 Task: Determine the distance from Salt Lake City to Arches National Park.
Action: Mouse moved to (119, 91)
Screenshot: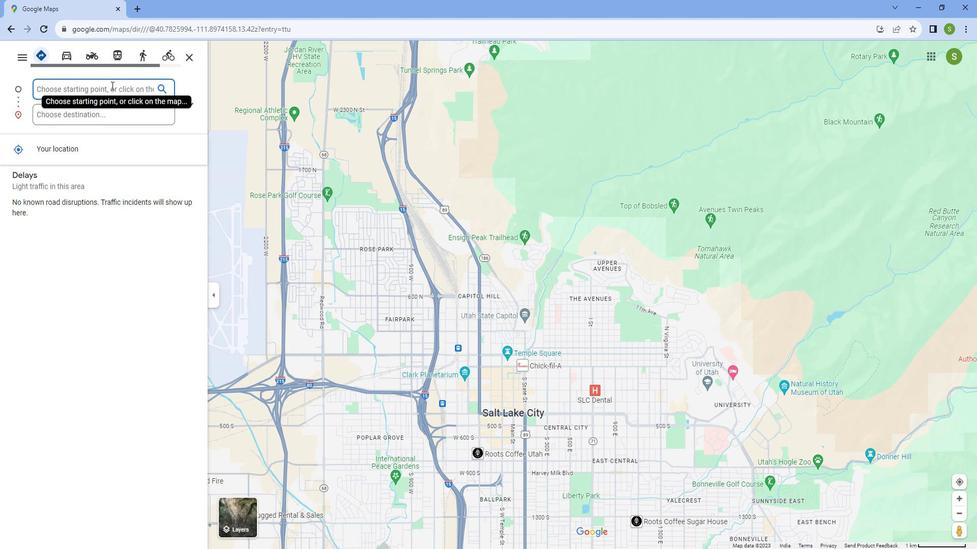 
Action: Key pressed <Key.caps_lock>S<Key.caps_lock>alt<Key.space><Key.caps_lock>L<Key.caps_lock>k<Key.backspace>ake<Key.space><Key.caps_lock>C<Key.caps_lock>ity
Screenshot: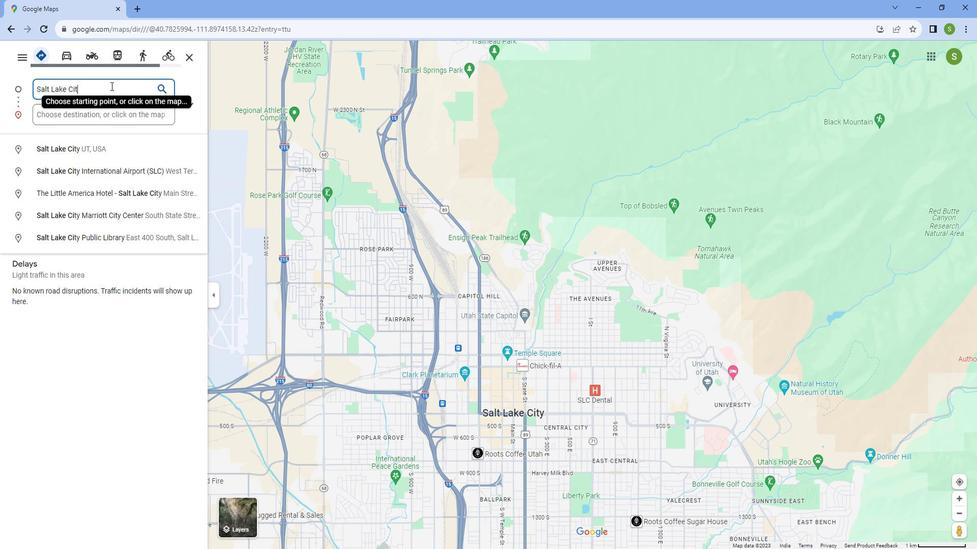 
Action: Mouse moved to (87, 146)
Screenshot: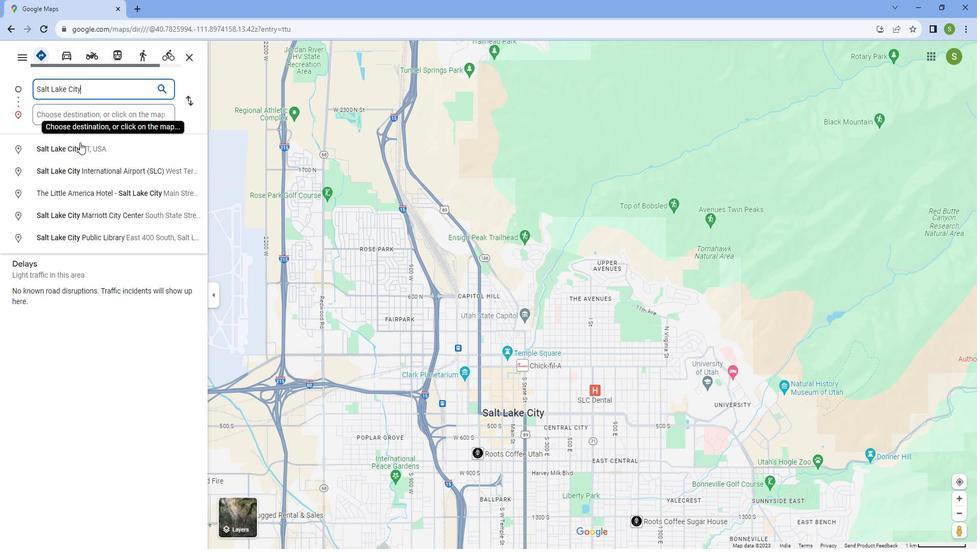 
Action: Mouse pressed left at (87, 146)
Screenshot: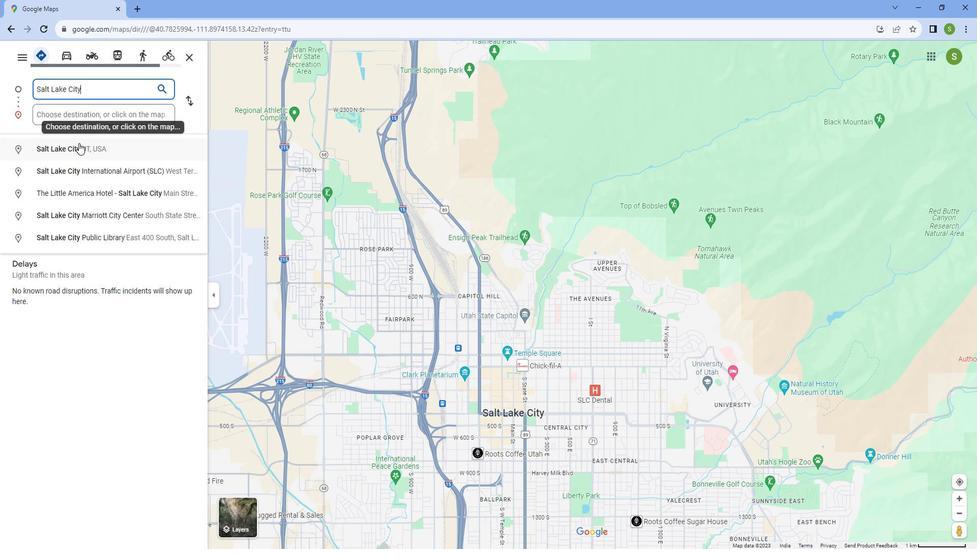 
Action: Mouse moved to (103, 115)
Screenshot: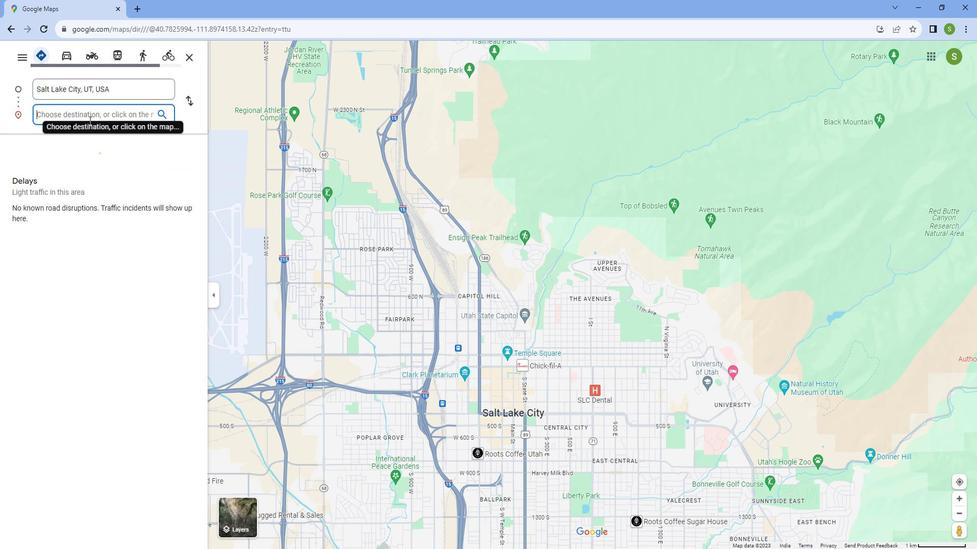 
Action: Mouse pressed left at (103, 115)
Screenshot: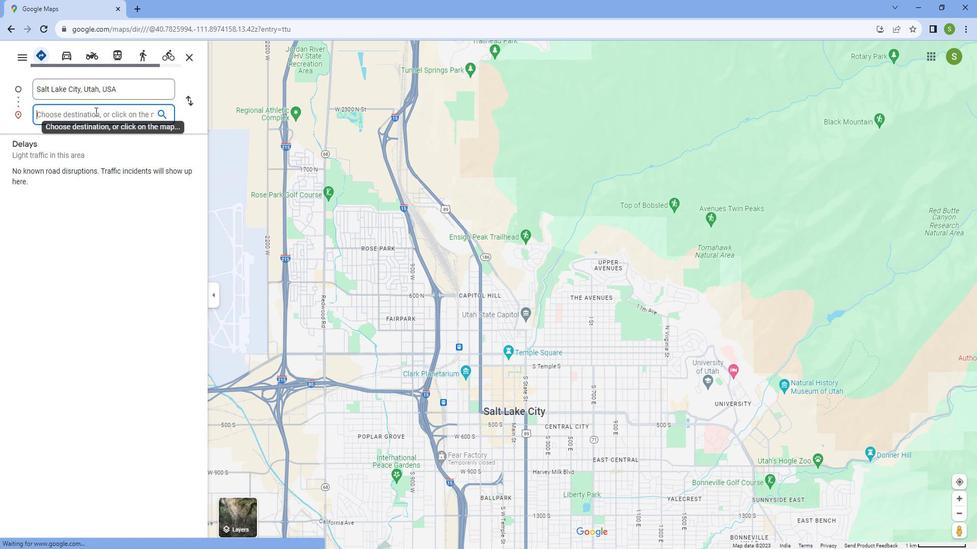 
Action: Key pressed <Key.caps_lock>A<Key.caps_lock>rches<Key.space><Key.caps_lock>N<Key.caps_lock>ational<Key.space><Key.caps_lock>P<Key.caps_lock>ark
Screenshot: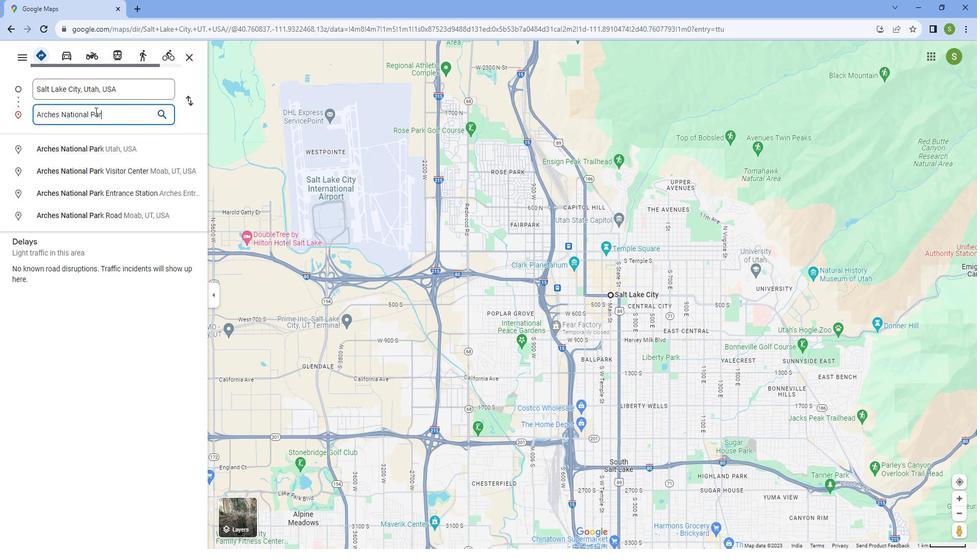 
Action: Mouse moved to (95, 149)
Screenshot: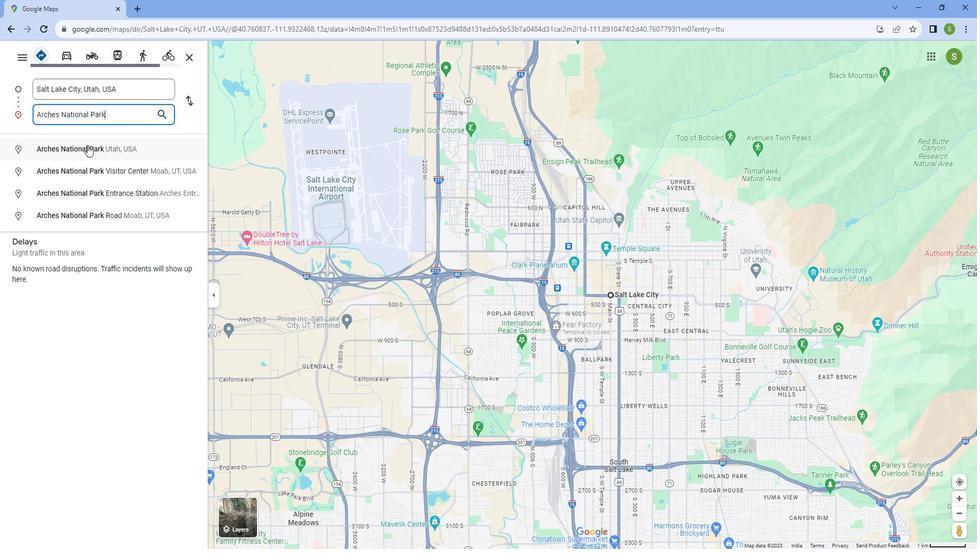 
Action: Mouse pressed left at (95, 149)
Screenshot: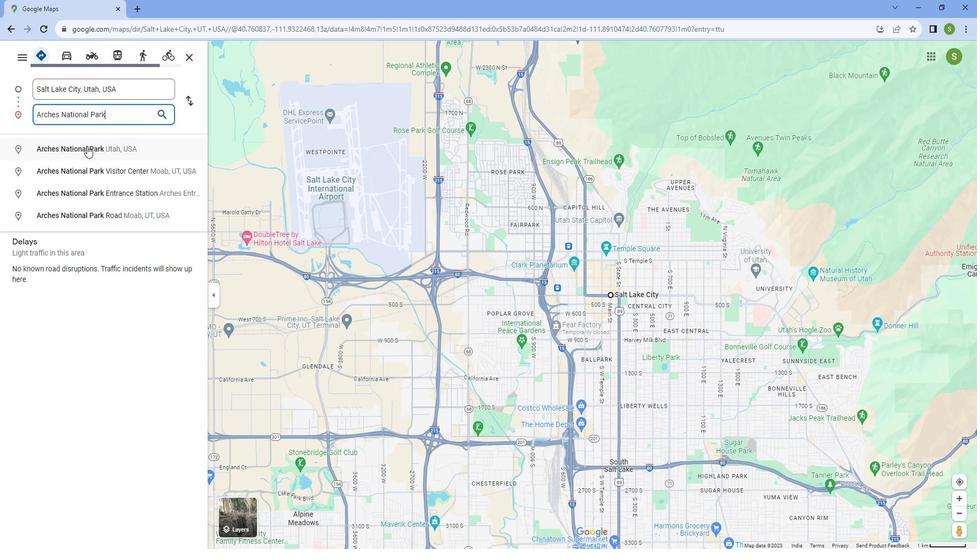 
Action: Mouse moved to (761, 311)
Screenshot: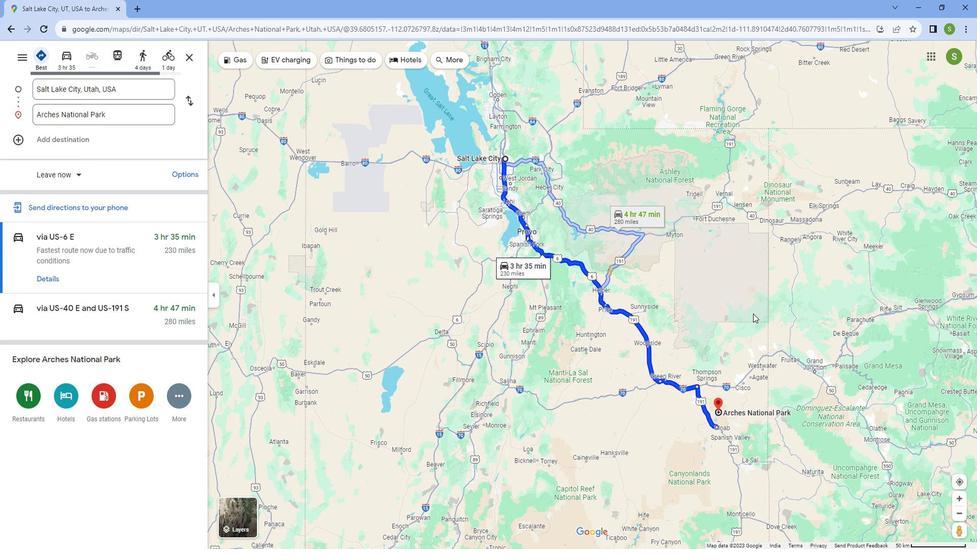 
Action: Mouse scrolled (761, 311) with delta (0, 0)
Screenshot: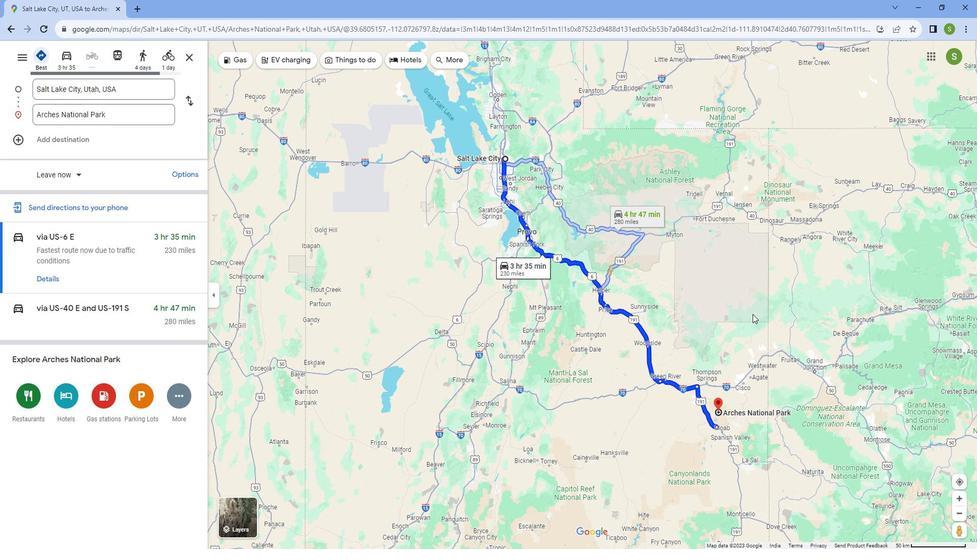 
Action: Mouse scrolled (761, 311) with delta (0, 0)
Screenshot: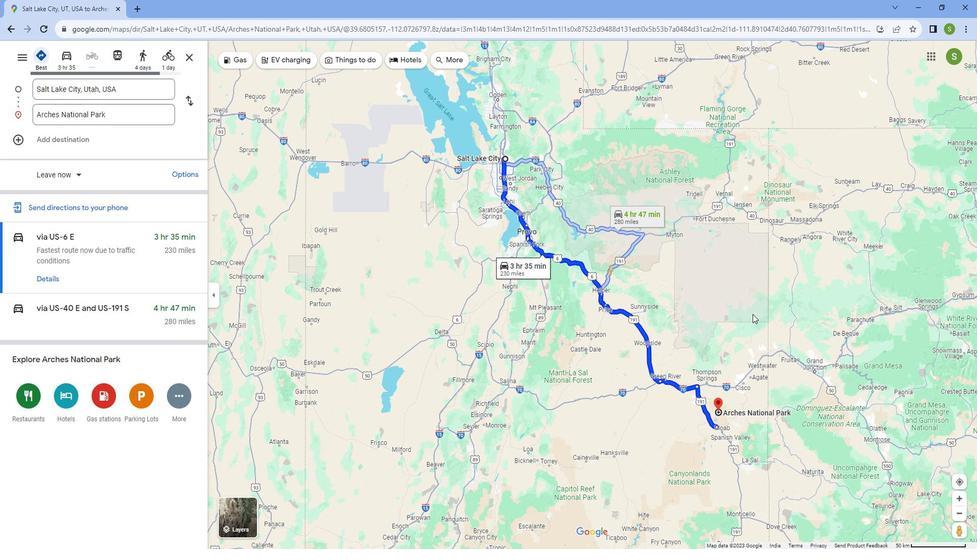 
Action: Mouse scrolled (761, 311) with delta (0, 0)
Screenshot: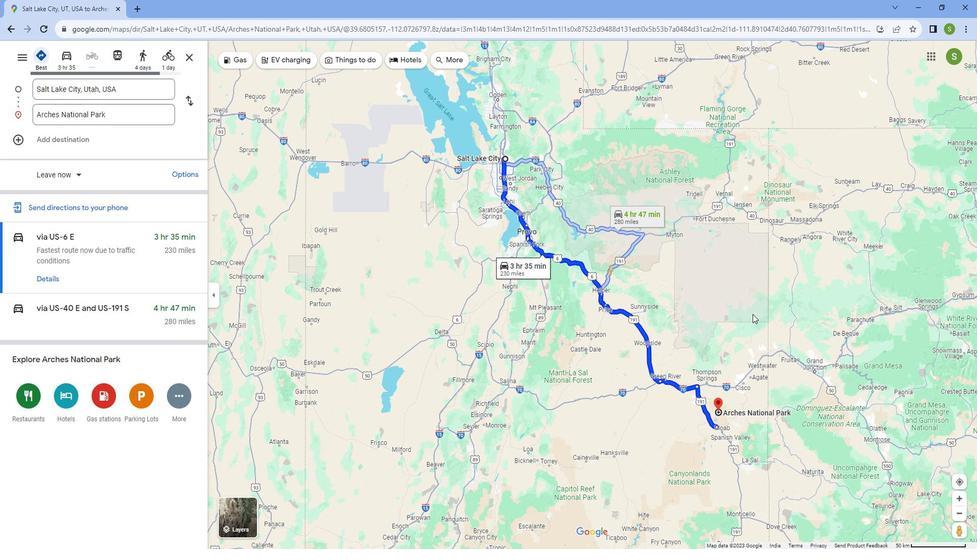
Action: Mouse scrolled (761, 311) with delta (0, 0)
Screenshot: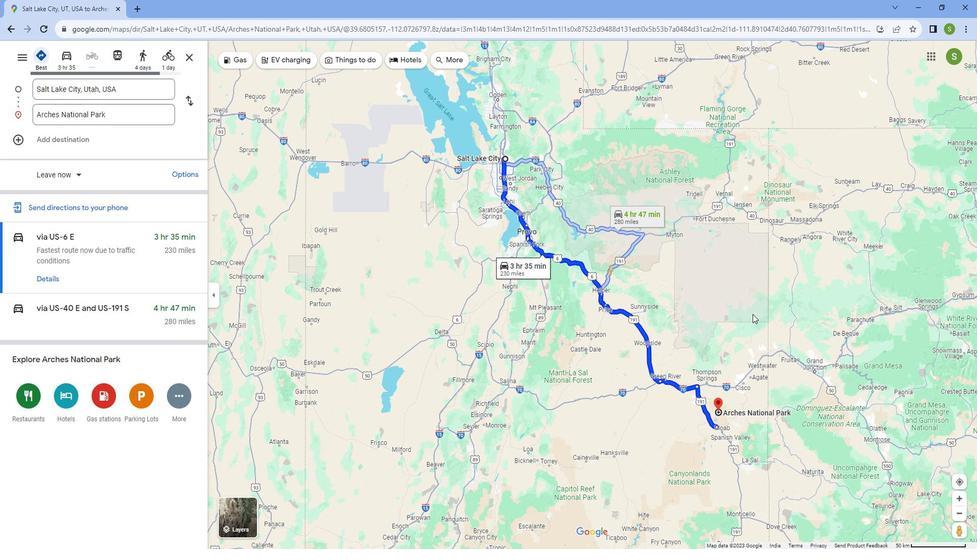 
Action: Mouse scrolled (761, 311) with delta (0, 0)
Screenshot: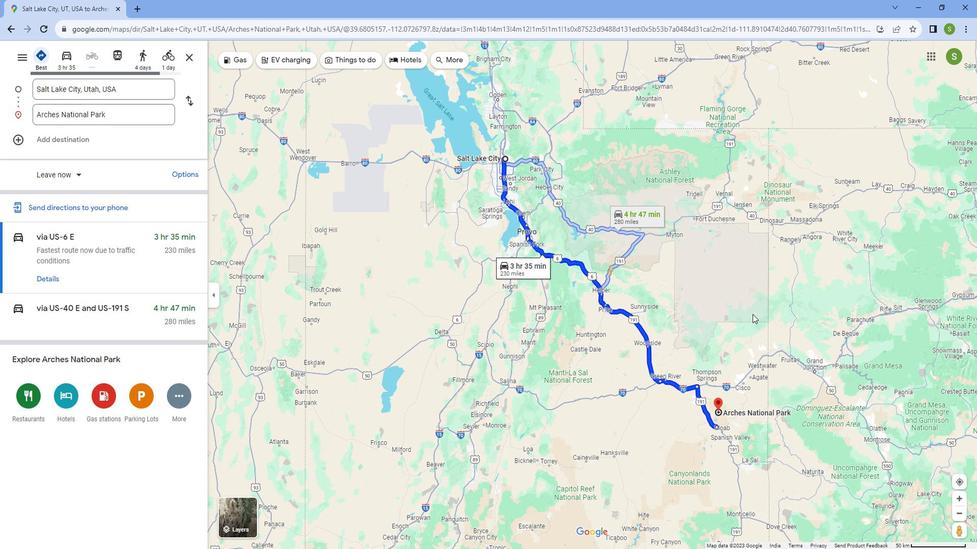 
Action: Mouse moved to (323, 121)
Screenshot: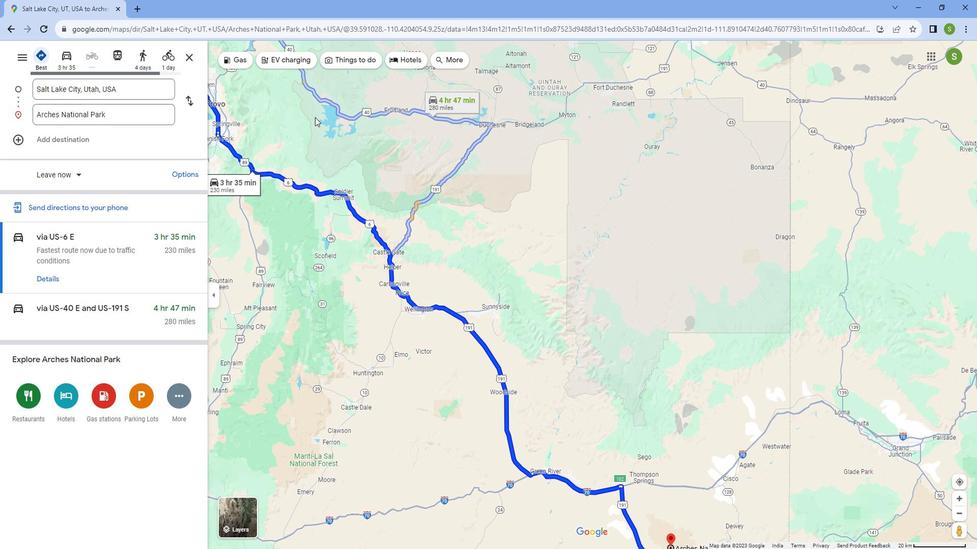
Action: Mouse pressed left at (323, 121)
Screenshot: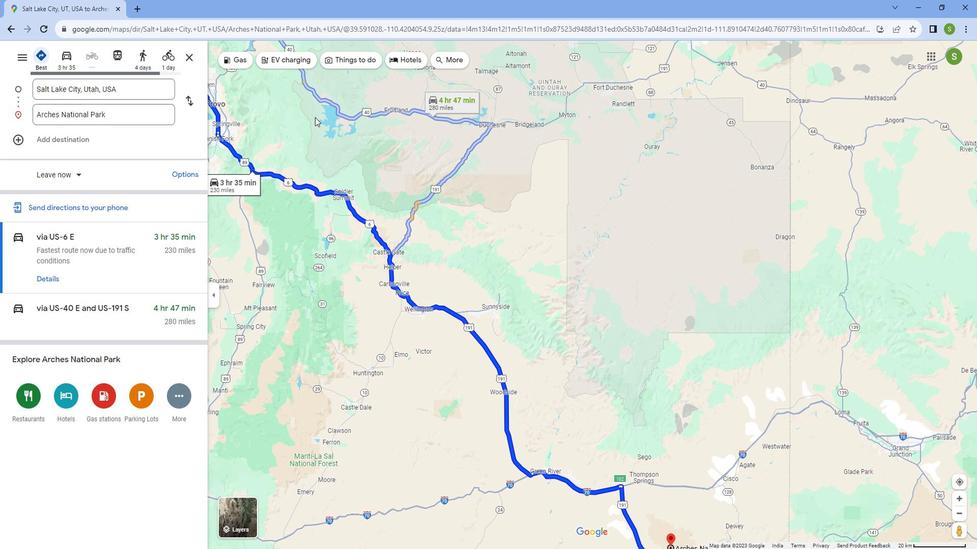 
Action: Mouse moved to (461, 289)
Screenshot: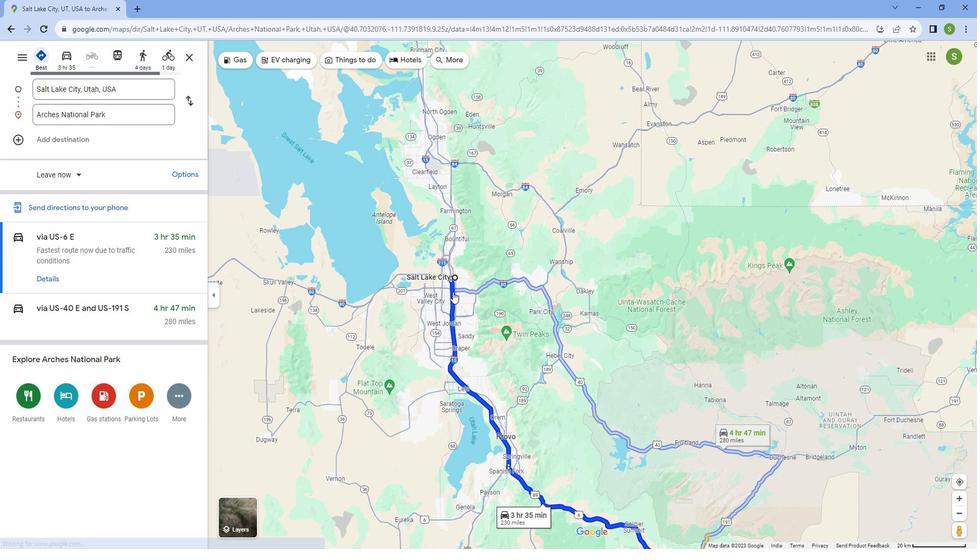 
Action: Mouse scrolled (461, 290) with delta (0, 0)
Screenshot: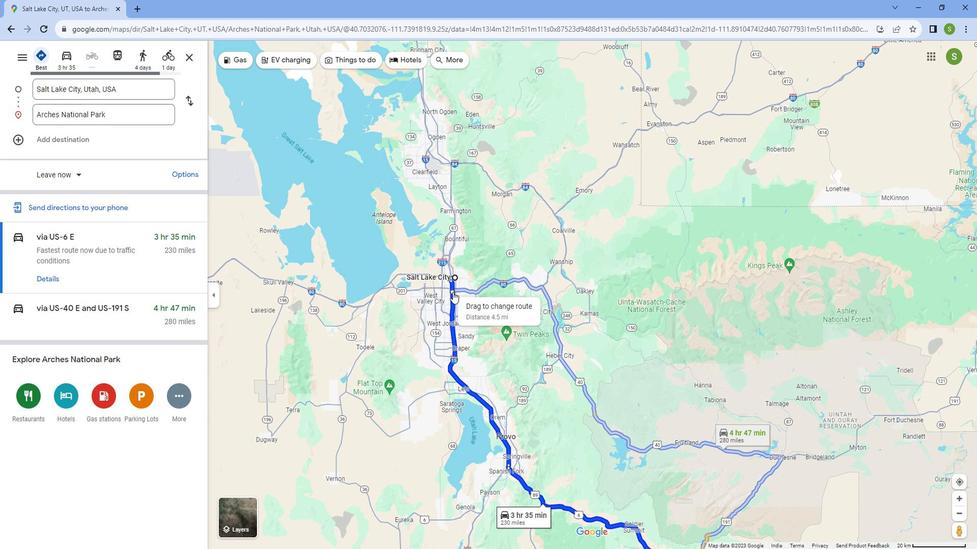 
Action: Mouse scrolled (461, 290) with delta (0, 0)
Screenshot: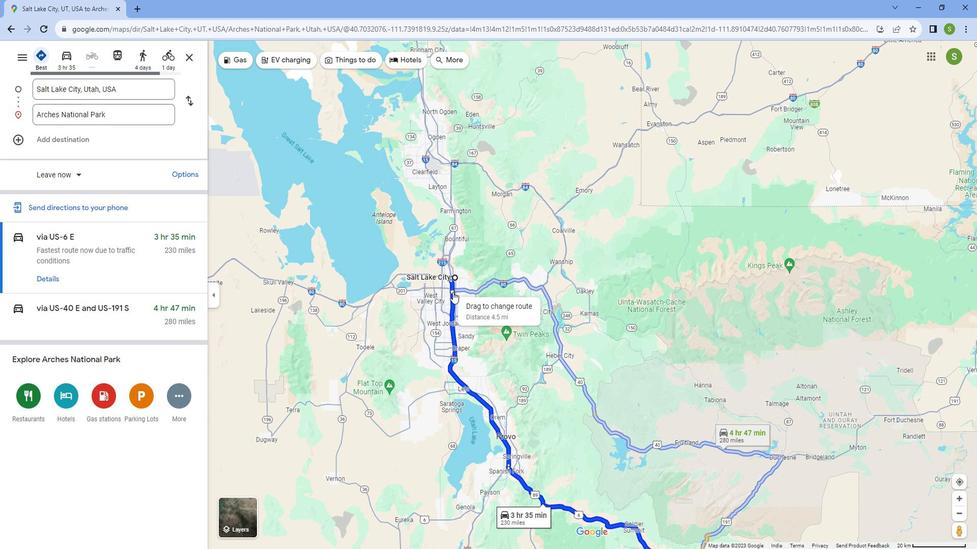 
Action: Mouse scrolled (461, 290) with delta (0, 0)
Screenshot: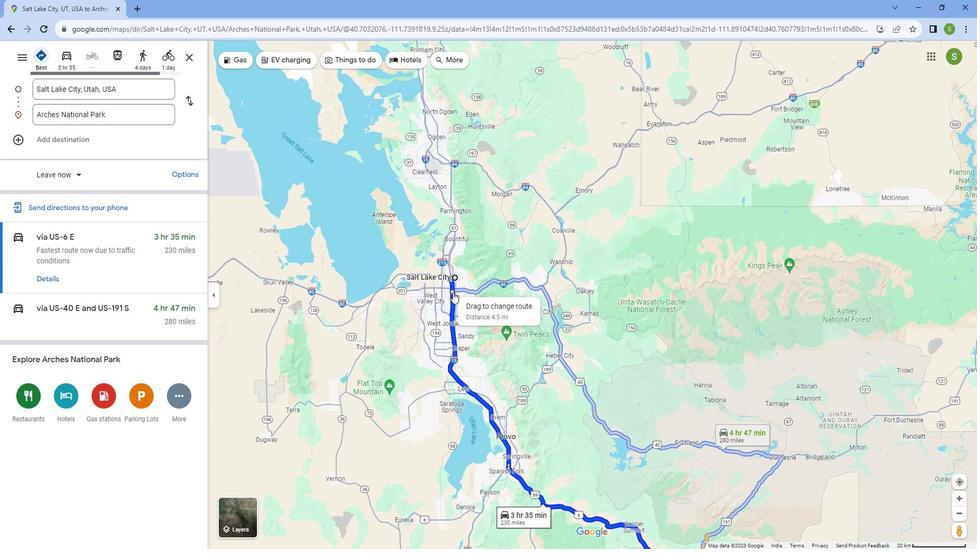 
Action: Mouse scrolled (461, 290) with delta (0, 0)
Screenshot: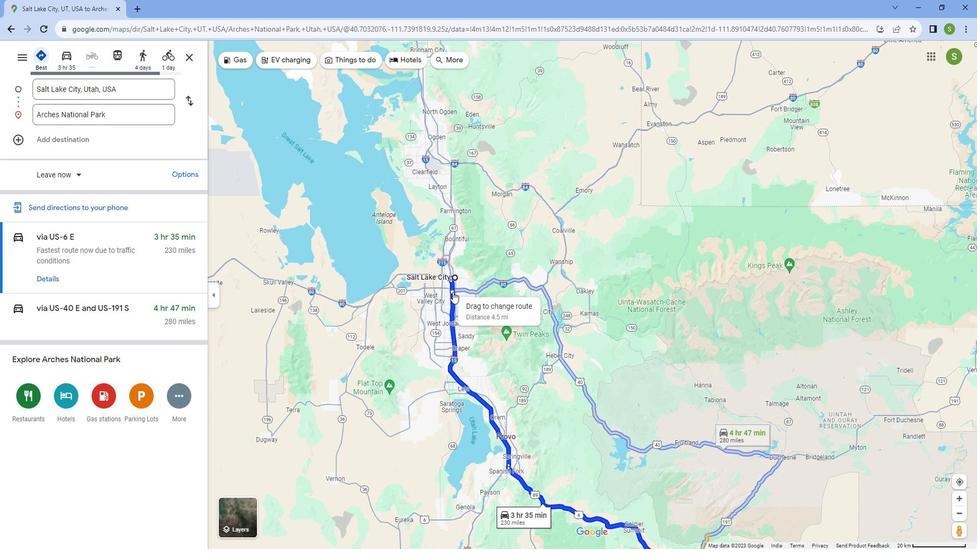 
Action: Mouse scrolled (461, 290) with delta (0, 0)
Screenshot: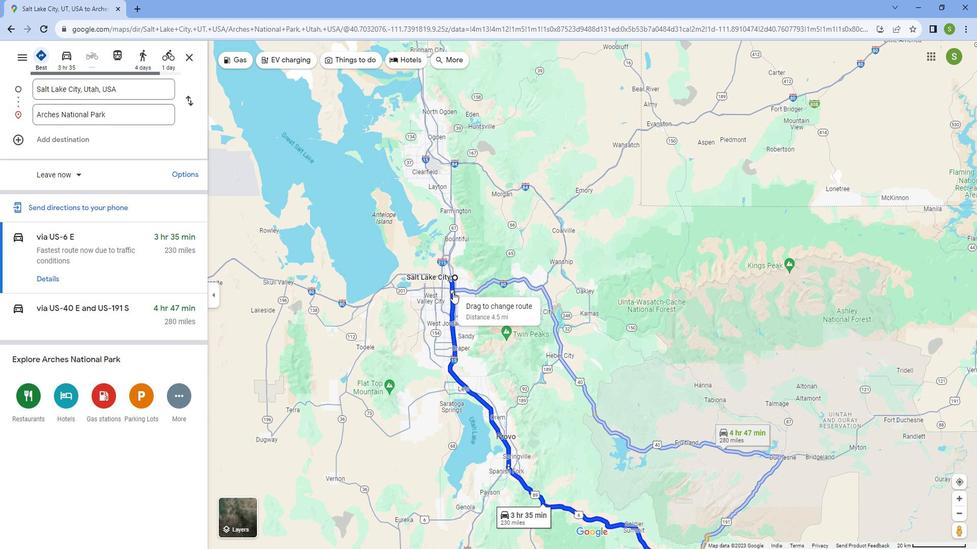 
Action: Mouse scrolled (461, 290) with delta (0, 0)
Screenshot: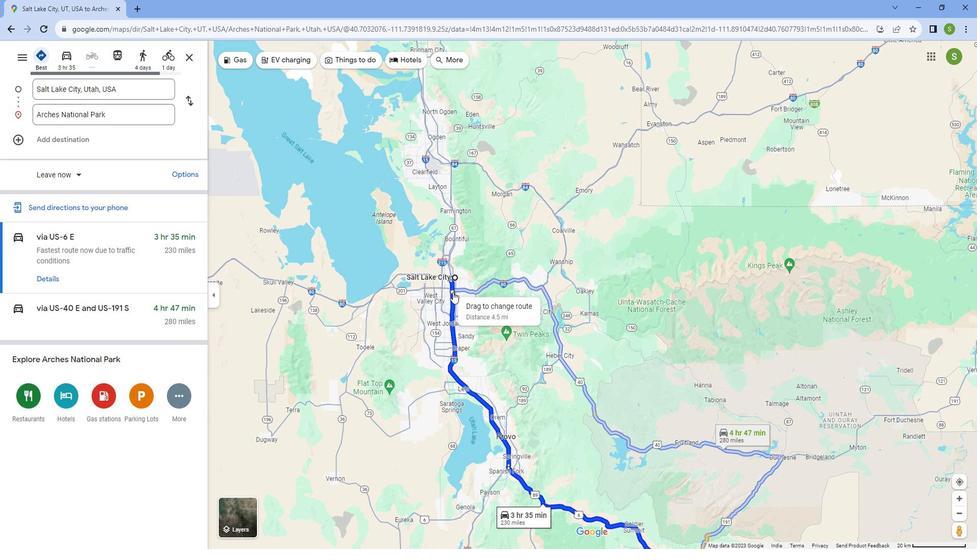 
Action: Mouse moved to (442, 237)
Screenshot: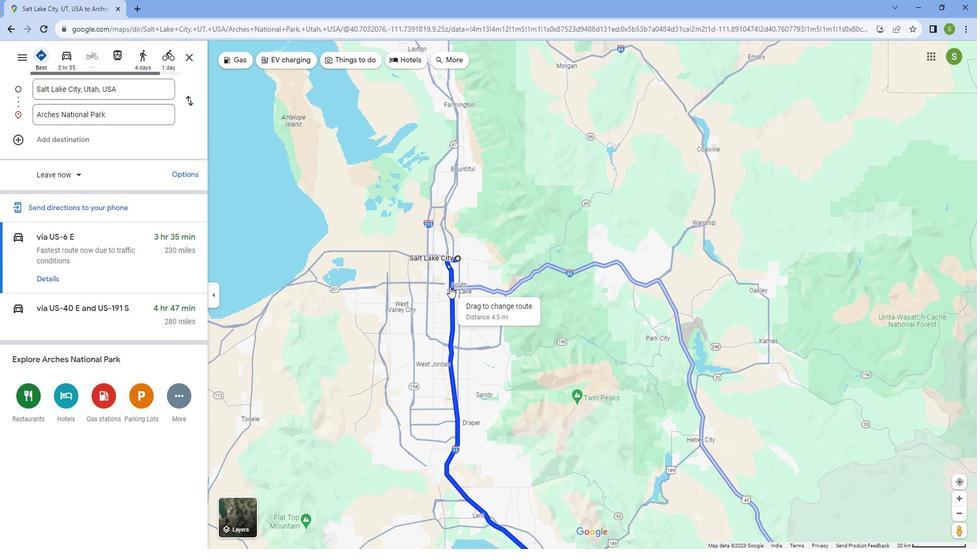 
Action: Mouse scrolled (442, 237) with delta (0, 0)
Screenshot: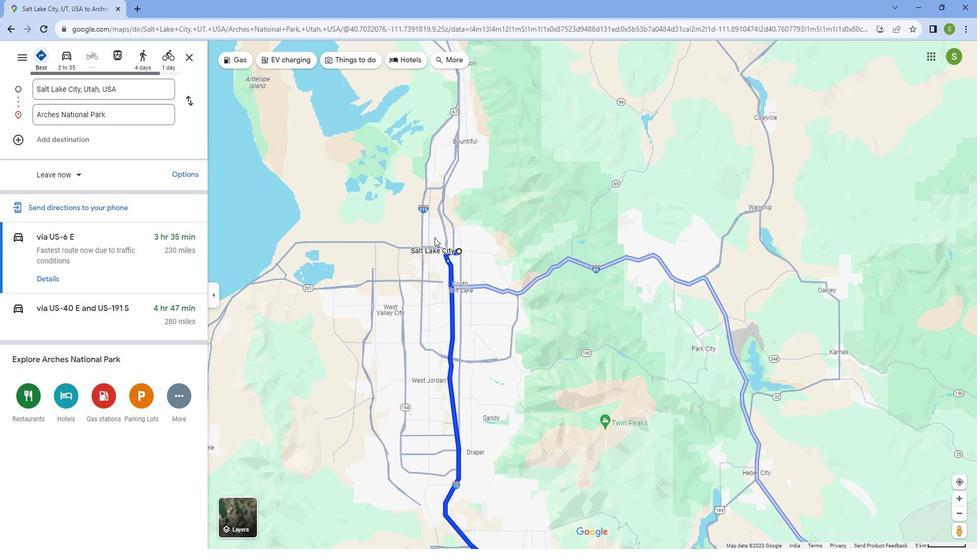 
Action: Mouse scrolled (442, 237) with delta (0, 0)
Screenshot: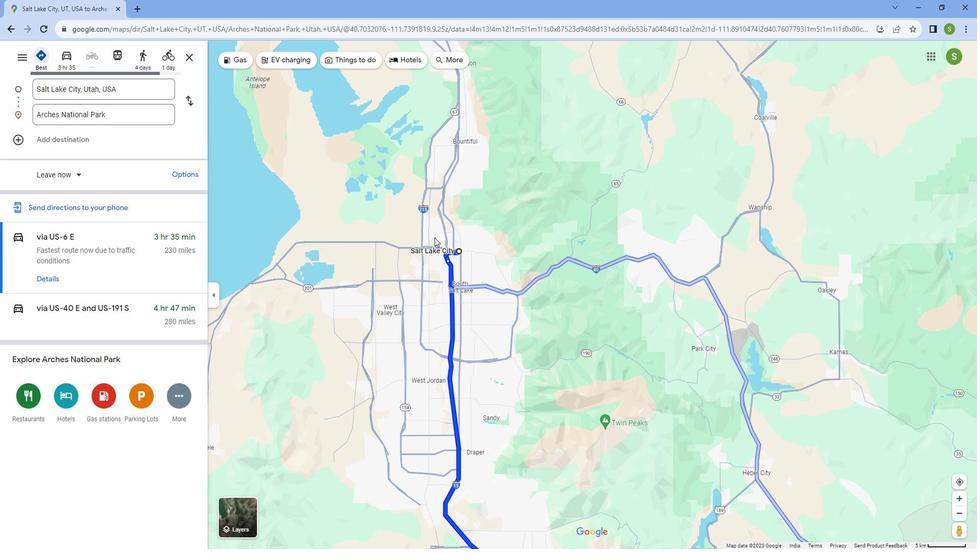 
Action: Mouse scrolled (442, 237) with delta (0, 0)
Screenshot: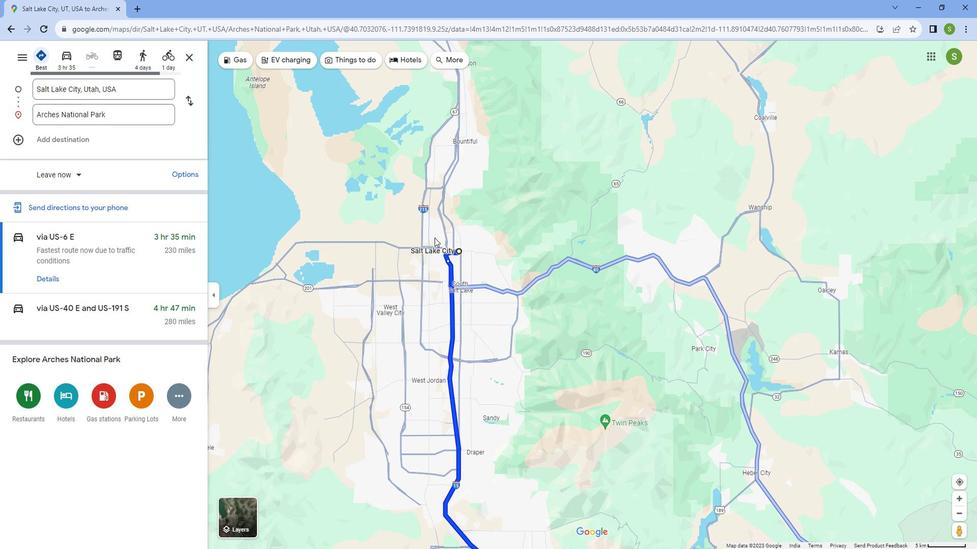 
Action: Mouse scrolled (442, 237) with delta (0, 0)
Screenshot: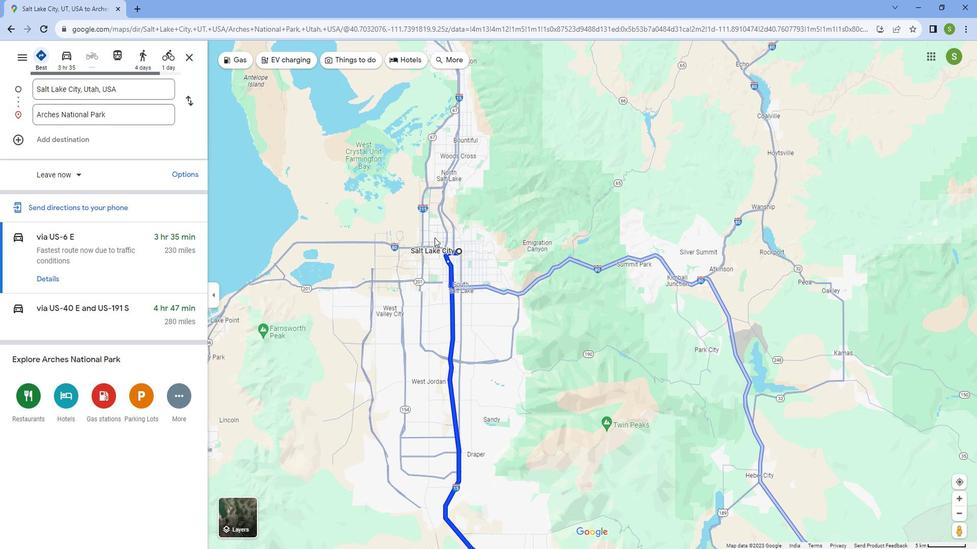 
Action: Mouse moved to (442, 236)
Screenshot: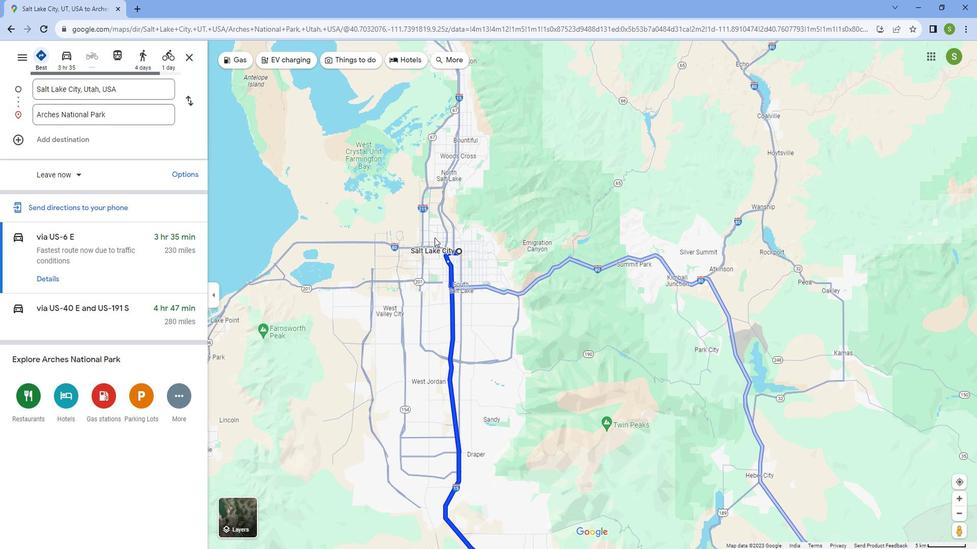 
Action: Mouse scrolled (442, 237) with delta (0, 0)
Screenshot: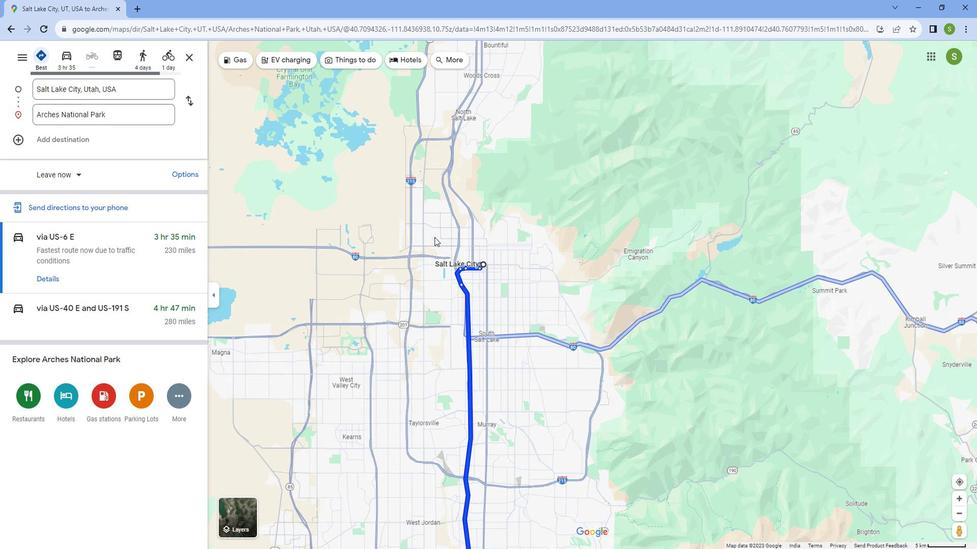 
Action: Mouse scrolled (442, 237) with delta (0, 0)
Screenshot: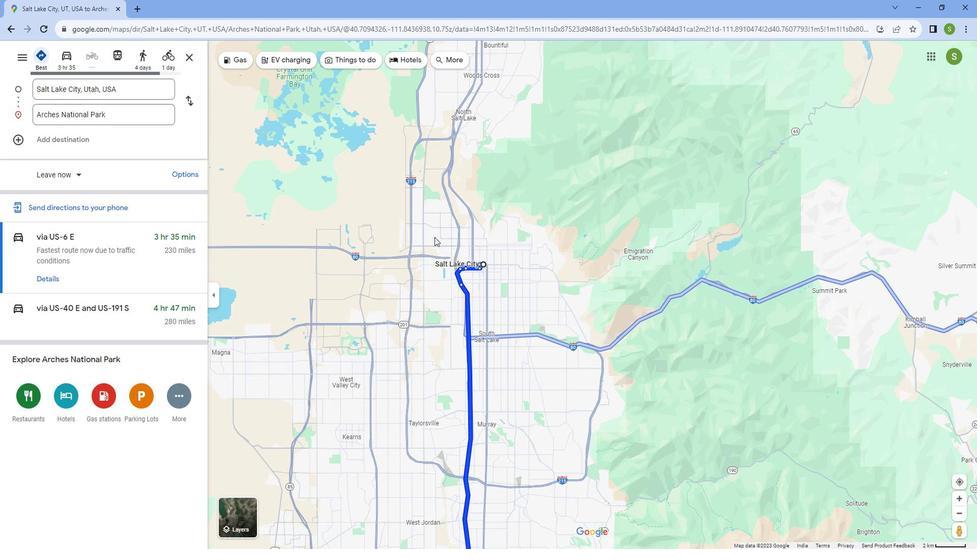 
Action: Mouse scrolled (442, 237) with delta (0, 0)
Screenshot: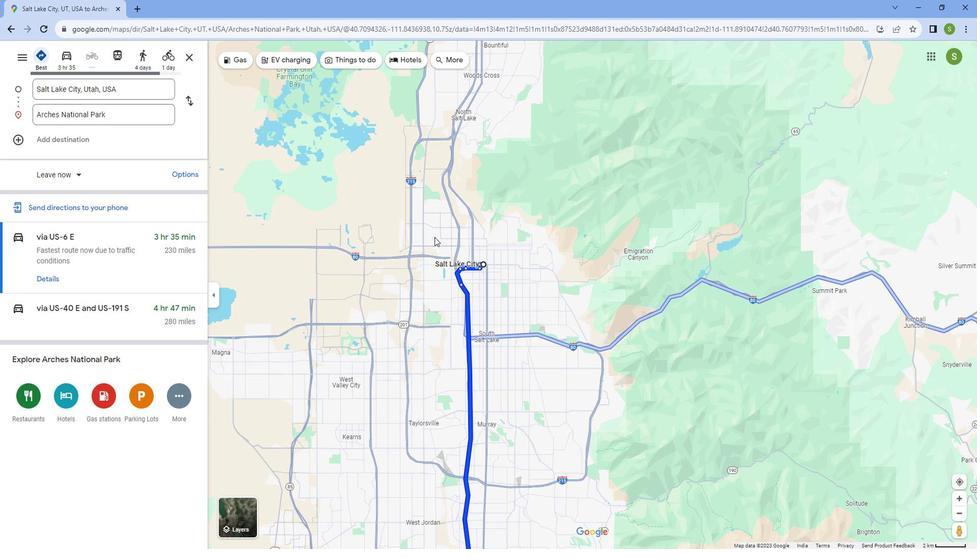 
Action: Mouse scrolled (442, 237) with delta (0, 0)
Screenshot: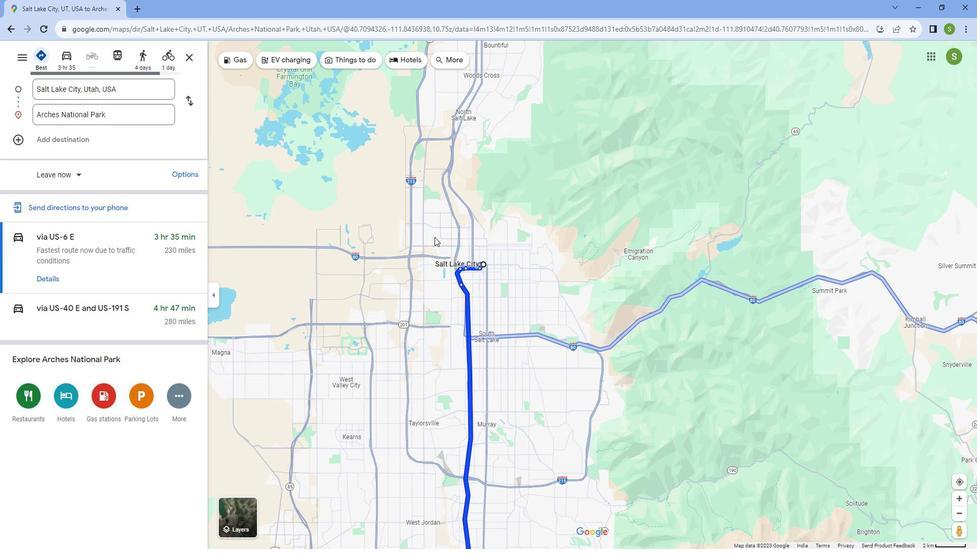 
Action: Mouse scrolled (442, 237) with delta (0, 0)
Screenshot: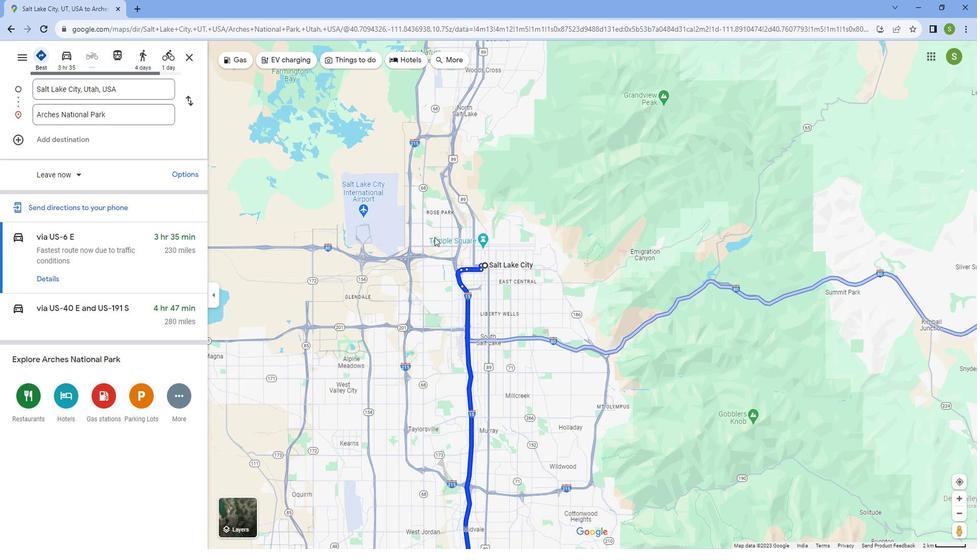
Action: Mouse scrolled (442, 236) with delta (0, 0)
Screenshot: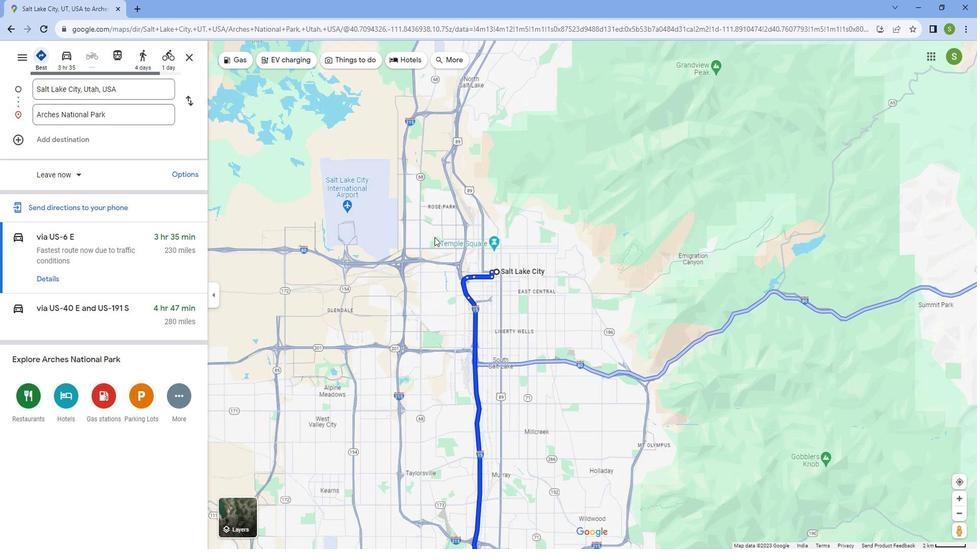 
Action: Mouse moved to (517, 282)
Screenshot: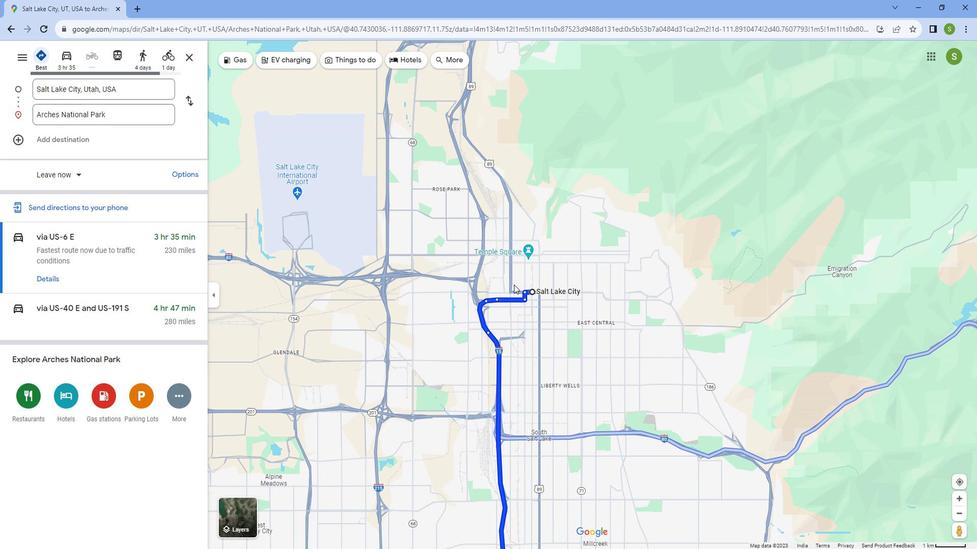 
Action: Mouse scrolled (517, 283) with delta (0, 0)
Screenshot: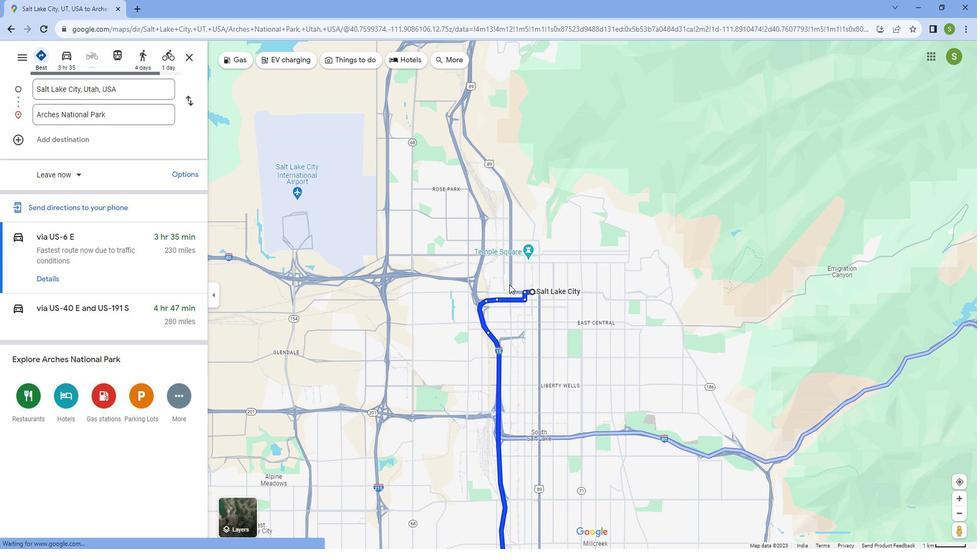 
Action: Mouse scrolled (517, 283) with delta (0, 0)
Screenshot: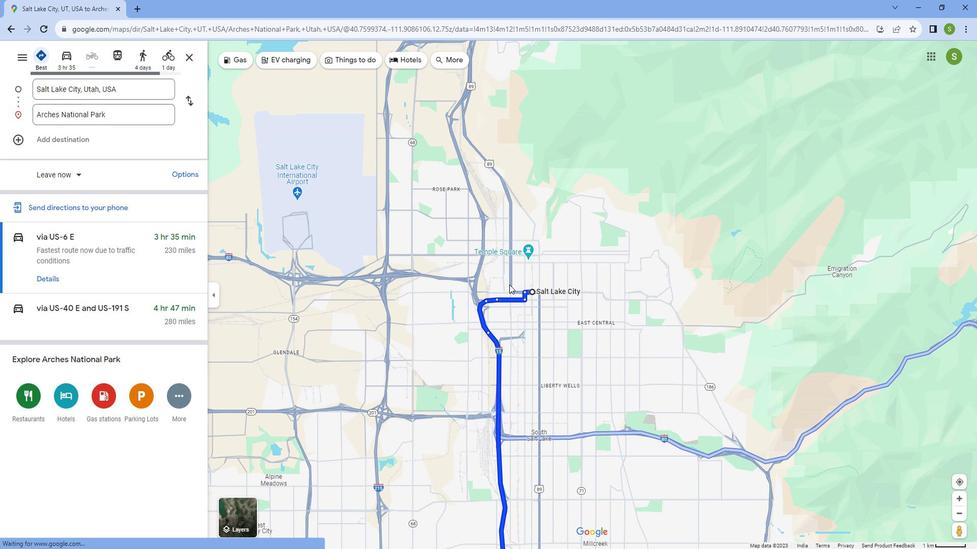 
Action: Mouse scrolled (517, 283) with delta (0, 0)
Screenshot: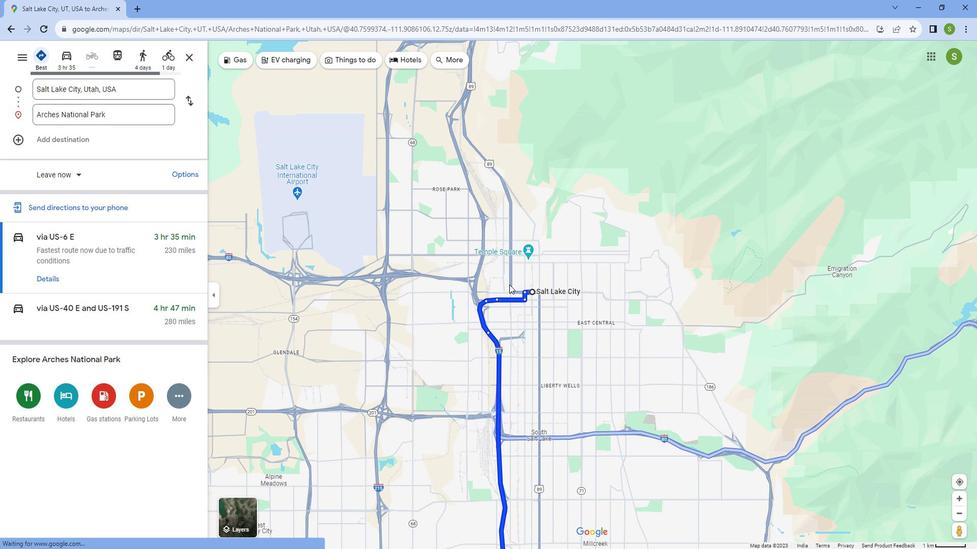 
Action: Mouse scrolled (517, 283) with delta (0, 0)
Screenshot: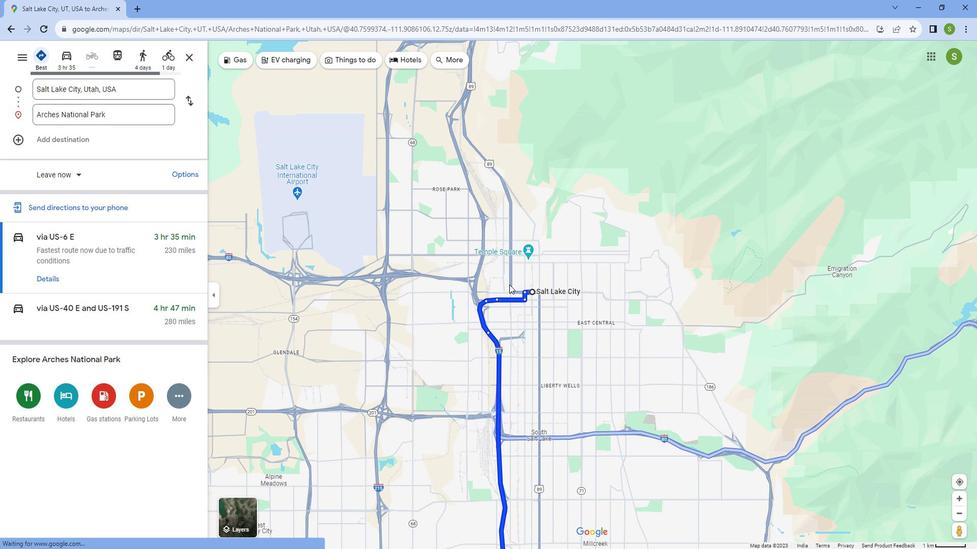 
Action: Mouse scrolled (517, 283) with delta (0, 0)
Screenshot: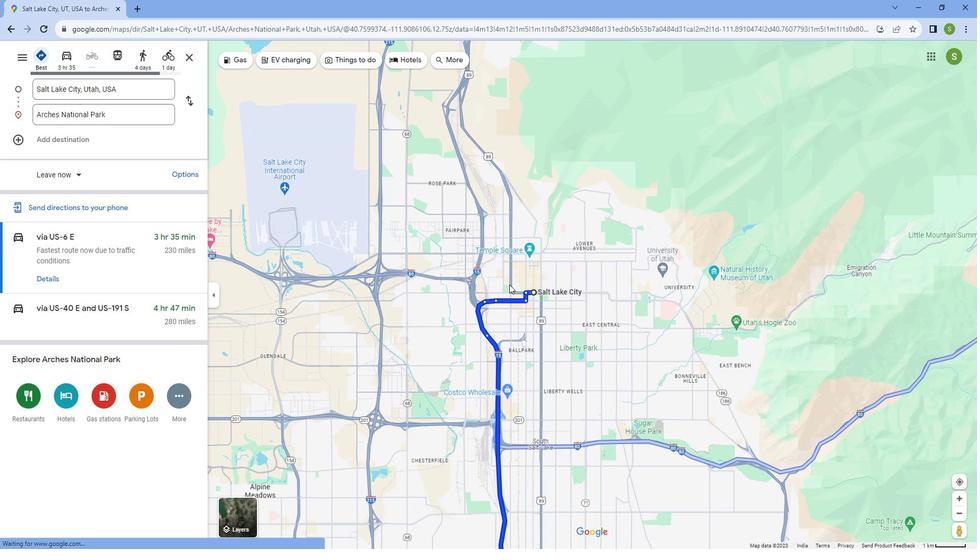 
Action: Mouse scrolled (517, 282) with delta (0, 0)
Screenshot: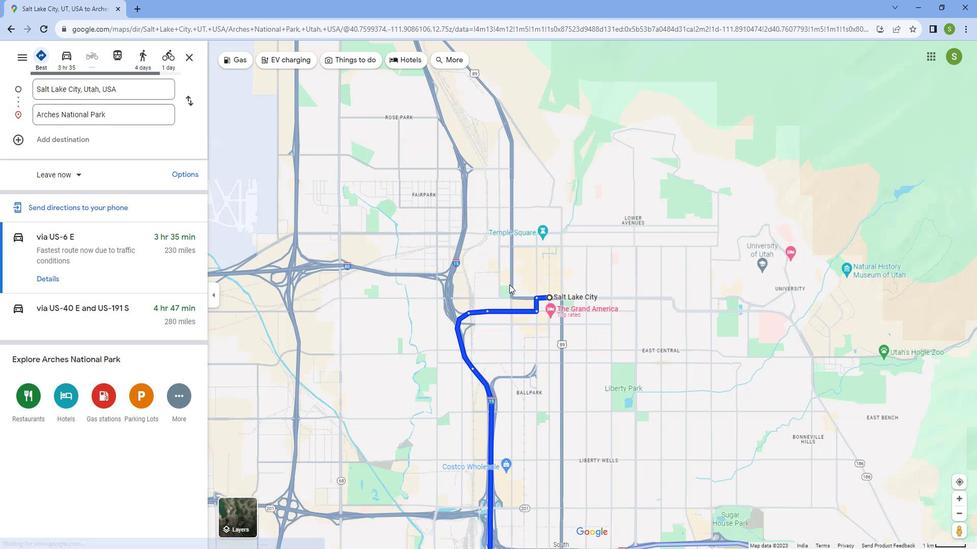 
Action: Mouse moved to (425, 495)
Screenshot: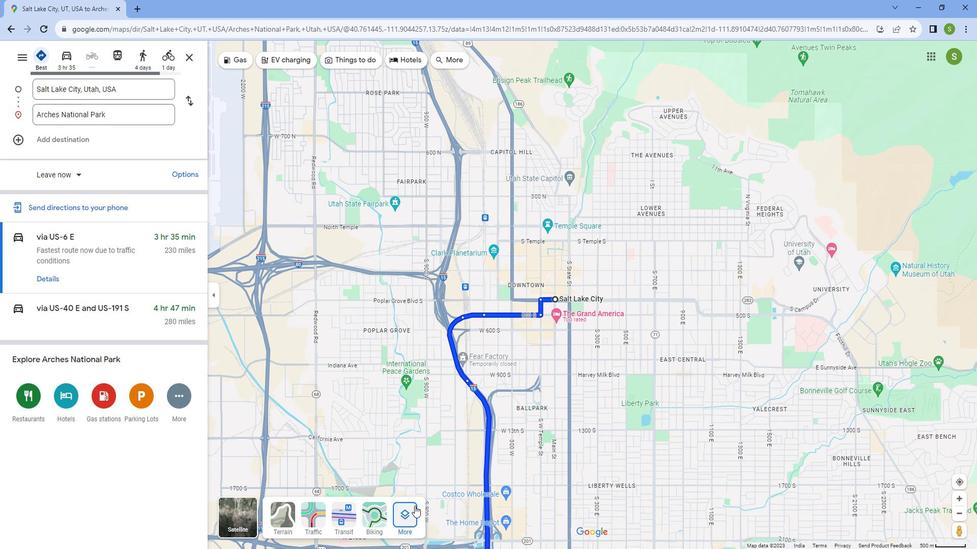
Action: Mouse pressed left at (425, 495)
Screenshot: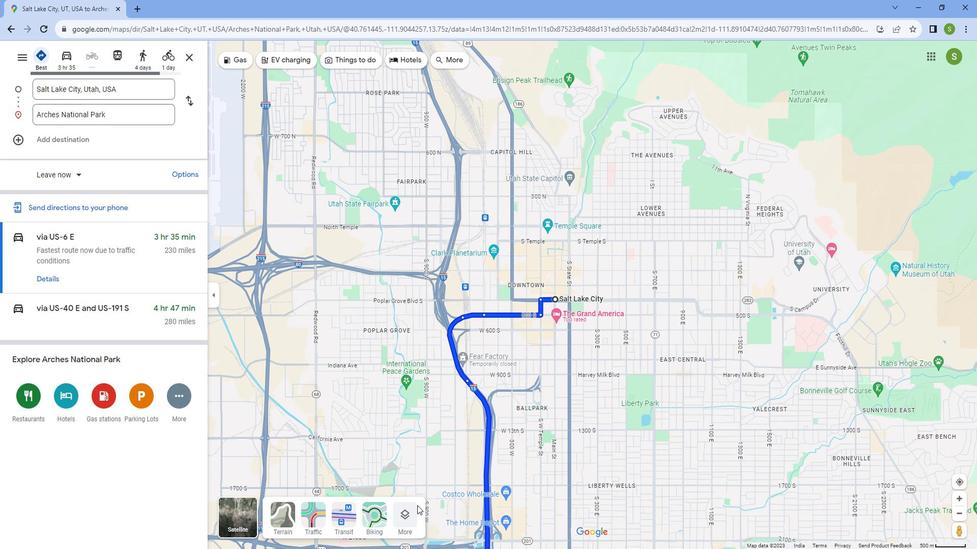 
Action: Mouse moved to (410, 498)
Screenshot: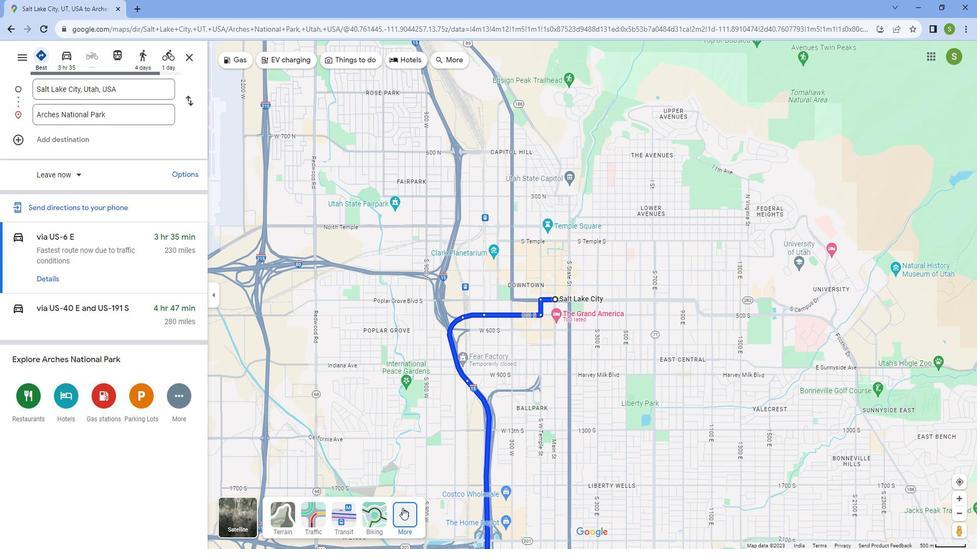 
Action: Mouse pressed left at (410, 498)
Screenshot: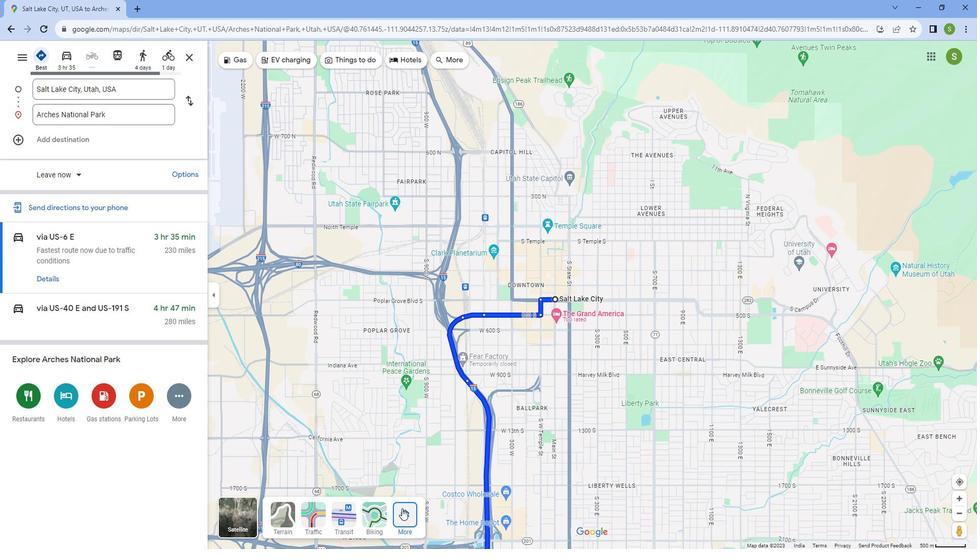 
Action: Mouse moved to (337, 413)
Screenshot: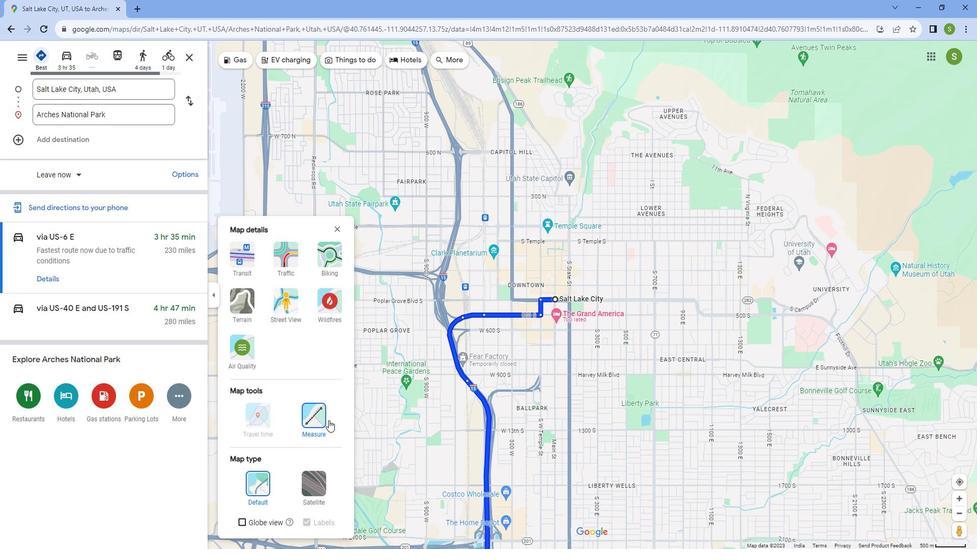 
Action: Mouse pressed left at (337, 413)
Screenshot: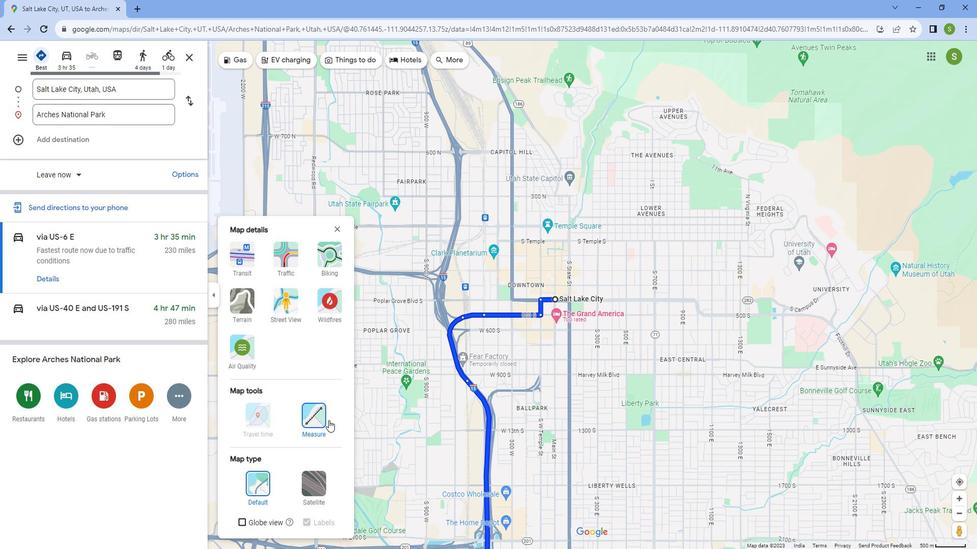 
Action: Mouse moved to (624, 298)
Screenshot: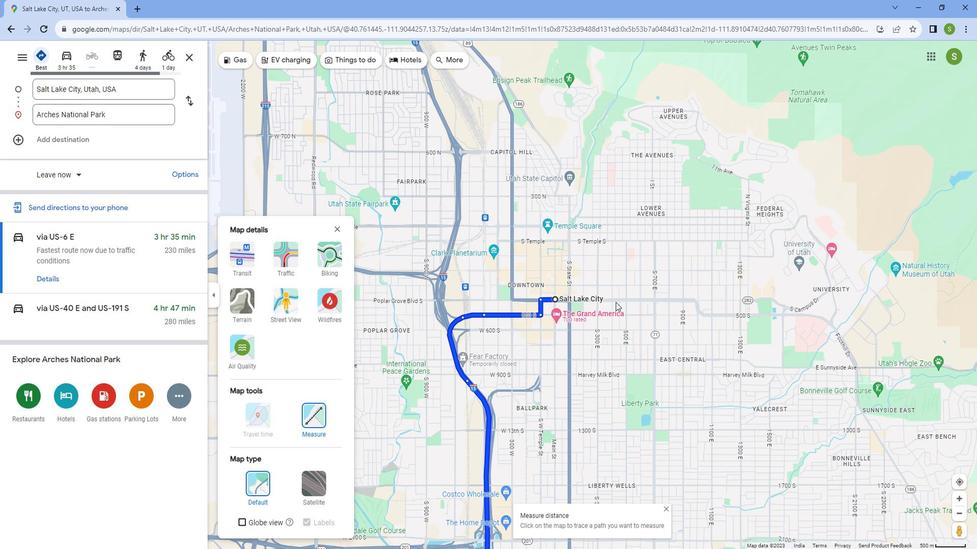 
Action: Mouse scrolled (624, 298) with delta (0, 0)
Screenshot: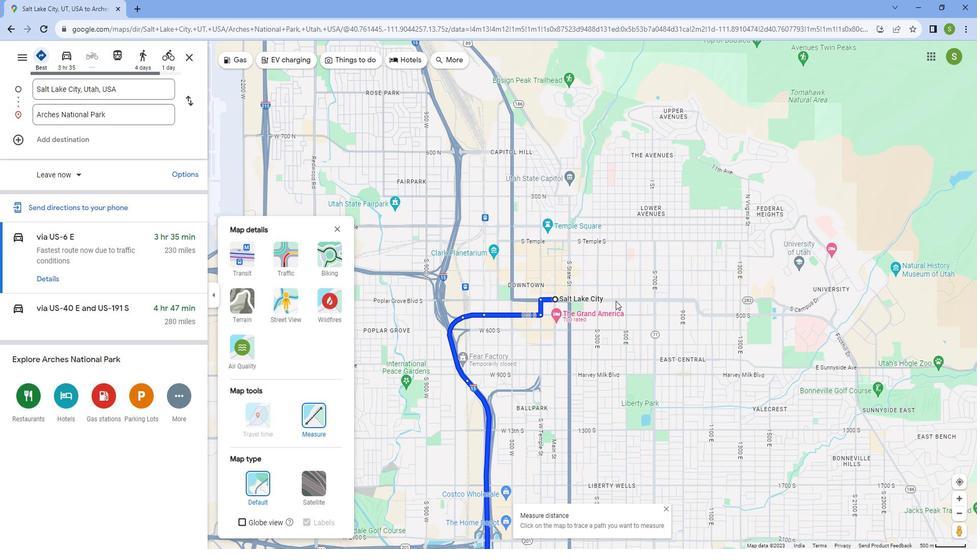 
Action: Mouse moved to (623, 298)
Screenshot: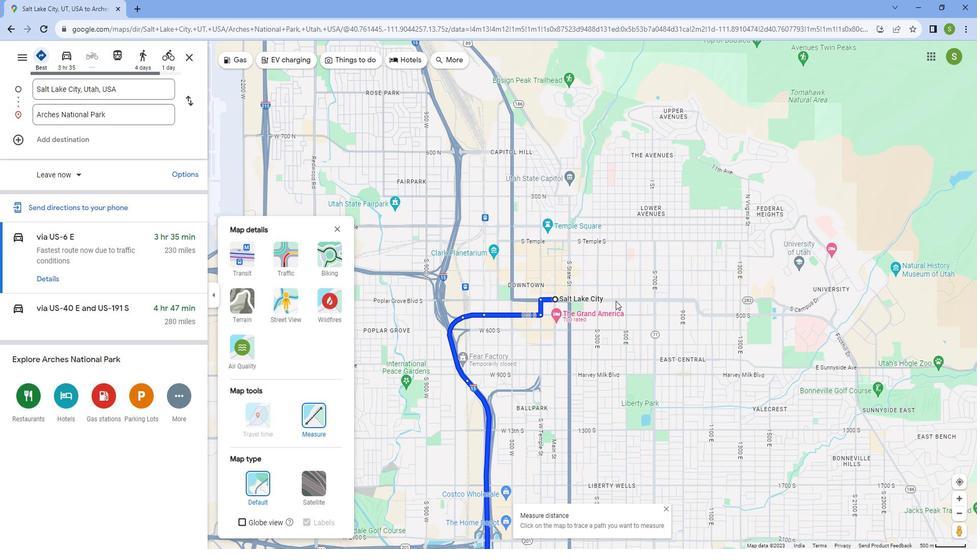 
Action: Mouse scrolled (623, 298) with delta (0, 0)
Screenshot: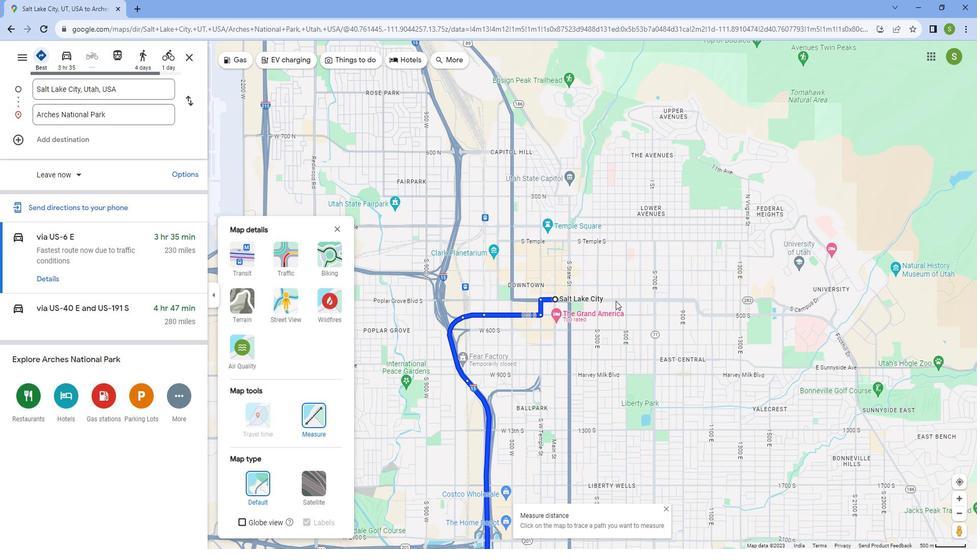 
Action: Mouse moved to (619, 298)
Screenshot: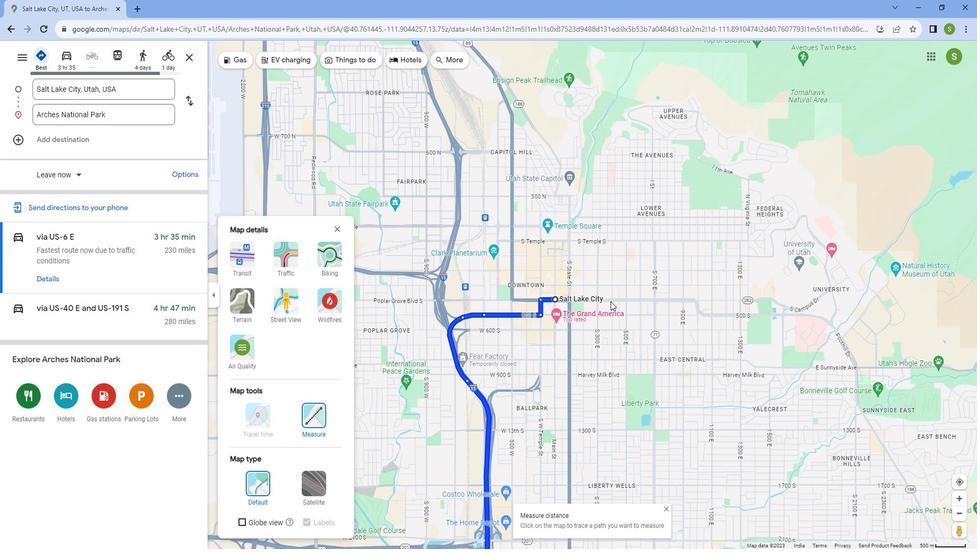 
Action: Mouse scrolled (619, 299) with delta (0, 0)
Screenshot: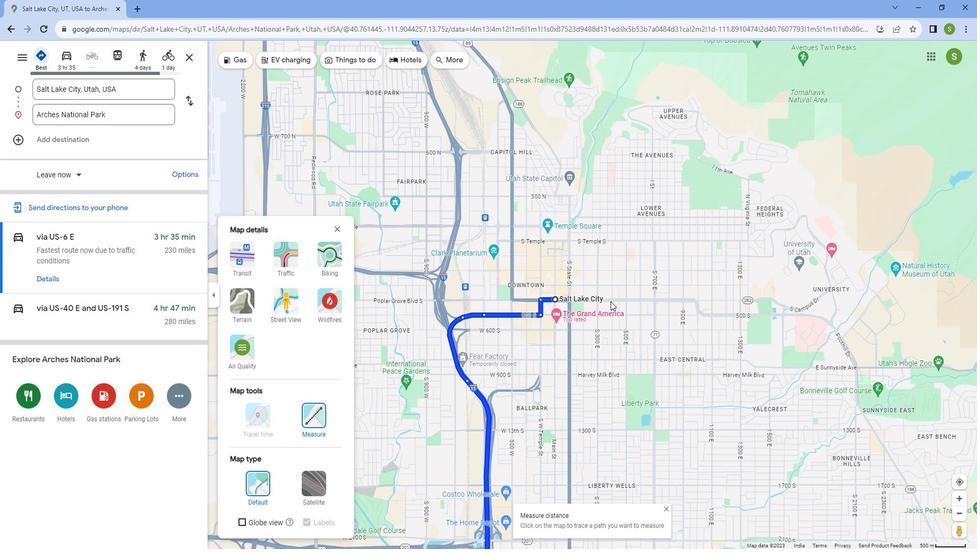 
Action: Mouse moved to (610, 301)
Screenshot: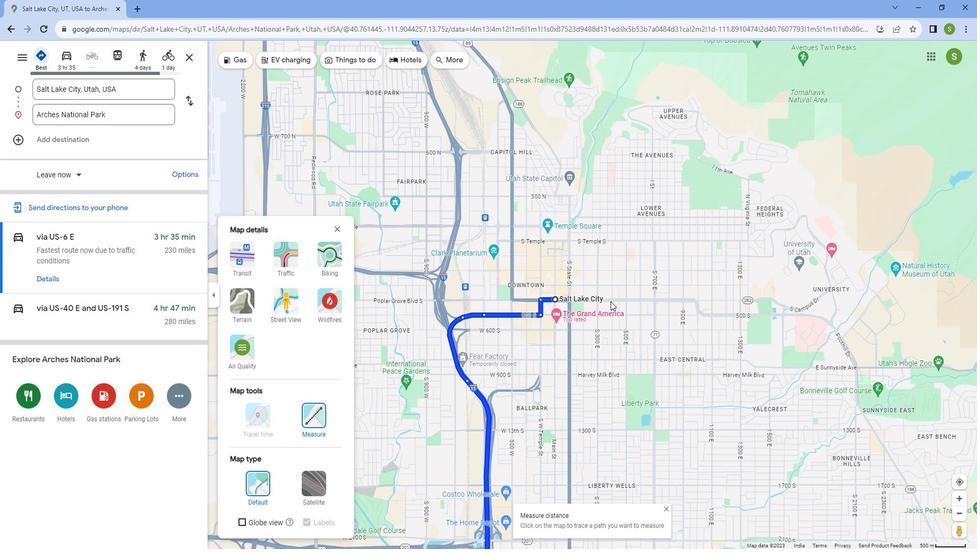 
Action: Mouse scrolled (610, 302) with delta (0, 0)
Screenshot: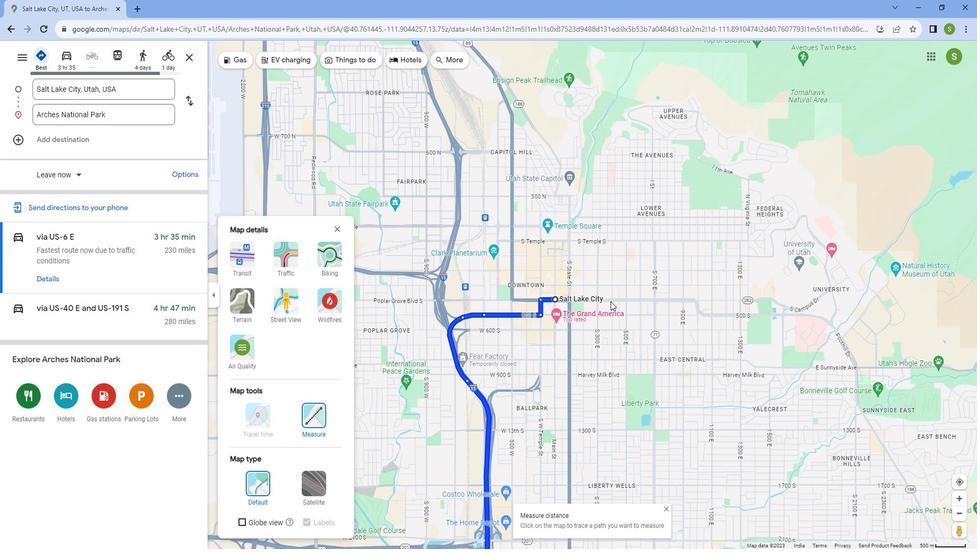 
Action: Mouse moved to (526, 254)
Screenshot: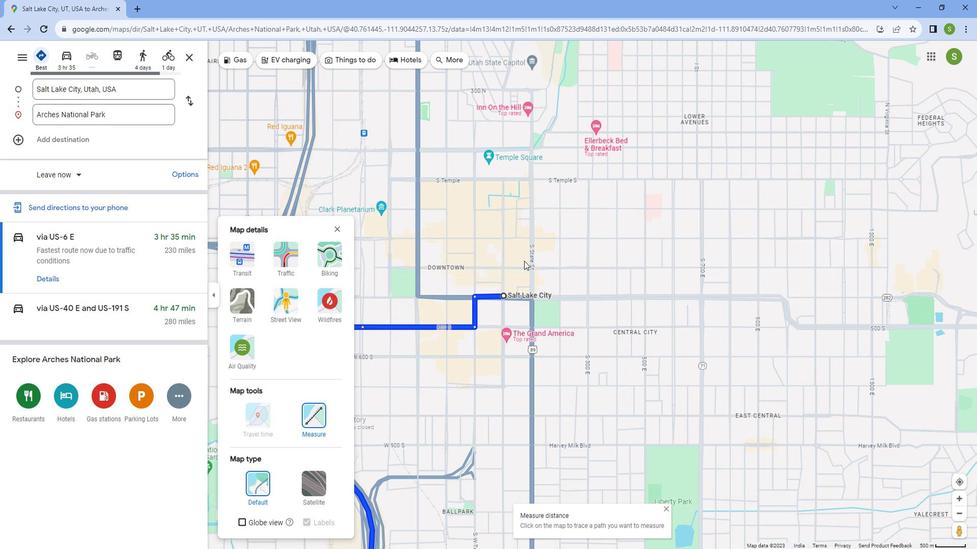 
Action: Mouse scrolled (526, 254) with delta (0, 0)
Screenshot: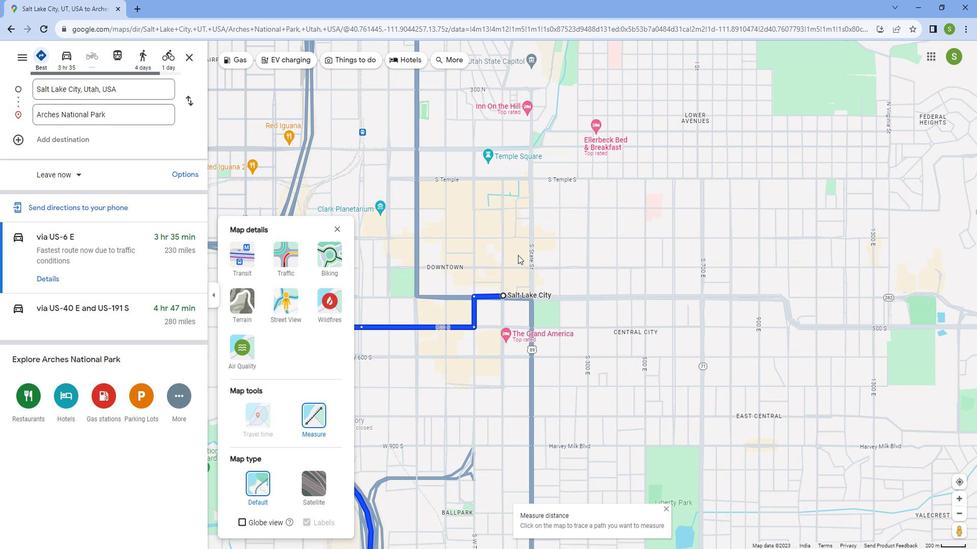 
Action: Mouse moved to (525, 254)
Screenshot: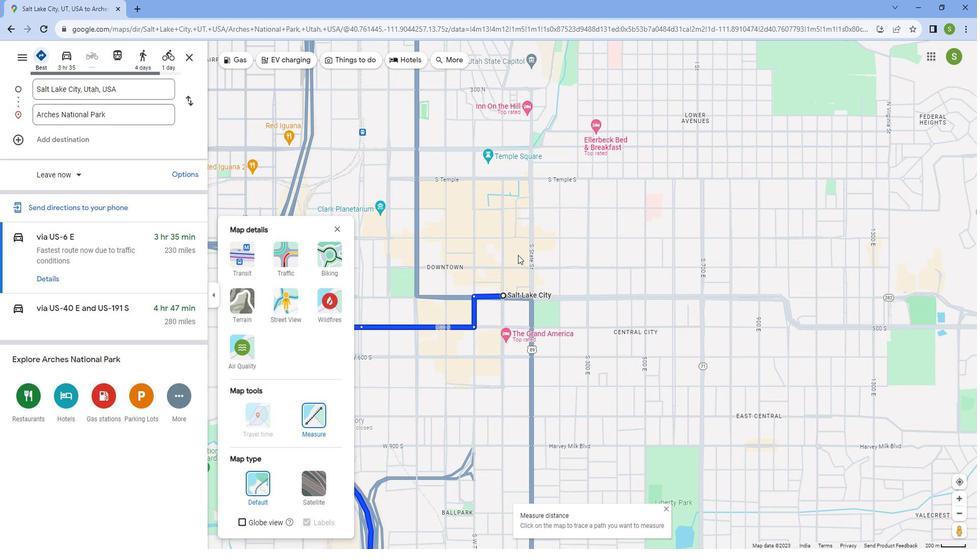 
Action: Mouse scrolled (525, 254) with delta (0, 0)
Screenshot: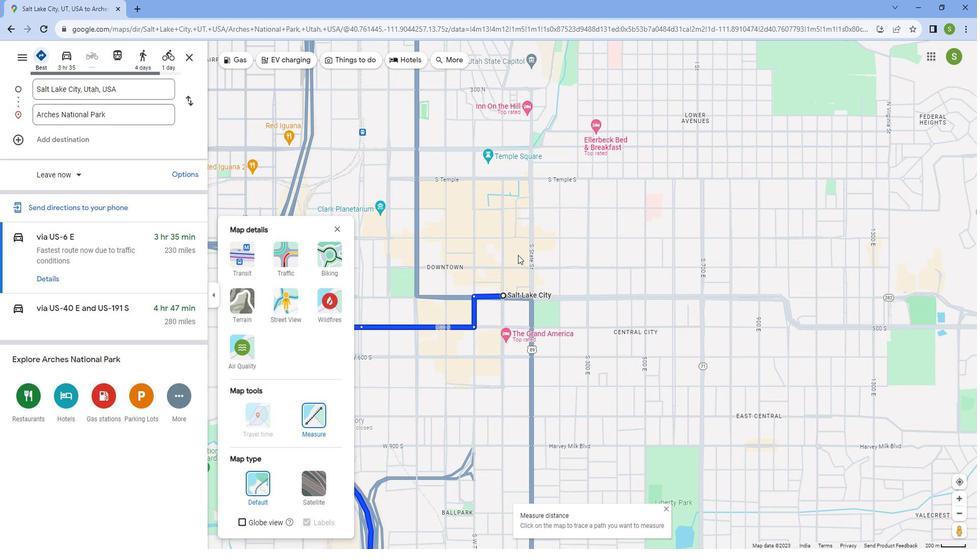 
Action: Mouse moved to (523, 254)
Screenshot: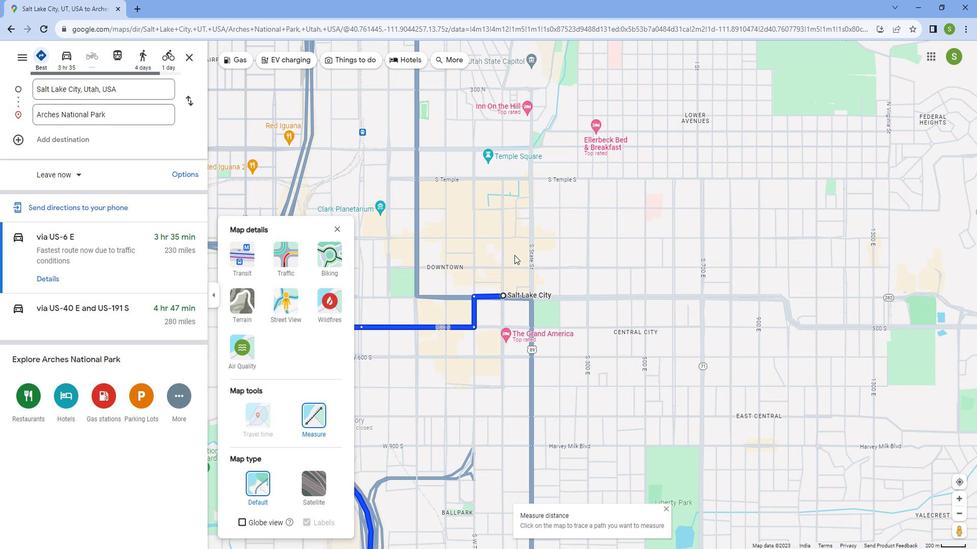 
Action: Mouse scrolled (523, 254) with delta (0, 0)
Screenshot: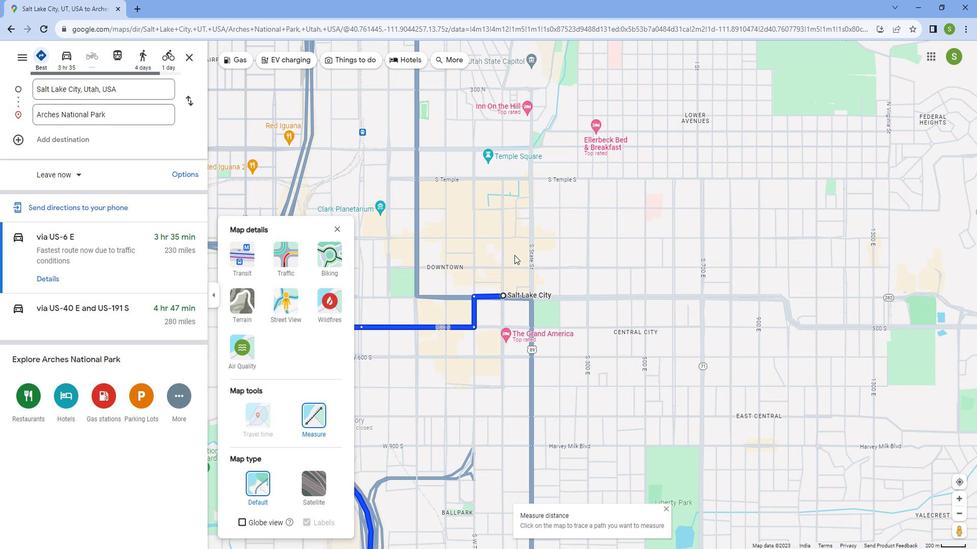 
Action: Mouse moved to (522, 254)
Screenshot: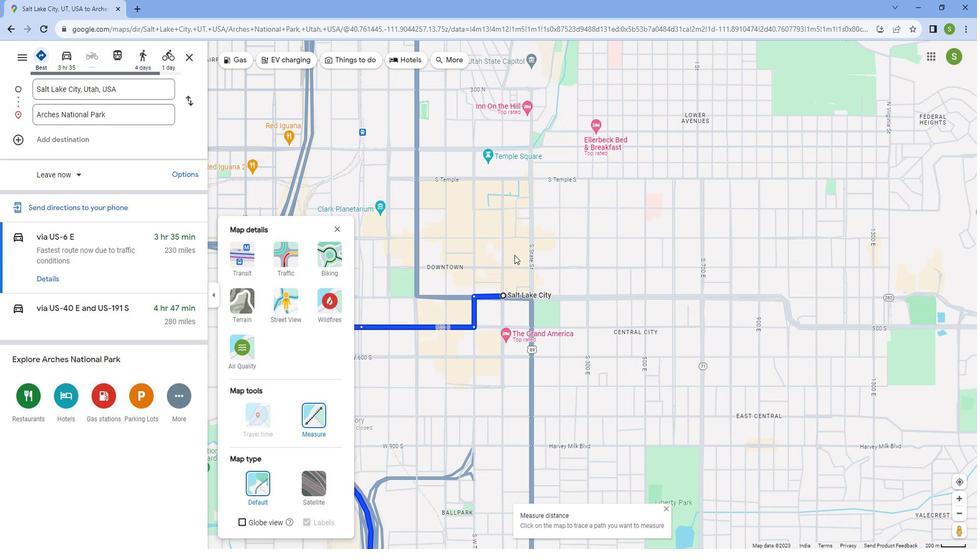 
Action: Mouse scrolled (522, 254) with delta (0, 0)
Screenshot: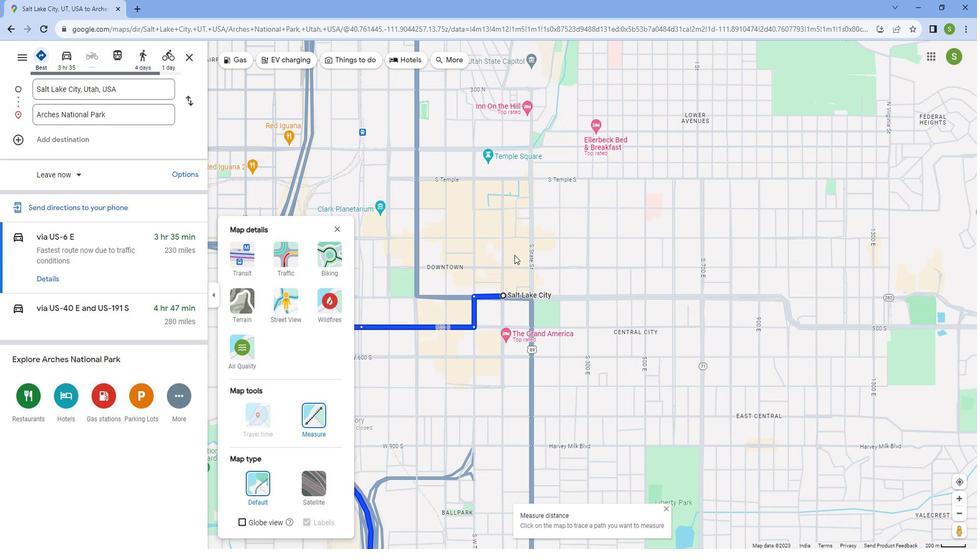 
Action: Mouse moved to (499, 332)
Screenshot: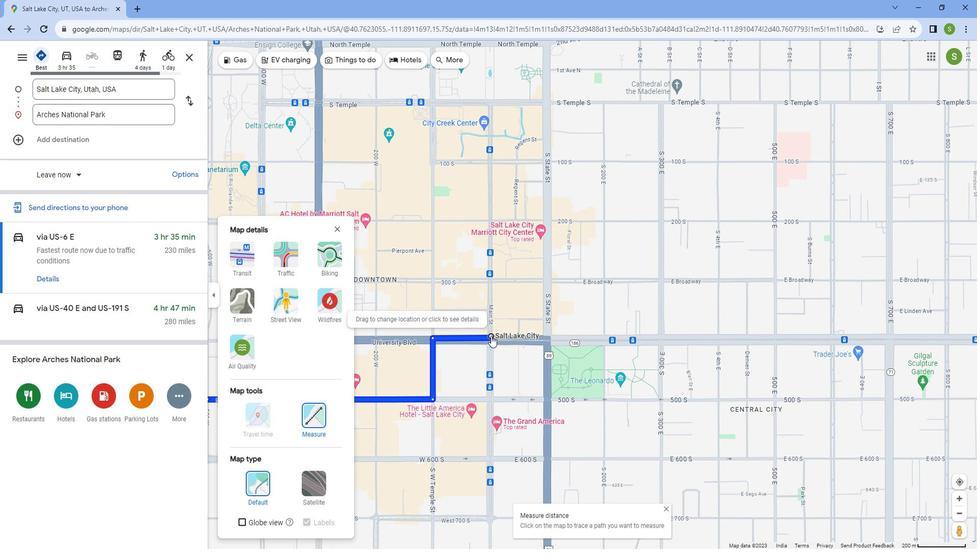 
Action: Mouse pressed left at (499, 332)
Screenshot: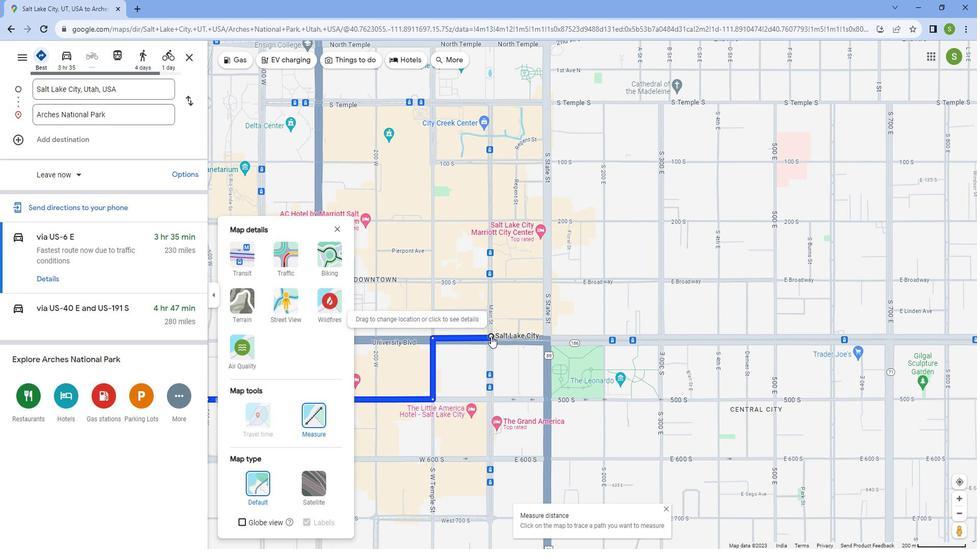 
Action: Mouse moved to (472, 307)
Screenshot: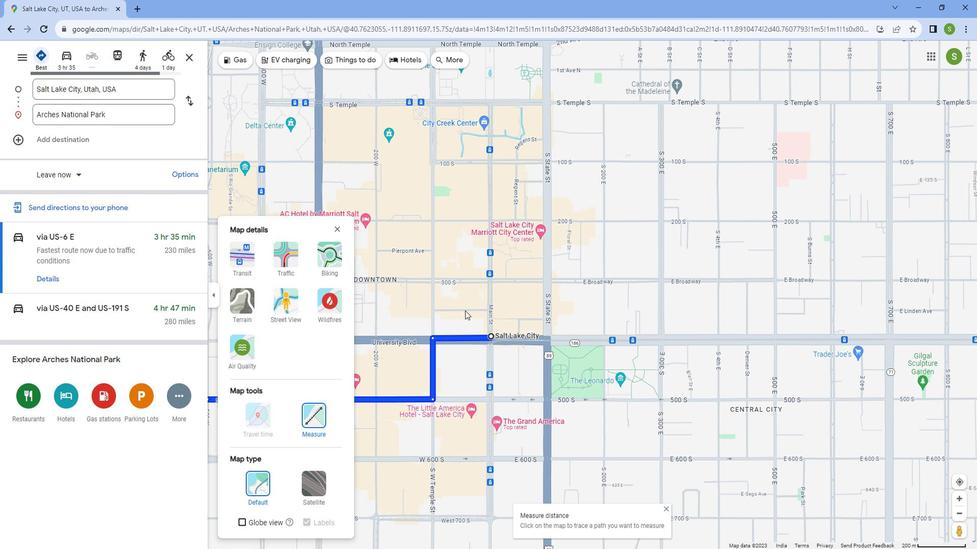 
Action: Mouse scrolled (472, 306) with delta (0, 0)
Screenshot: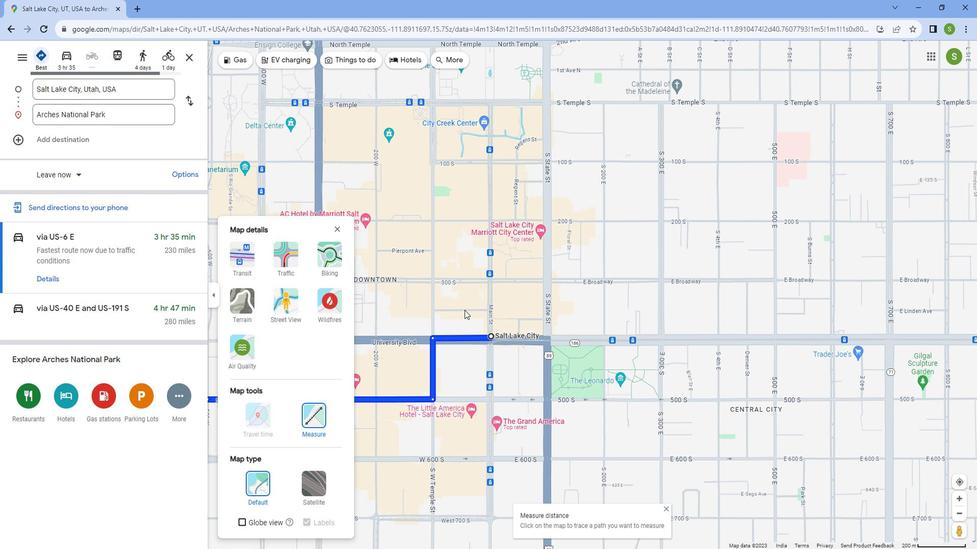 
Action: Mouse scrolled (472, 306) with delta (0, 0)
Screenshot: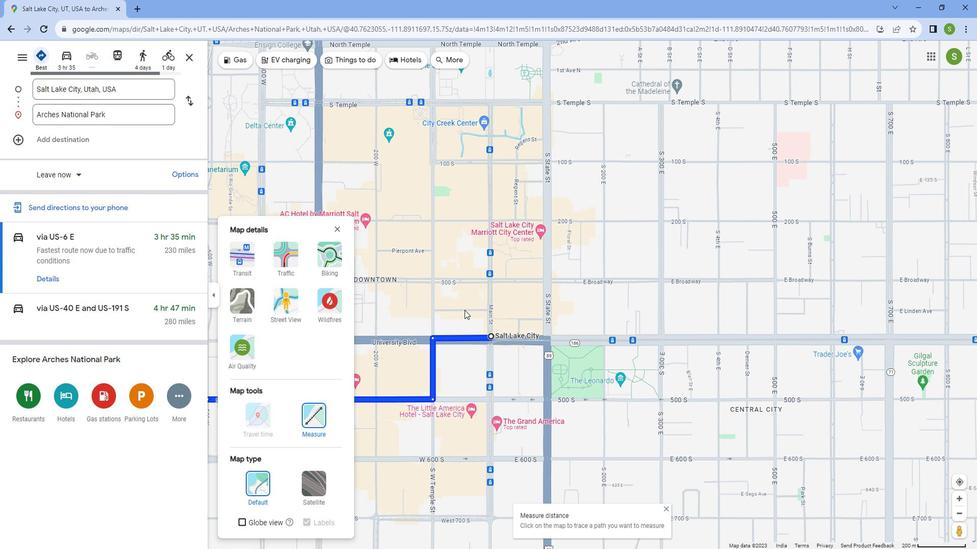 
Action: Mouse scrolled (472, 306) with delta (0, 0)
Screenshot: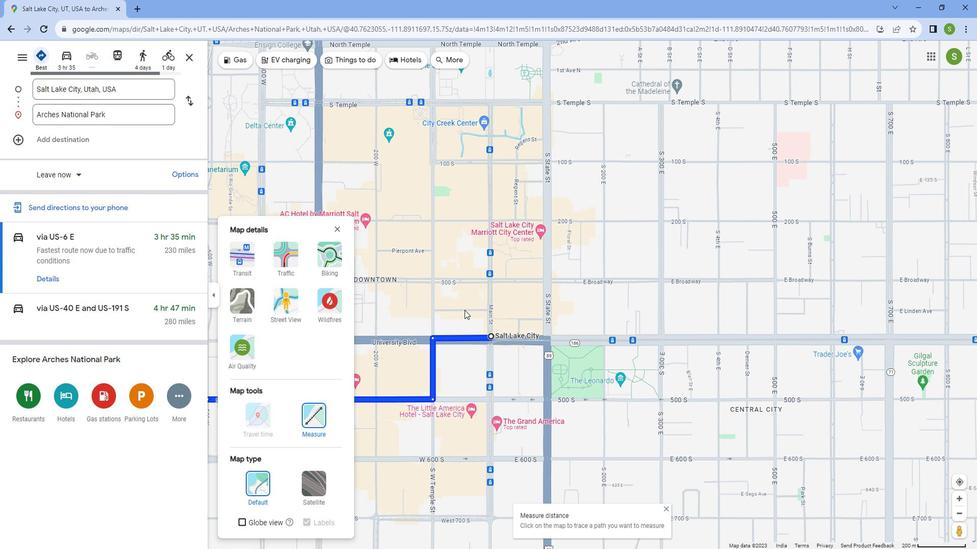 
Action: Mouse scrolled (472, 306) with delta (0, 0)
Screenshot: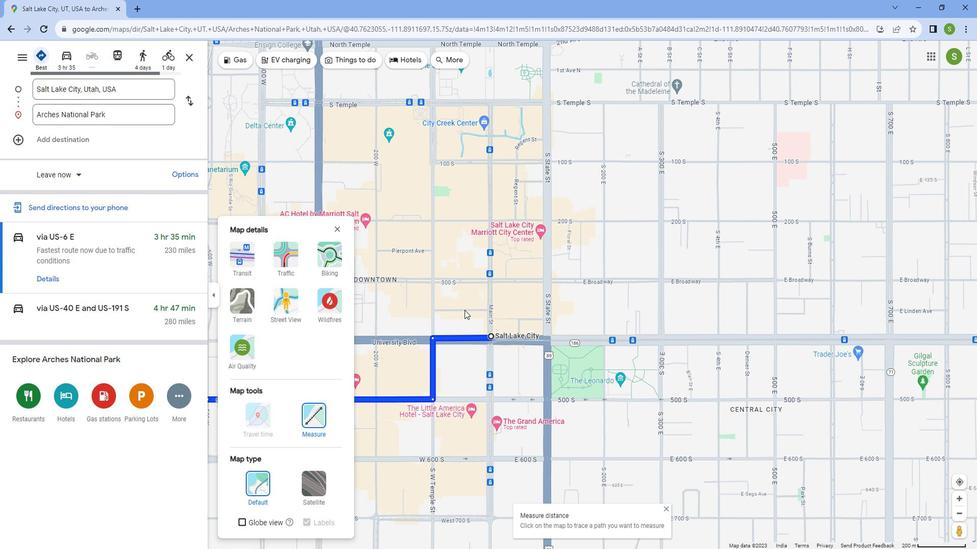 
Action: Mouse scrolled (472, 306) with delta (0, 0)
Screenshot: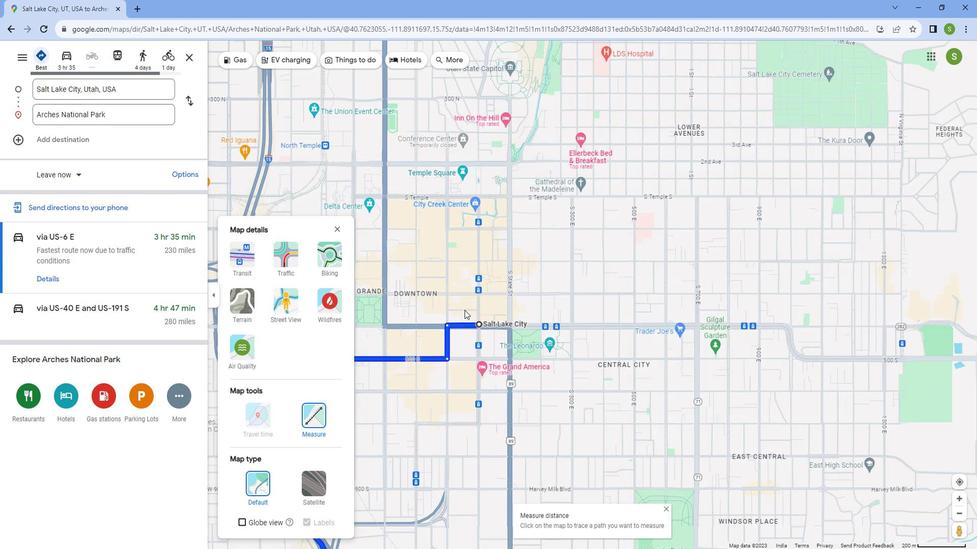 
Action: Mouse scrolled (472, 306) with delta (0, 0)
Screenshot: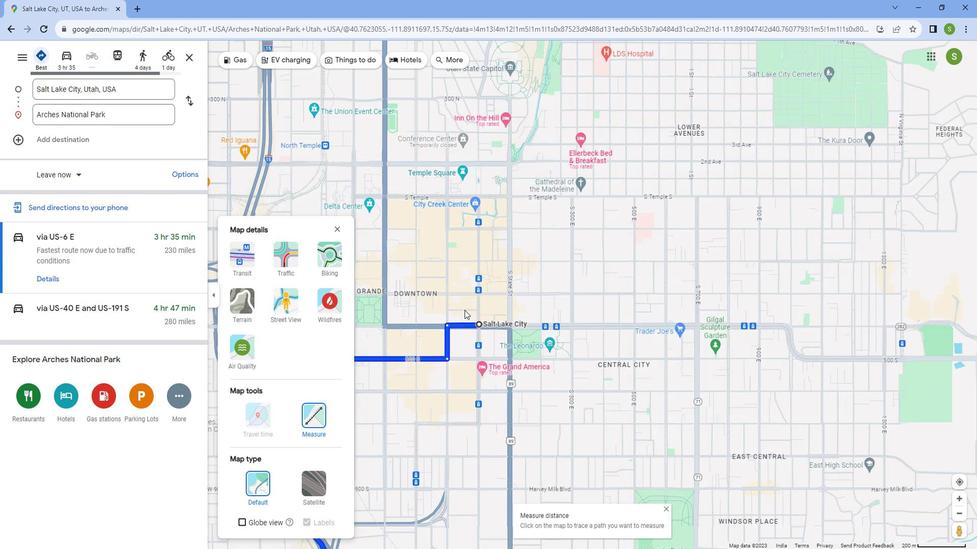 
Action: Mouse scrolled (472, 306) with delta (0, 0)
Screenshot: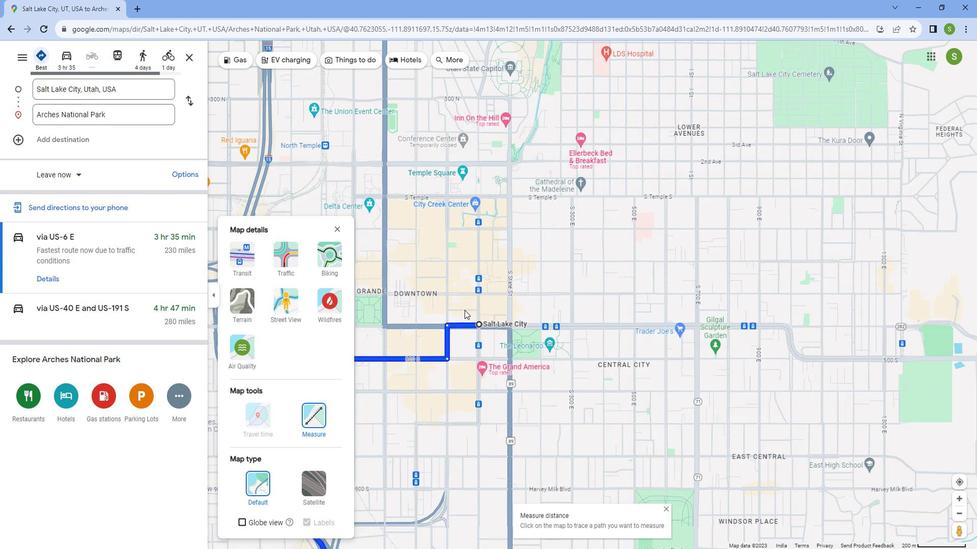 
Action: Mouse scrolled (472, 306) with delta (0, 0)
Screenshot: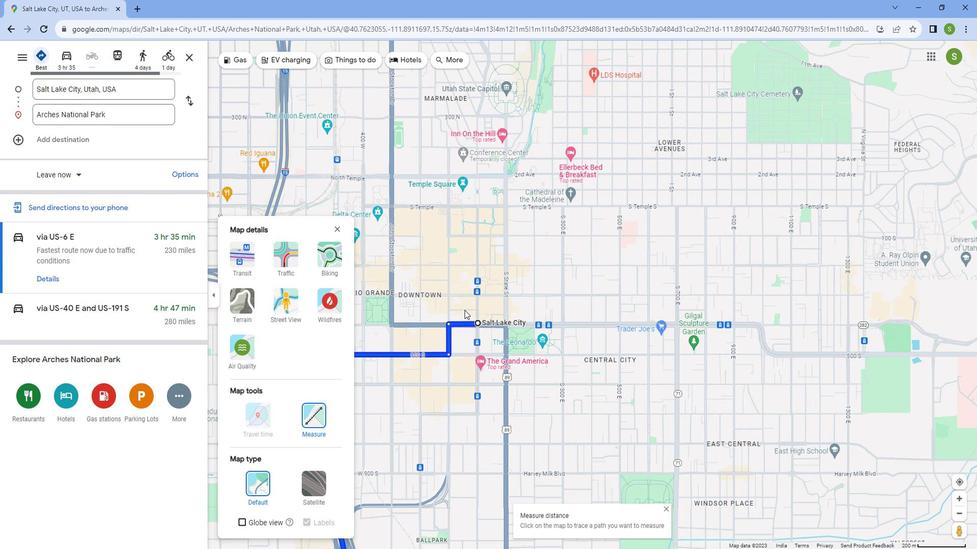 
Action: Mouse scrolled (472, 306) with delta (0, 0)
Screenshot: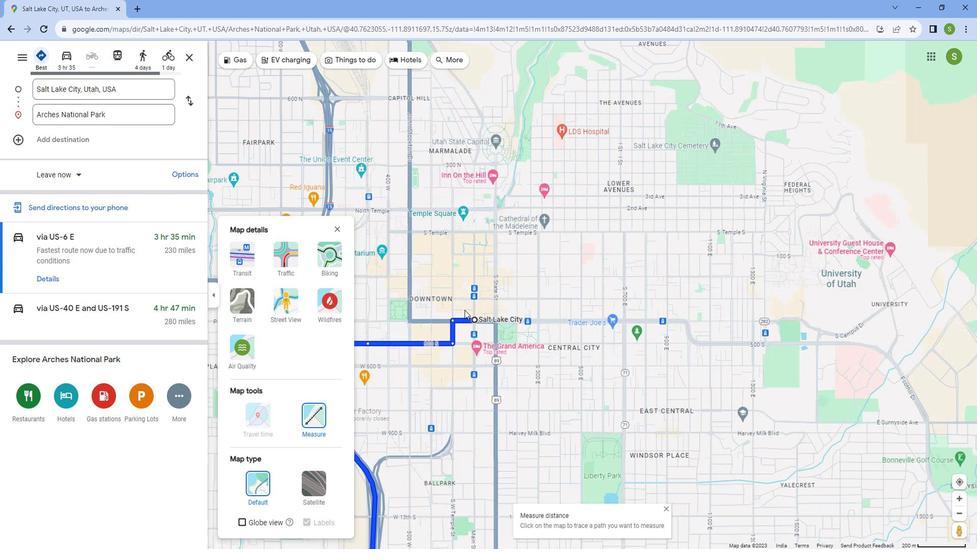 
Action: Mouse scrolled (472, 306) with delta (0, 0)
Screenshot: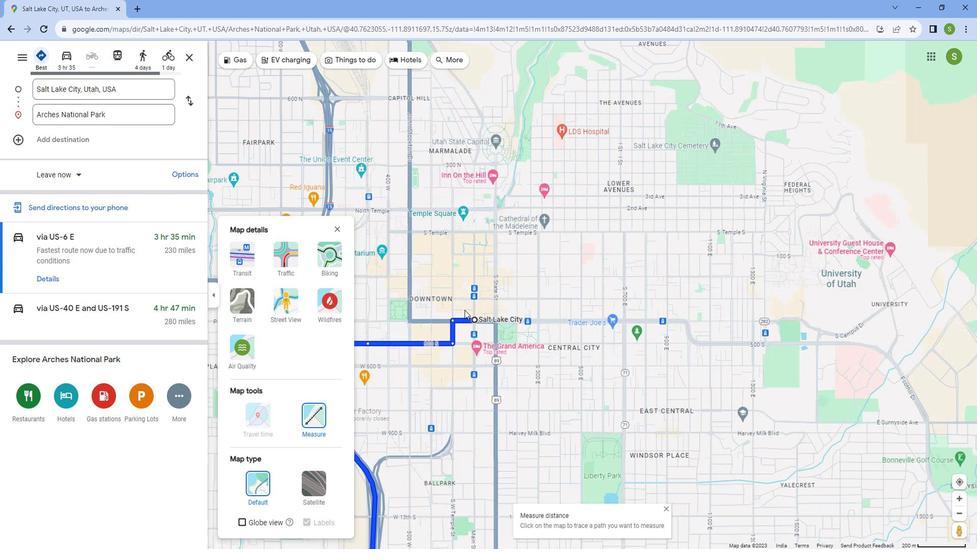 
Action: Mouse scrolled (472, 306) with delta (0, 0)
Screenshot: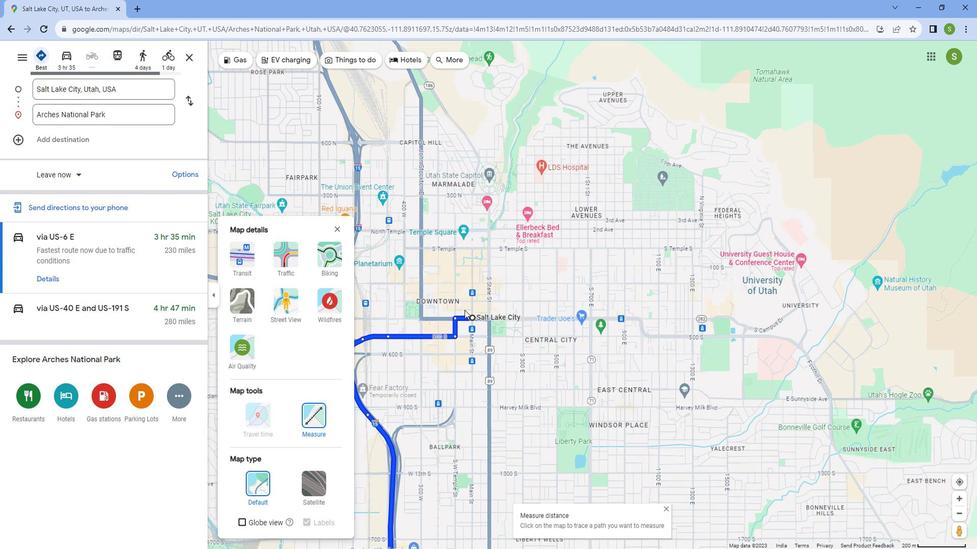 
Action: Mouse scrolled (472, 306) with delta (0, 0)
Screenshot: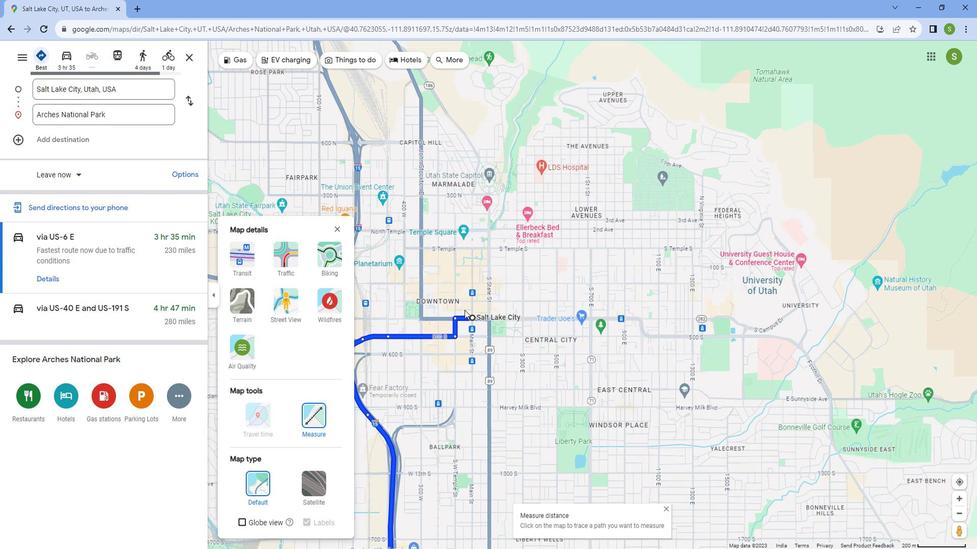 
Action: Mouse scrolled (472, 306) with delta (0, 0)
Screenshot: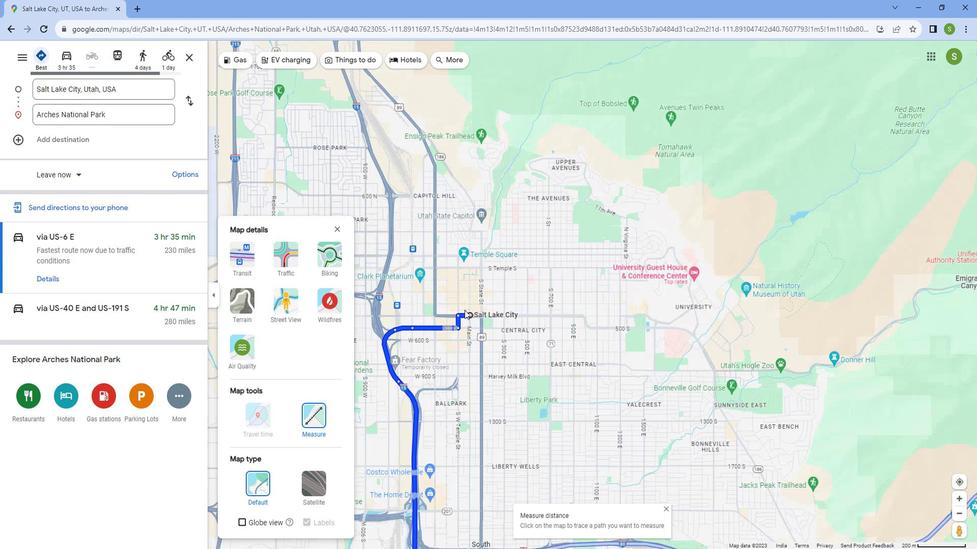 
Action: Mouse scrolled (472, 306) with delta (0, 0)
Screenshot: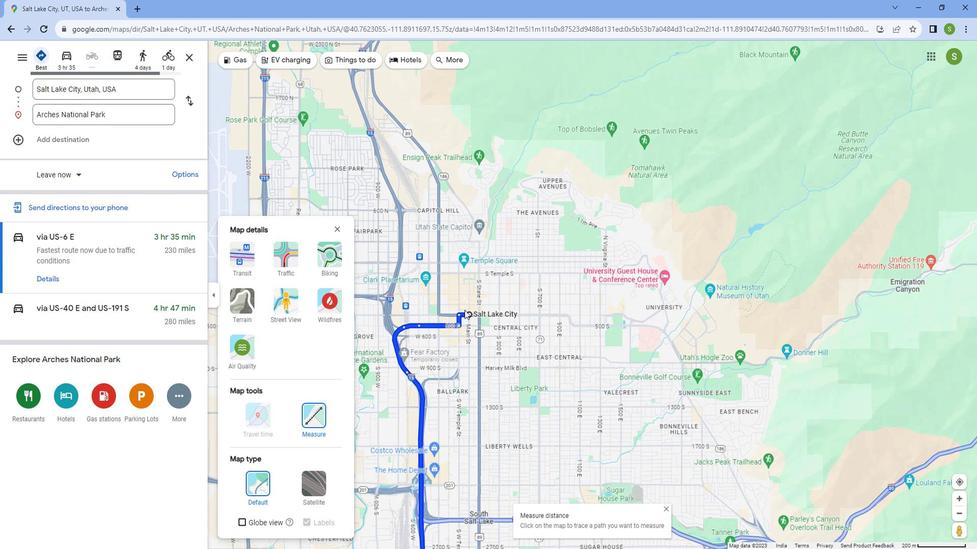 
Action: Mouse scrolled (472, 306) with delta (0, 0)
Screenshot: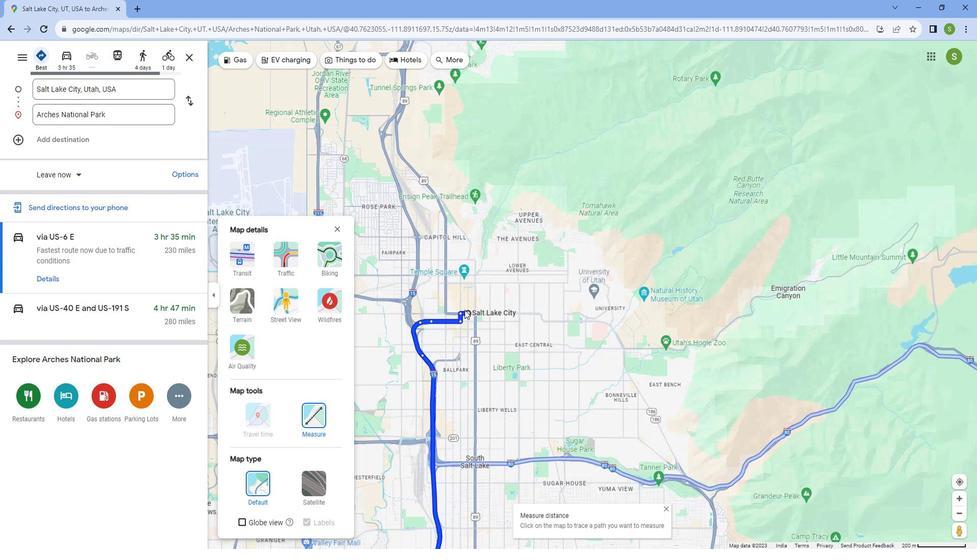 
Action: Mouse scrolled (472, 306) with delta (0, 0)
Screenshot: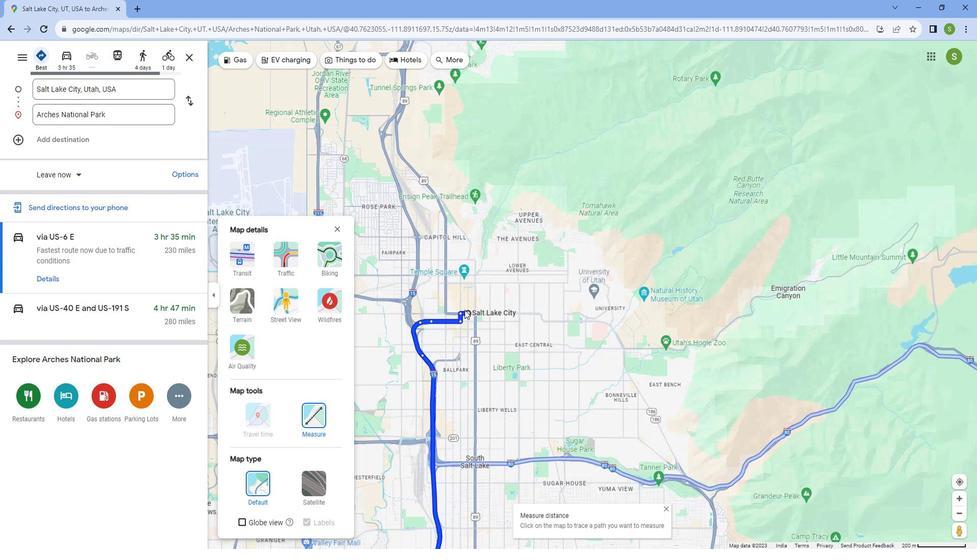 
Action: Mouse scrolled (472, 306) with delta (0, 0)
Screenshot: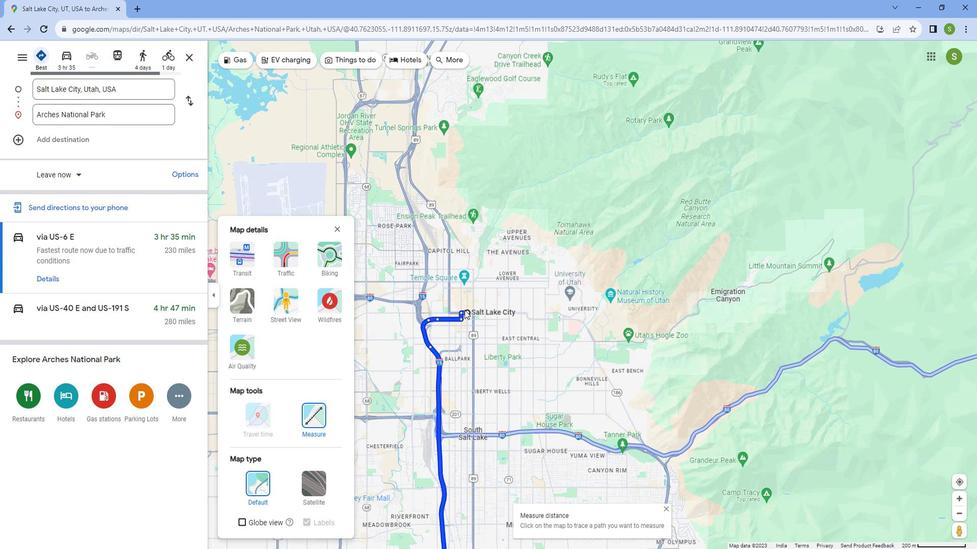 
Action: Mouse scrolled (472, 306) with delta (0, 0)
Screenshot: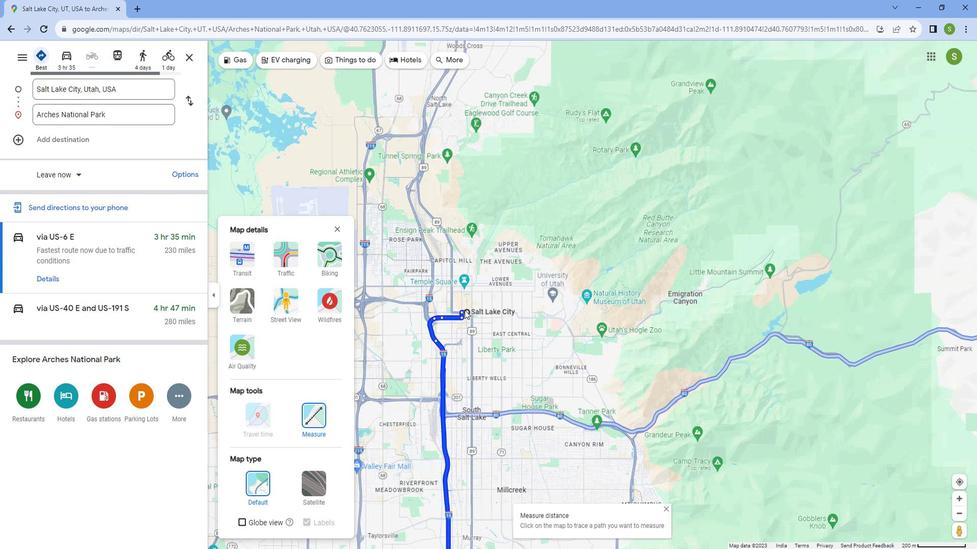 
Action: Mouse scrolled (472, 306) with delta (0, 0)
Screenshot: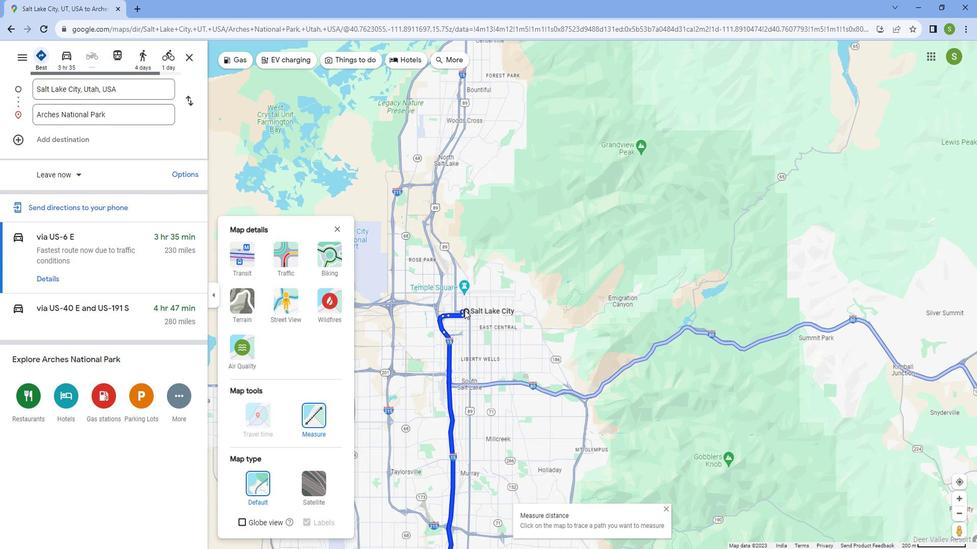 
Action: Mouse scrolled (472, 306) with delta (0, 0)
Screenshot: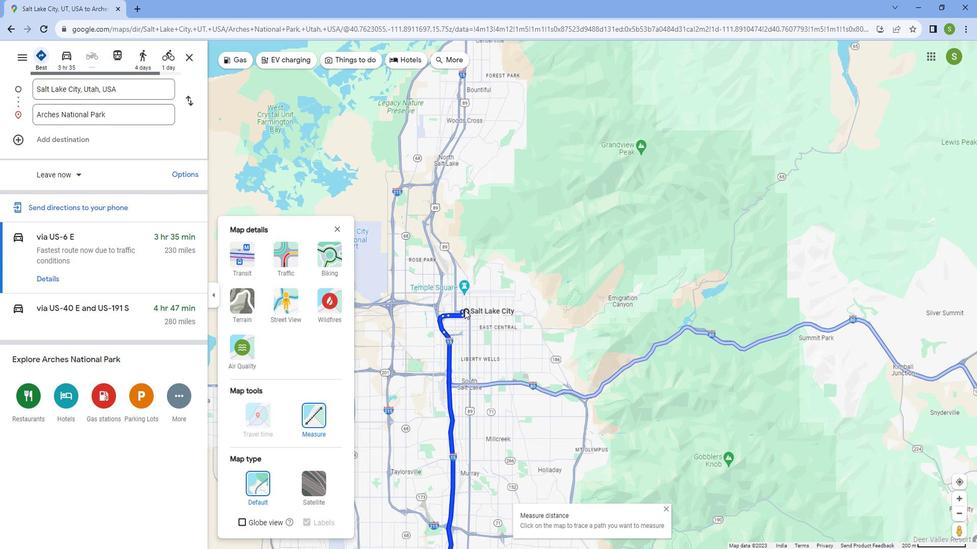 
Action: Mouse scrolled (472, 306) with delta (0, 0)
Screenshot: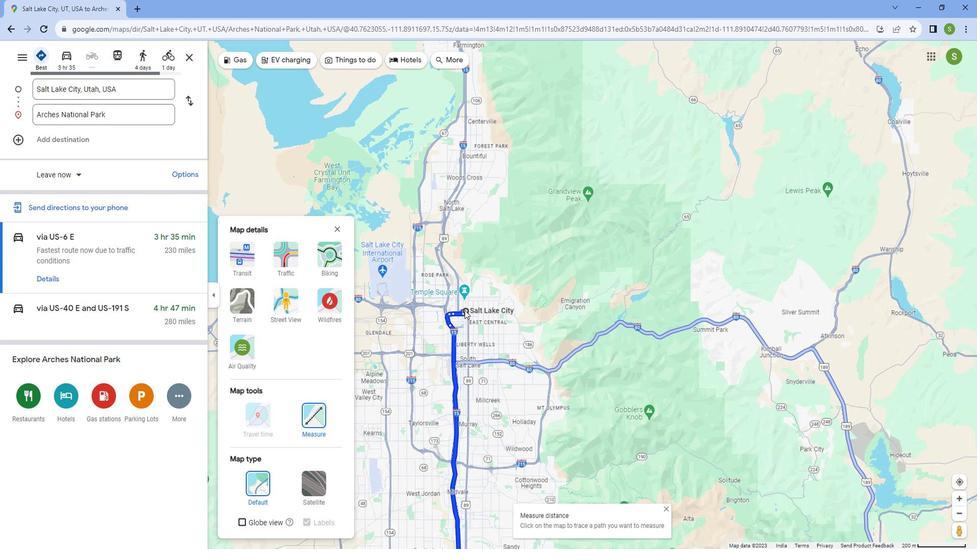 
Action: Mouse scrolled (472, 306) with delta (0, 0)
Screenshot: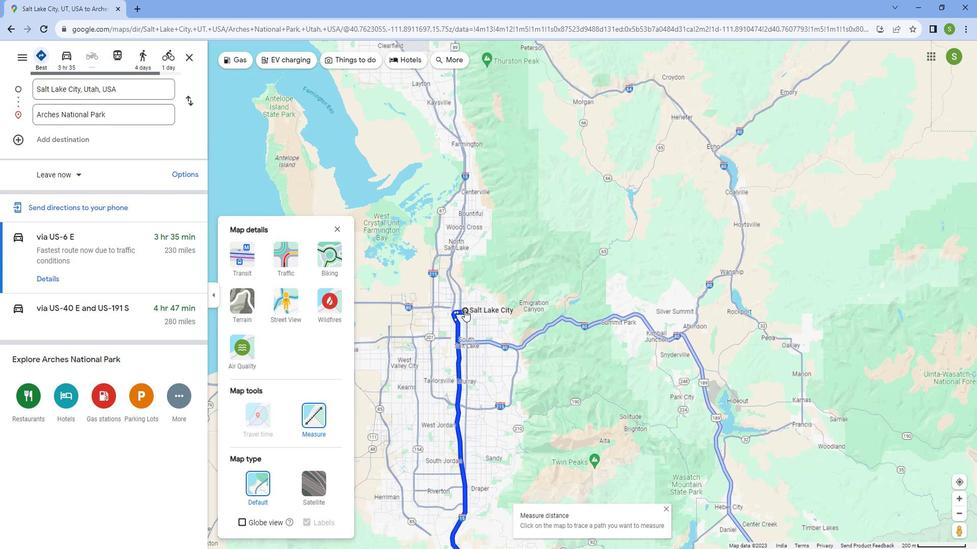 
Action: Mouse scrolled (472, 306) with delta (0, 0)
Screenshot: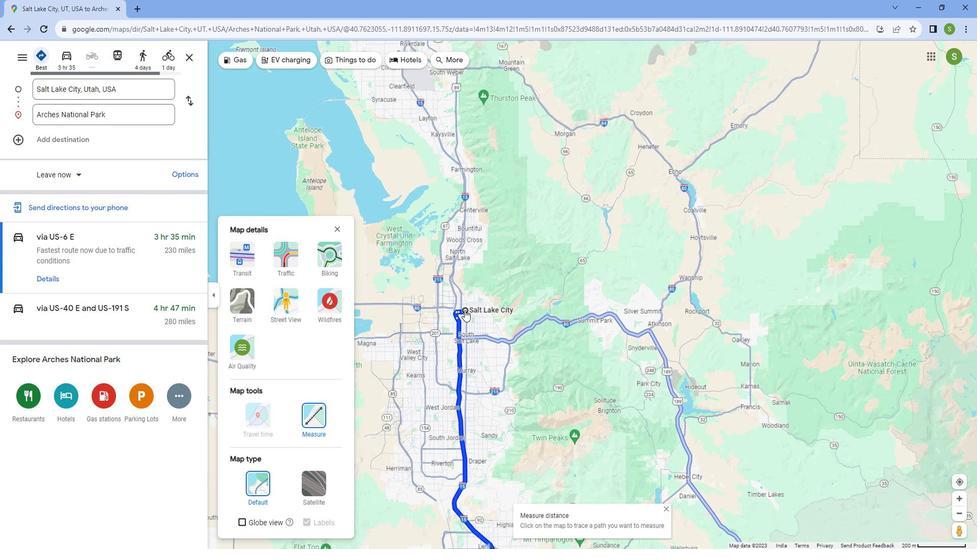 
Action: Mouse moved to (472, 307)
Screenshot: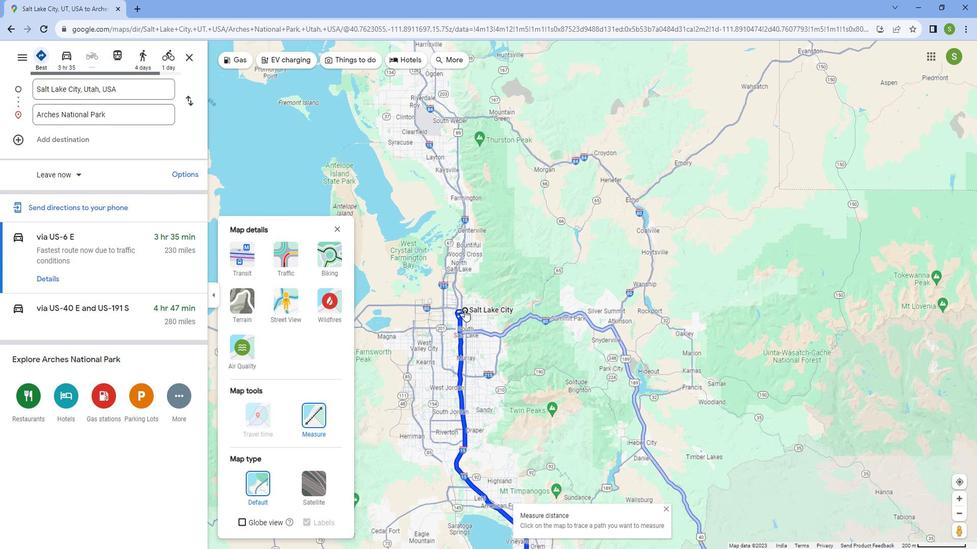 
Action: Mouse scrolled (472, 307) with delta (0, 0)
Screenshot: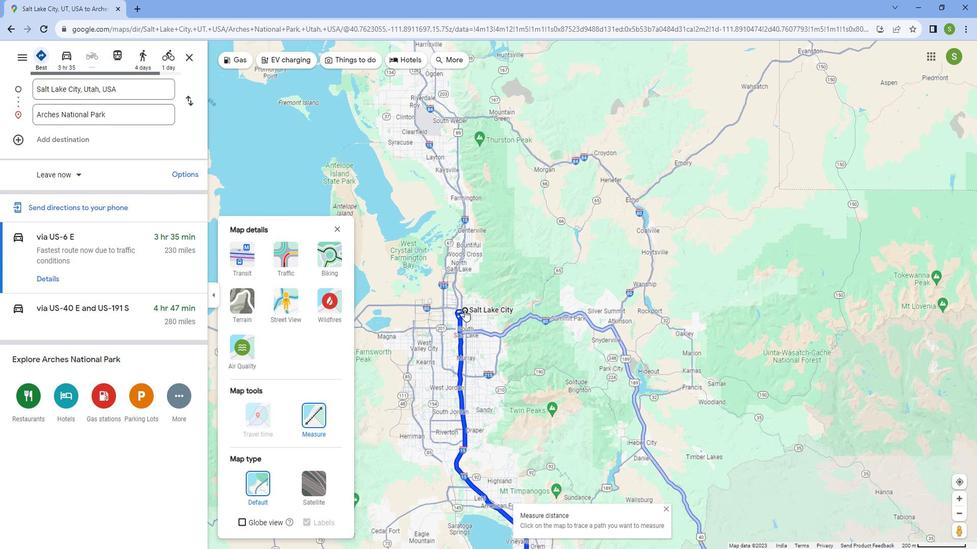 
Action: Mouse moved to (472, 313)
Screenshot: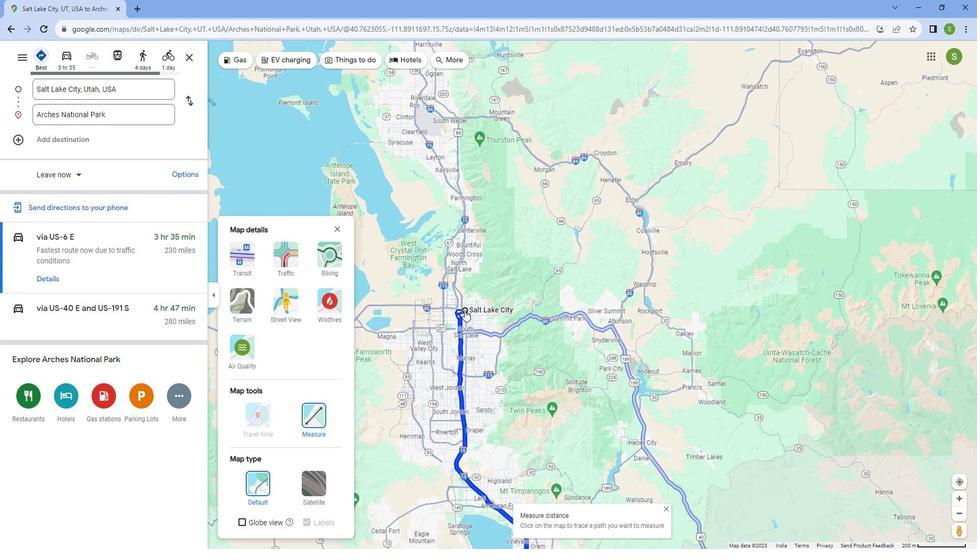 
Action: Mouse scrolled (472, 313) with delta (0, 0)
Screenshot: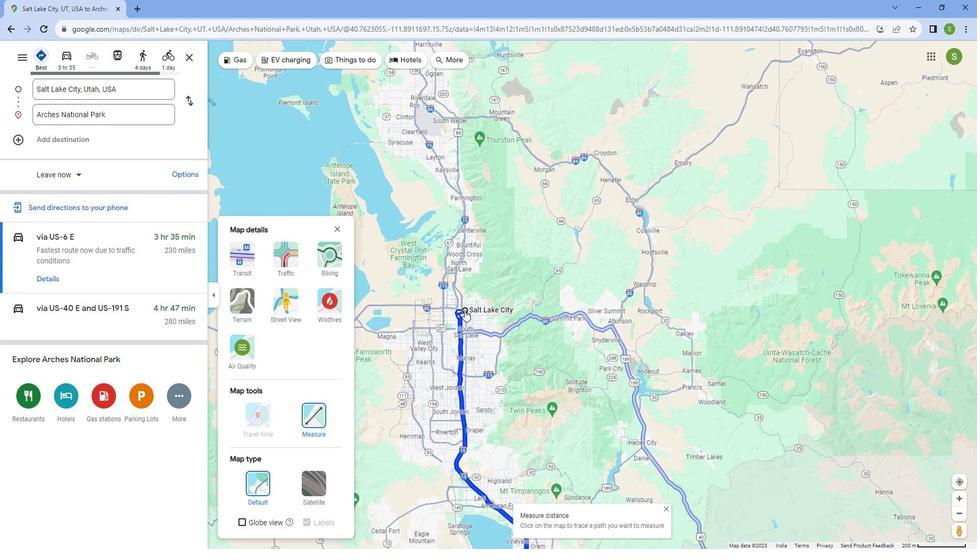 
Action: Mouse moved to (472, 314)
Screenshot: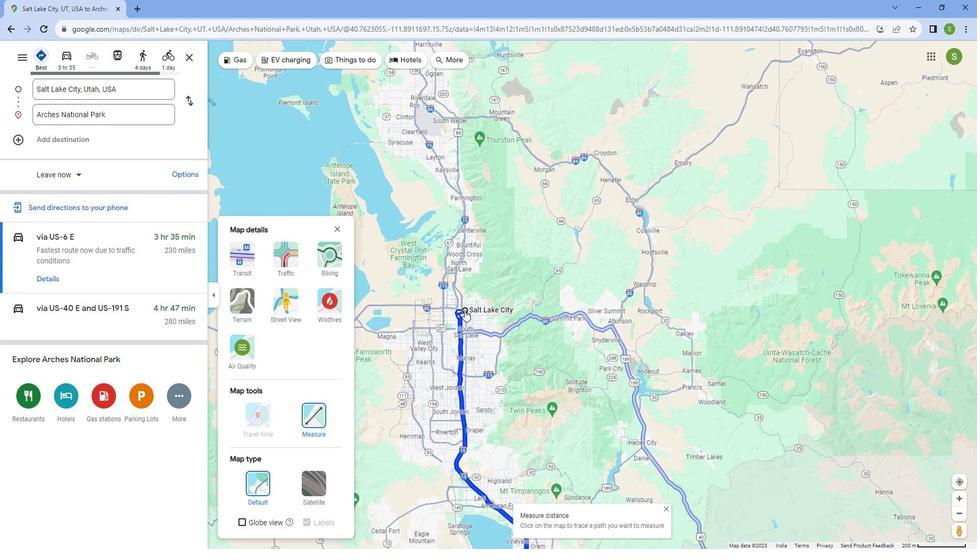 
Action: Mouse scrolled (472, 314) with delta (0, 0)
Screenshot: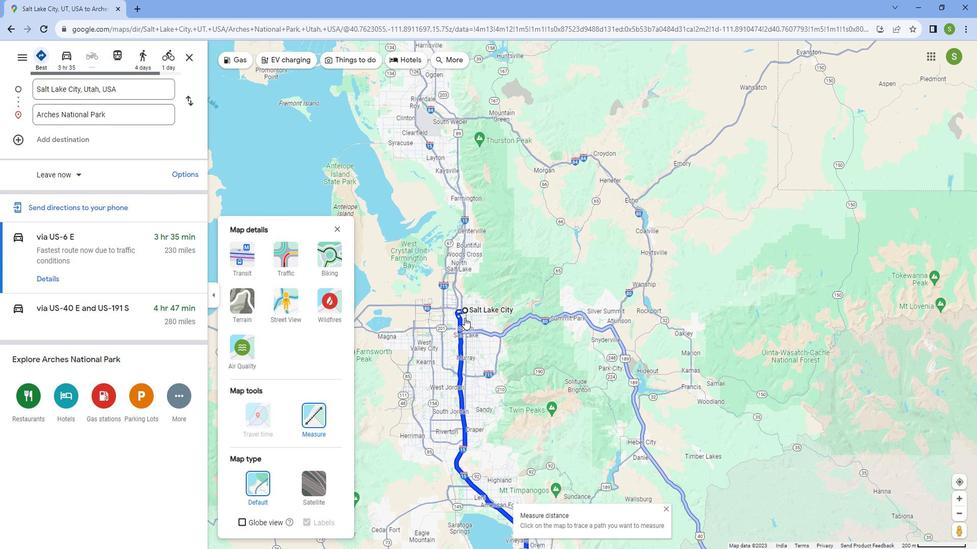
Action: Mouse scrolled (472, 314) with delta (0, 0)
Screenshot: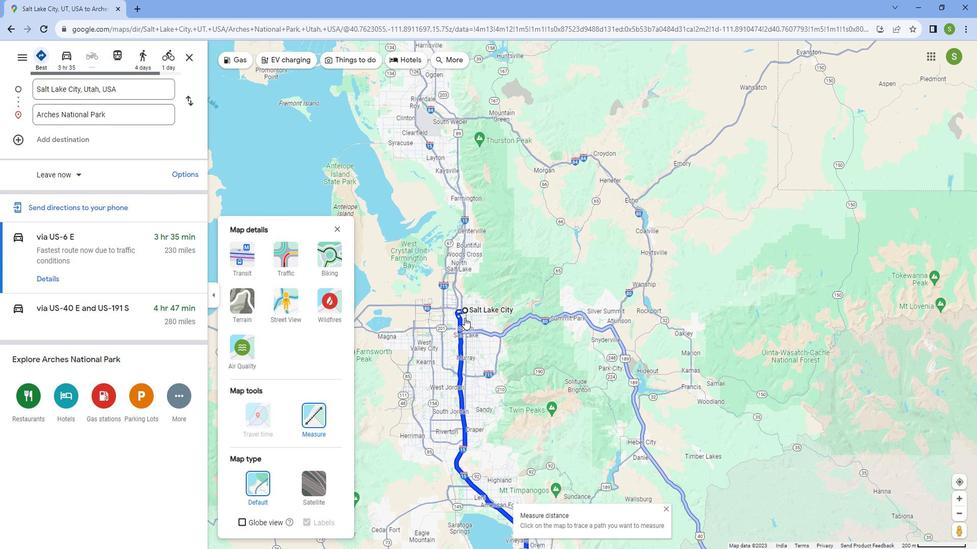 
Action: Mouse scrolled (472, 314) with delta (0, 0)
Screenshot: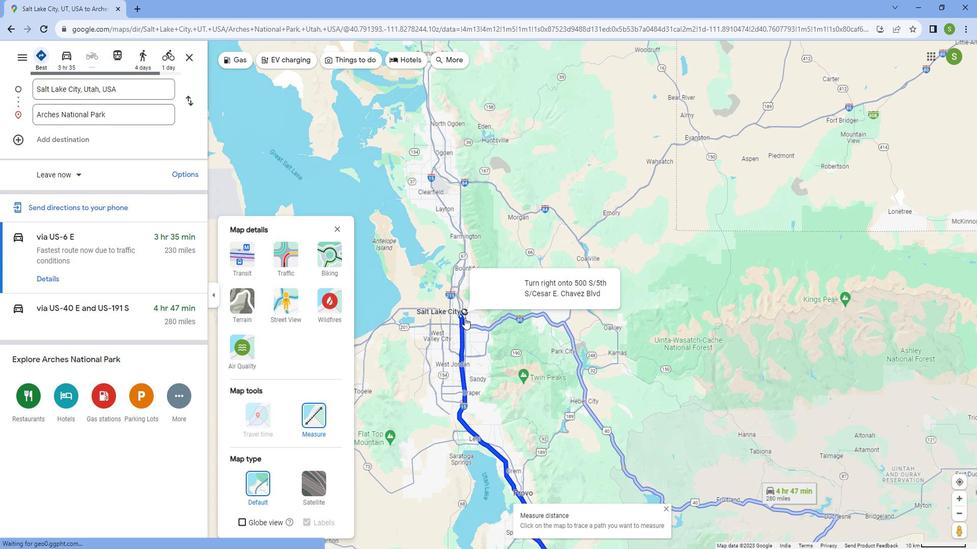 
Action: Mouse scrolled (472, 314) with delta (0, 0)
Screenshot: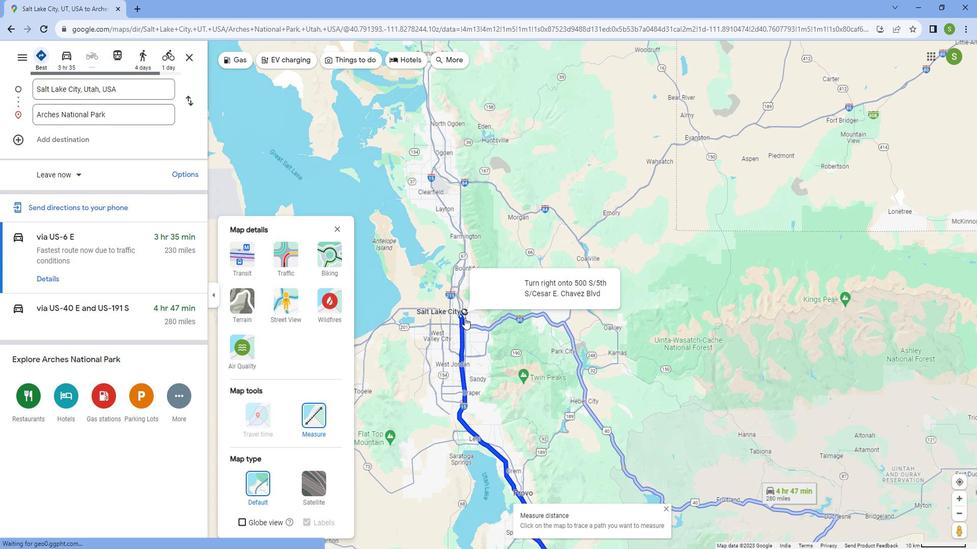
Action: Mouse scrolled (472, 314) with delta (0, 0)
Screenshot: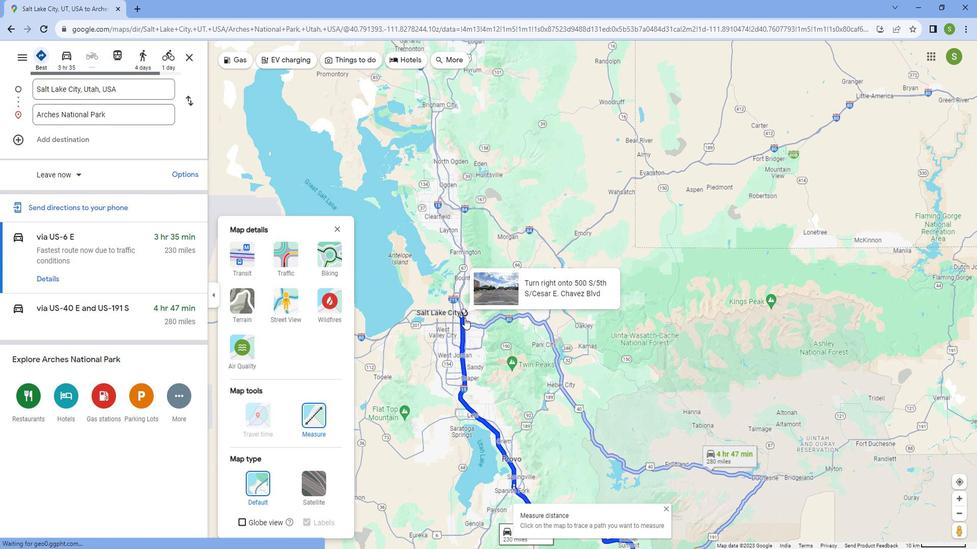 
Action: Mouse scrolled (472, 314) with delta (0, 0)
Screenshot: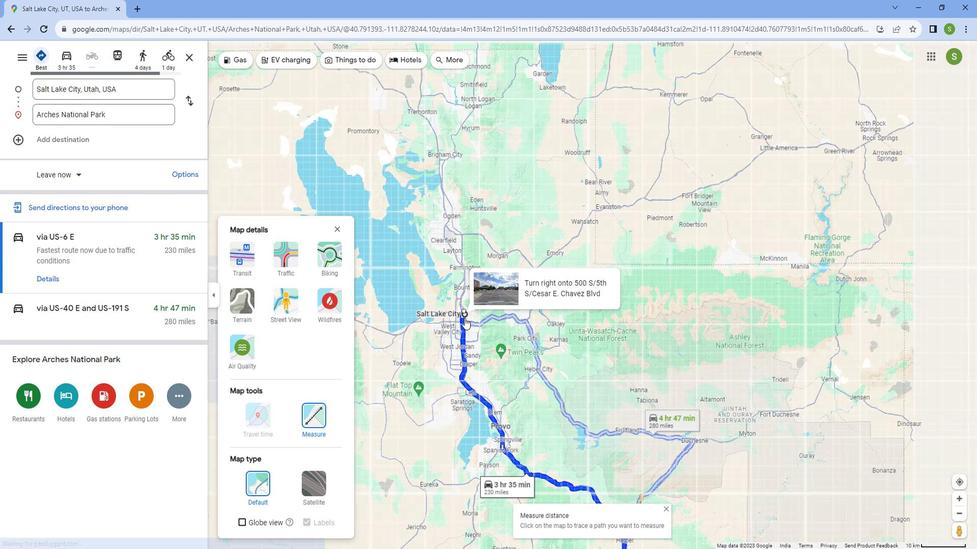 
Action: Mouse scrolled (472, 314) with delta (0, 0)
Screenshot: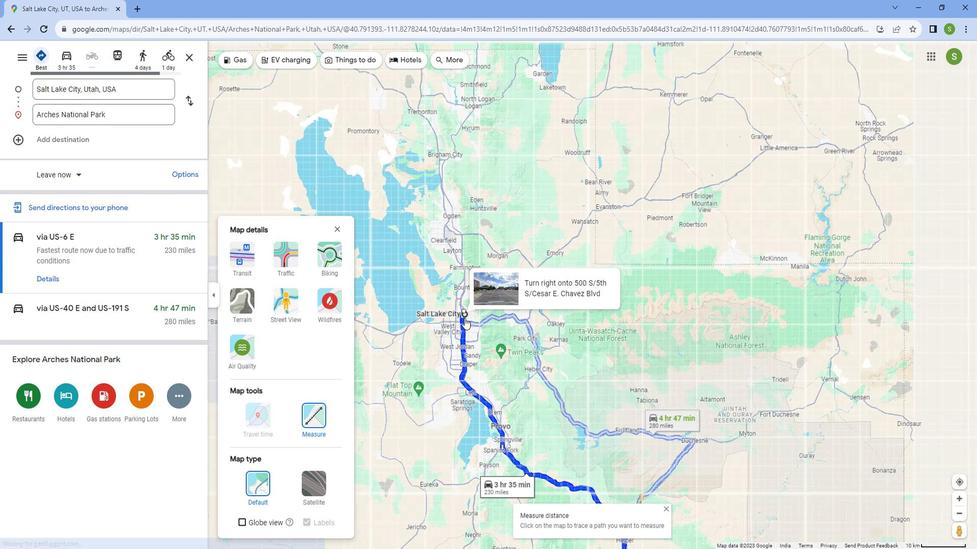 
Action: Mouse scrolled (472, 314) with delta (0, 0)
Screenshot: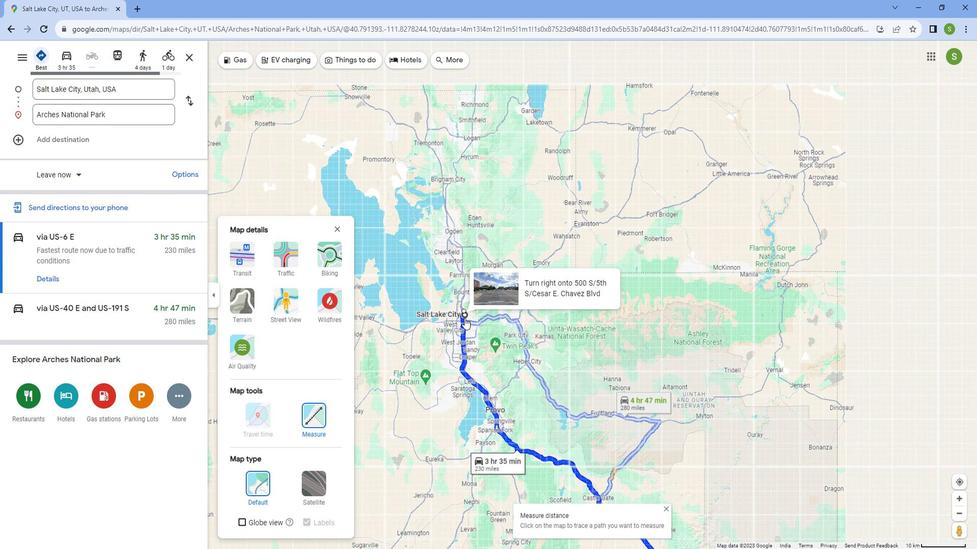 
Action: Mouse scrolled (472, 314) with delta (0, 0)
Screenshot: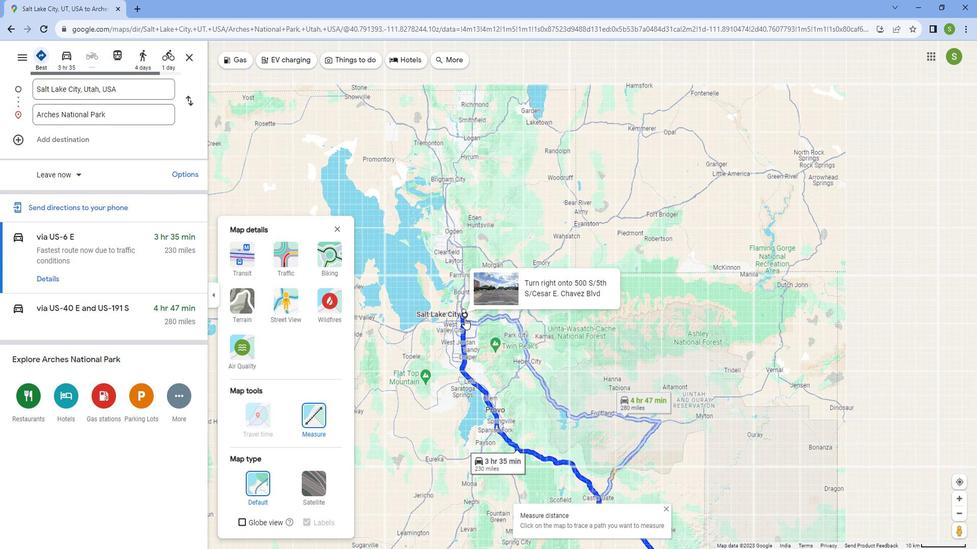 
Action: Mouse scrolled (472, 314) with delta (0, 0)
Screenshot: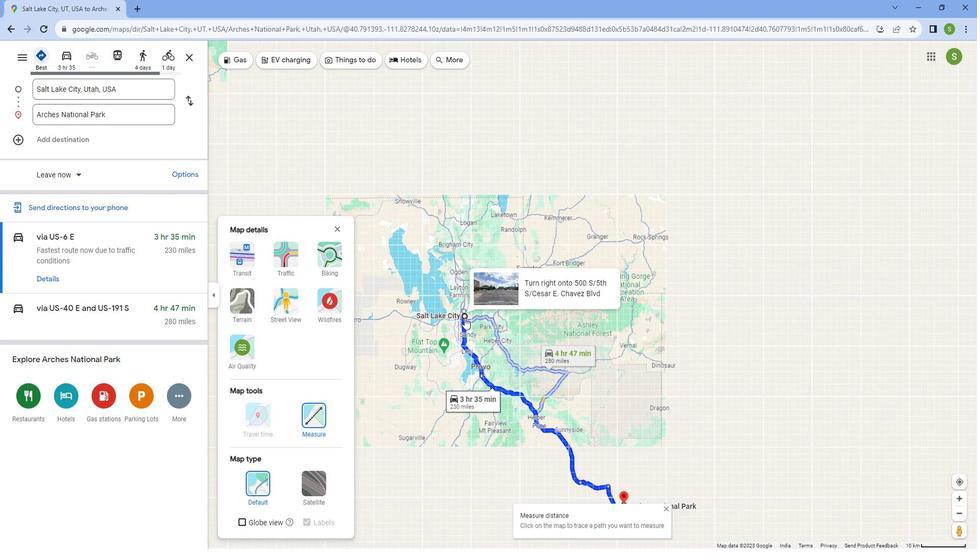 
Action: Mouse scrolled (472, 314) with delta (0, 0)
Screenshot: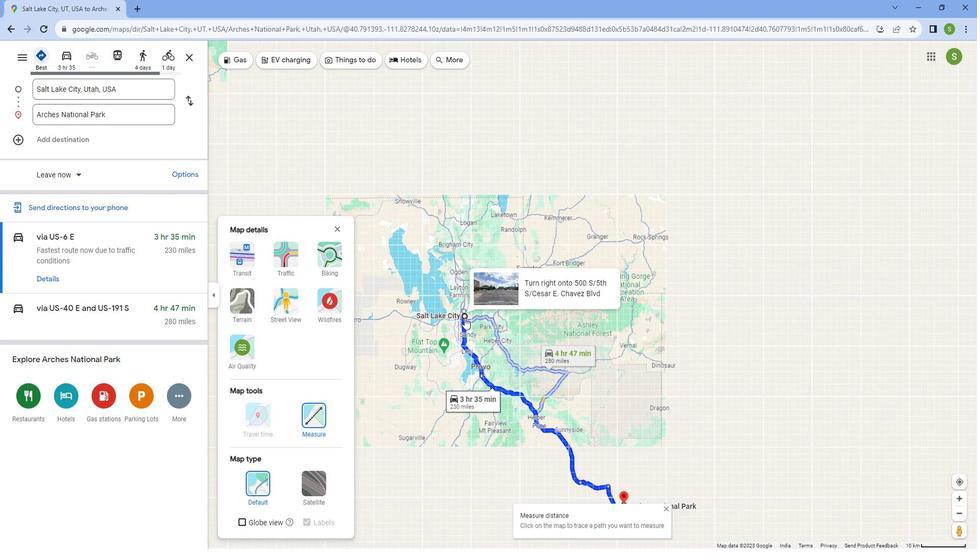 
Action: Mouse scrolled (472, 314) with delta (0, 0)
Screenshot: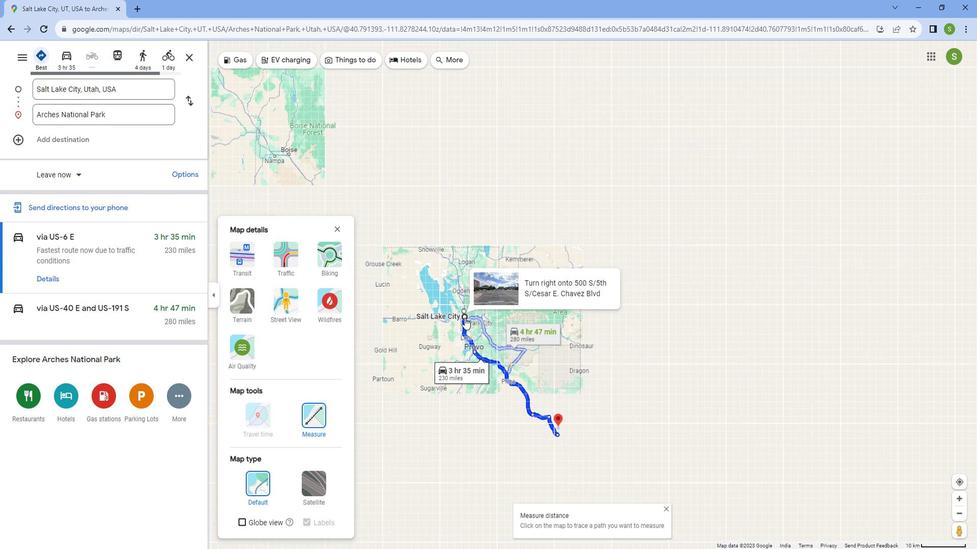 
Action: Mouse moved to (537, 429)
Screenshot: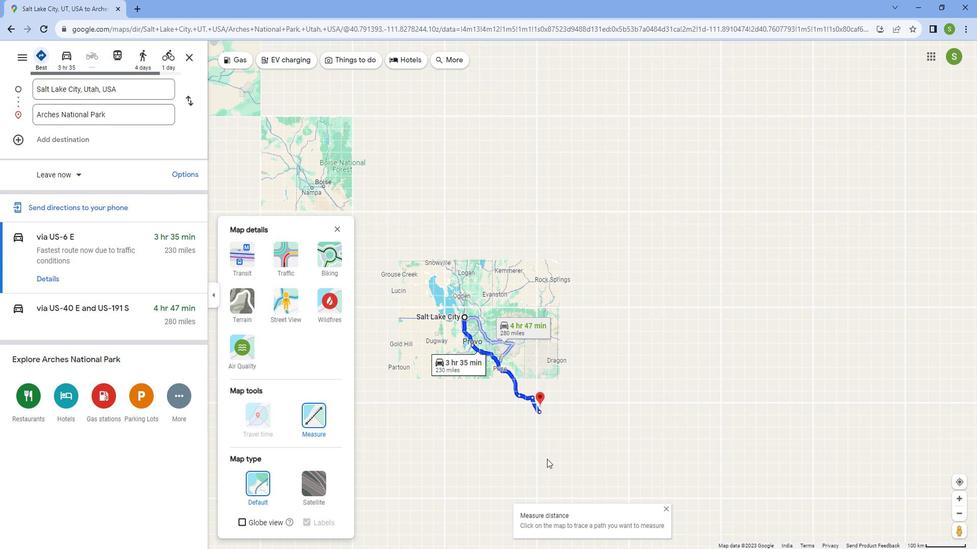 
Action: Mouse scrolled (537, 430) with delta (0, 0)
Screenshot: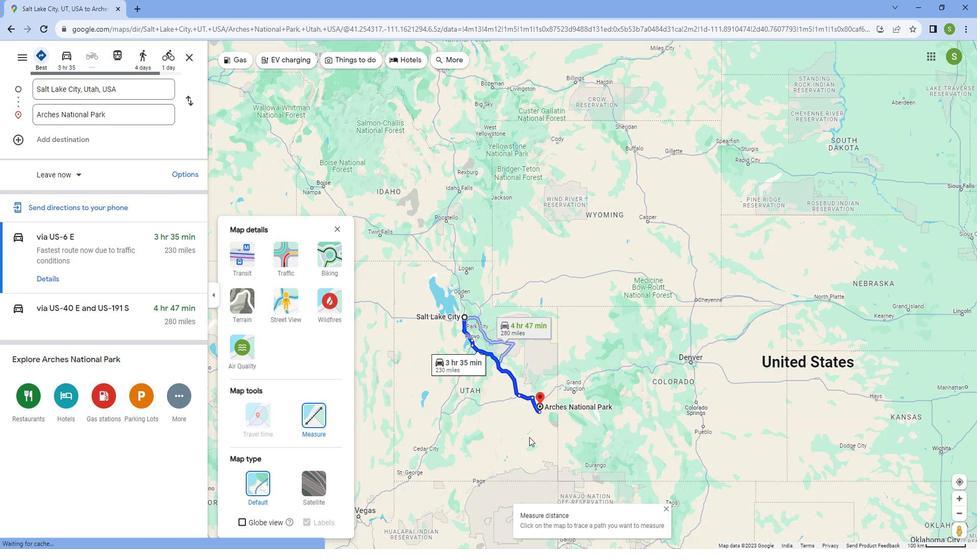 
Action: Mouse scrolled (537, 430) with delta (0, 0)
Screenshot: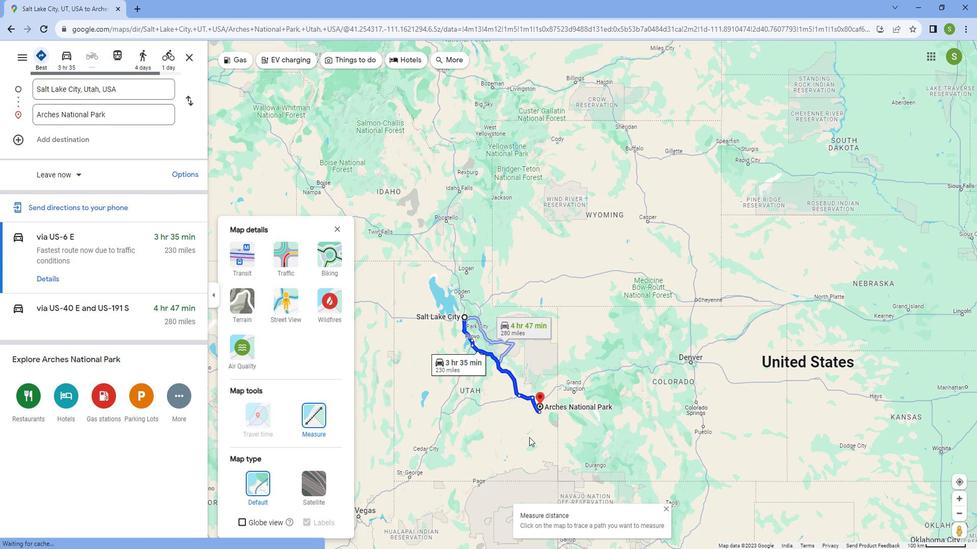 
Action: Mouse scrolled (537, 430) with delta (0, 0)
Screenshot: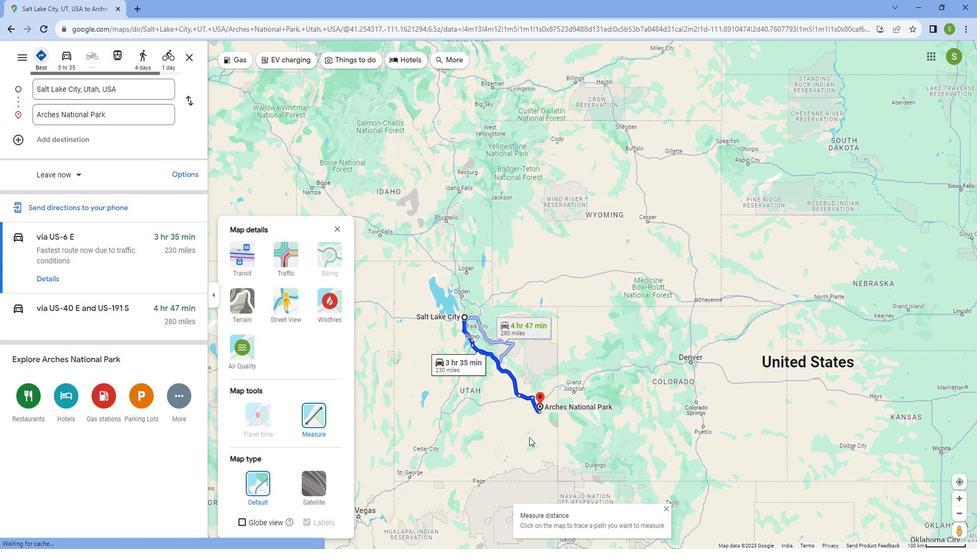 
Action: Mouse scrolled (537, 430) with delta (0, 0)
Screenshot: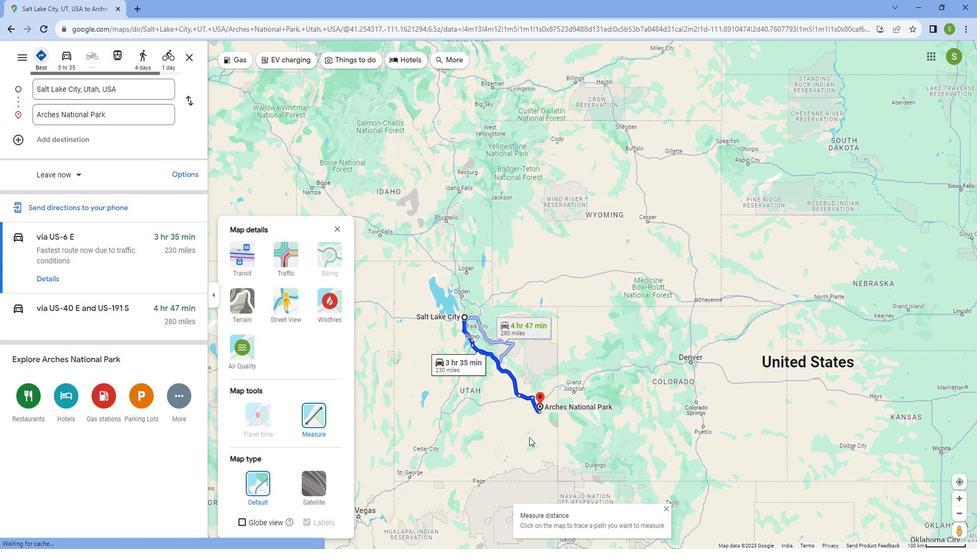 
Action: Mouse scrolled (537, 430) with delta (0, 0)
Screenshot: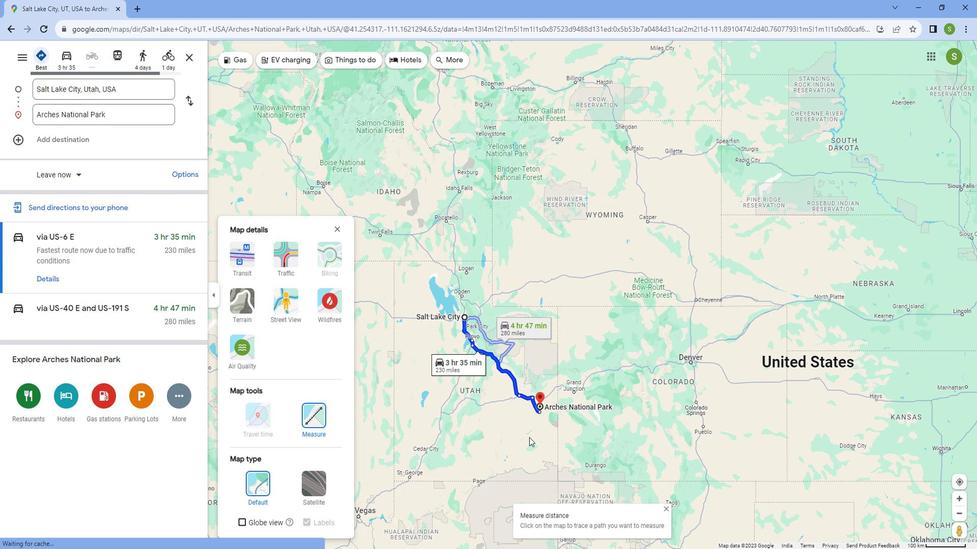 
Action: Mouse scrolled (537, 430) with delta (0, 0)
Screenshot: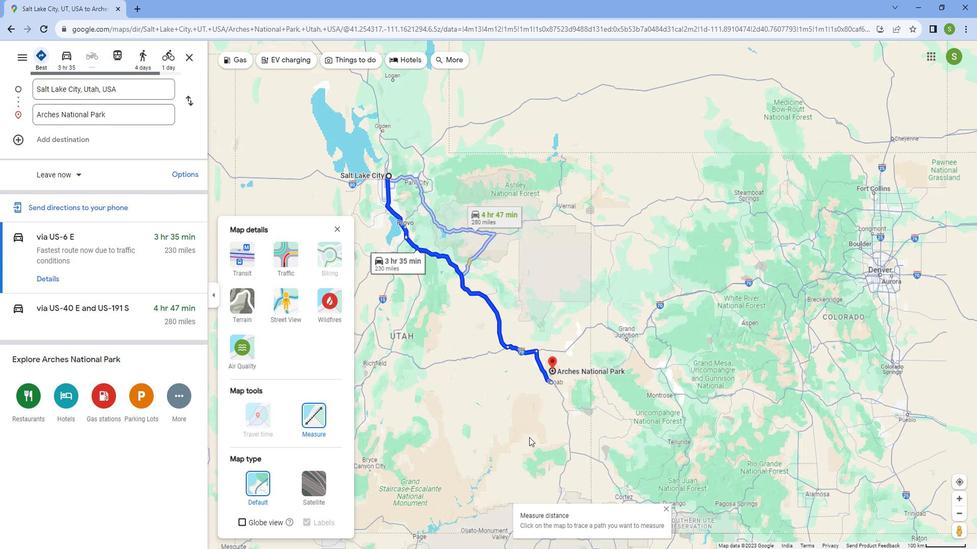 
Action: Mouse scrolled (537, 430) with delta (0, 0)
Screenshot: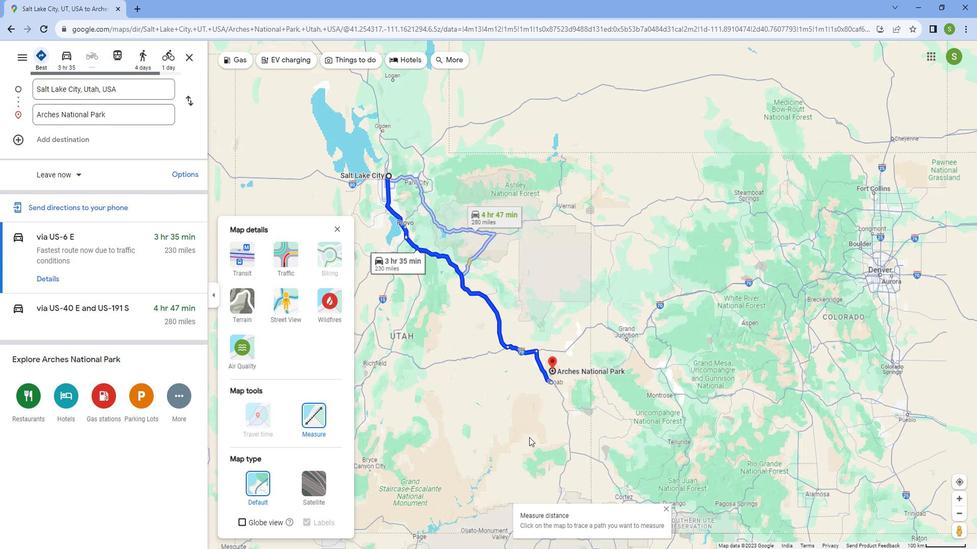 
Action: Mouse scrolled (537, 430) with delta (0, 0)
Screenshot: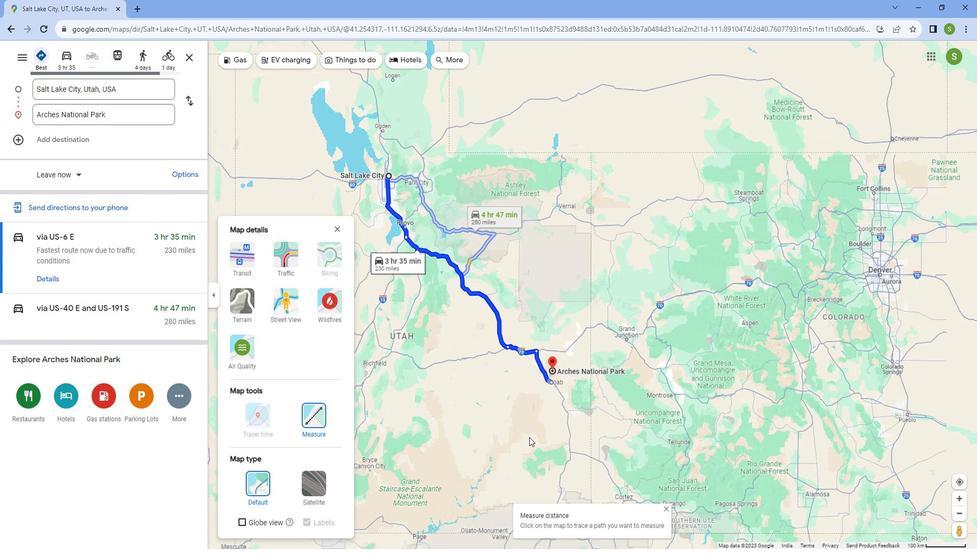 
Action: Mouse scrolled (537, 430) with delta (0, 0)
Screenshot: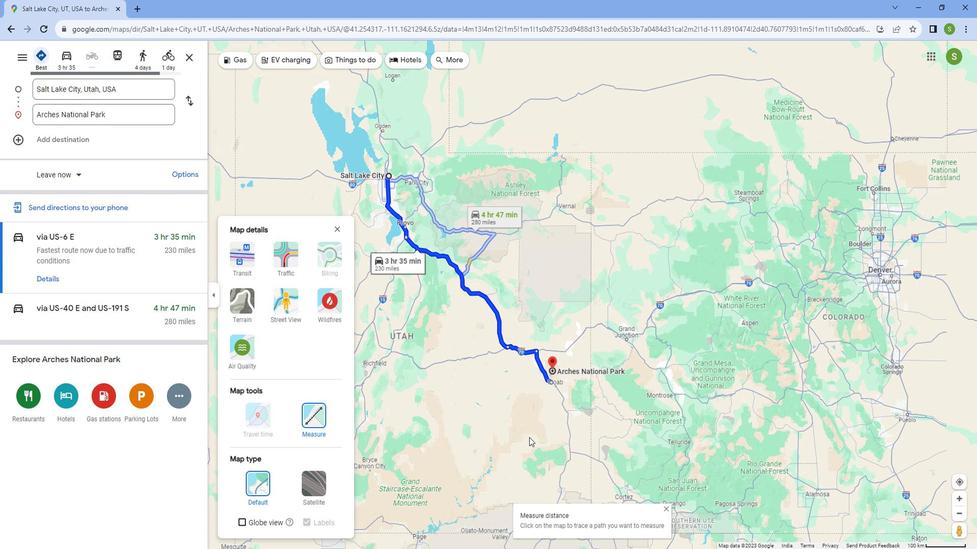 
Action: Mouse scrolled (537, 430) with delta (0, 0)
Screenshot: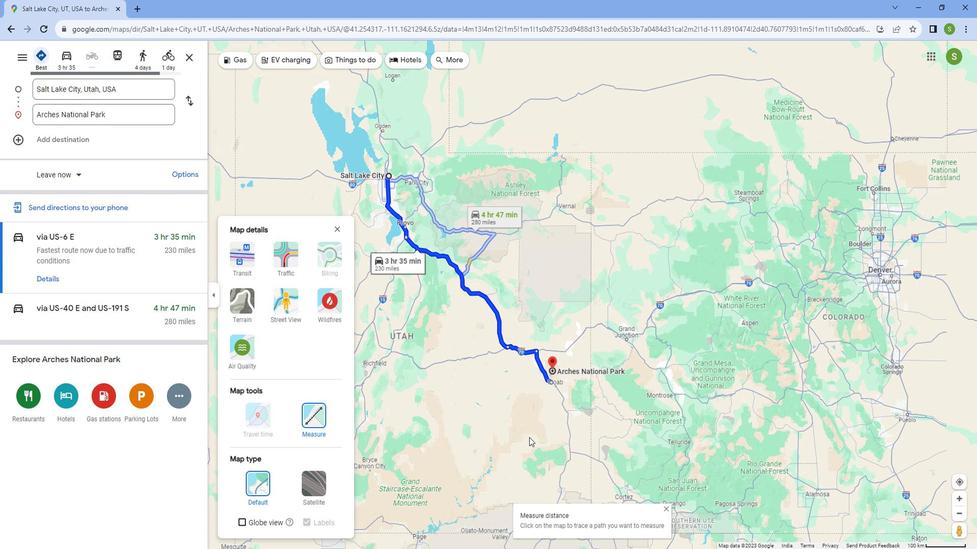 
Action: Mouse scrolled (537, 430) with delta (0, 0)
Screenshot: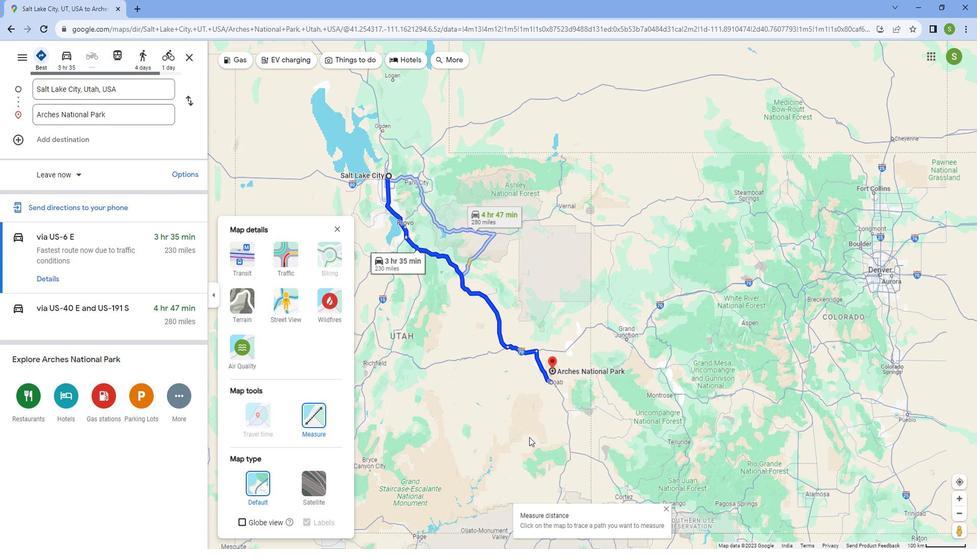 
Action: Mouse moved to (537, 416)
Screenshot: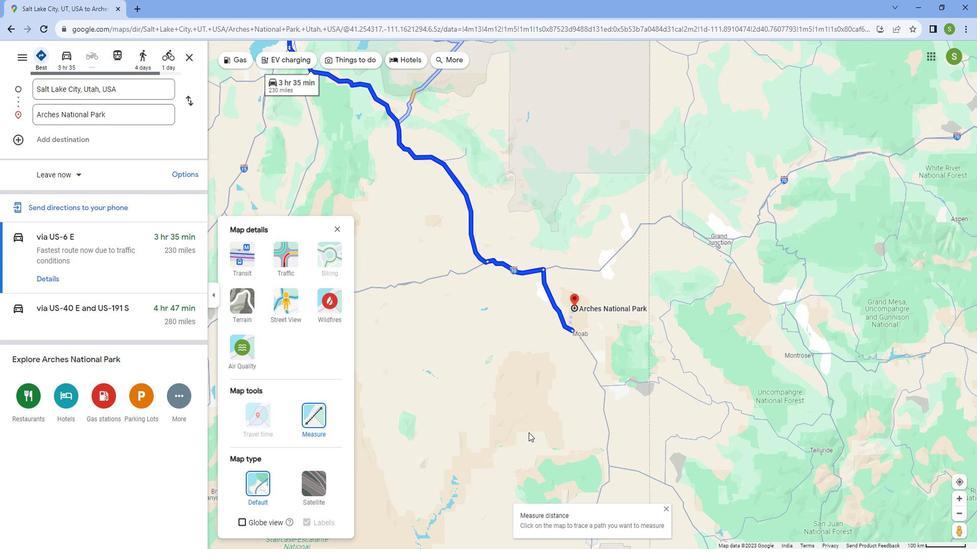
Action: Mouse scrolled (537, 416) with delta (0, 0)
Screenshot: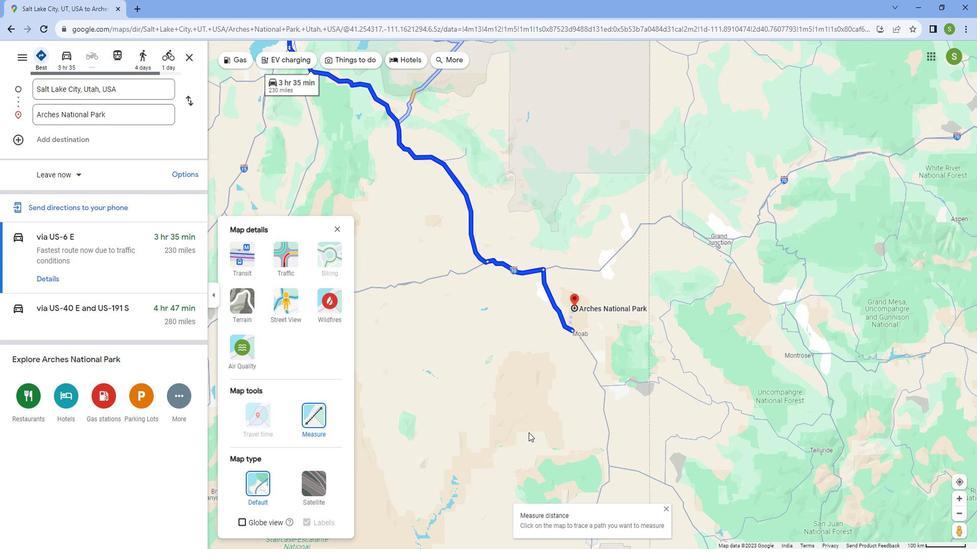 
Action: Mouse scrolled (537, 416) with delta (0, 0)
Screenshot: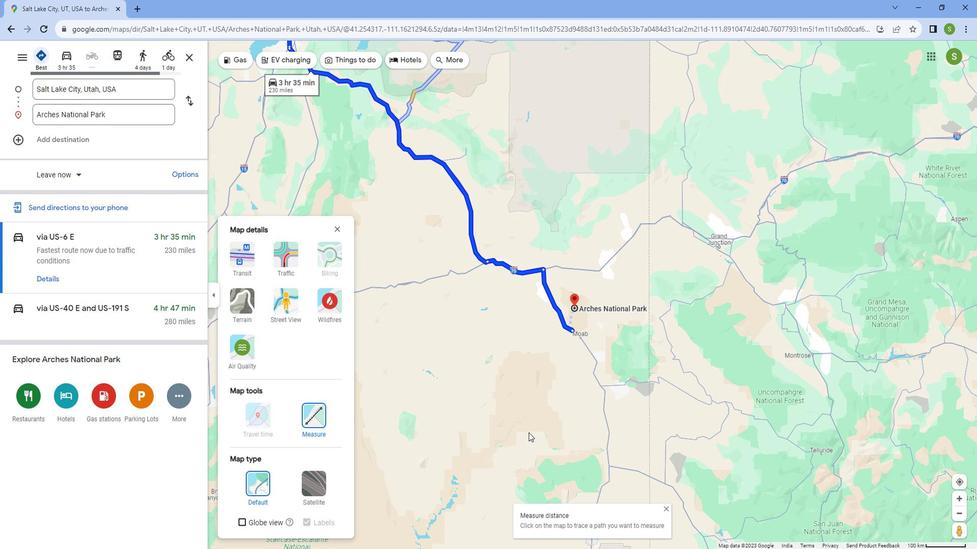 
Action: Mouse scrolled (537, 416) with delta (0, 0)
Screenshot: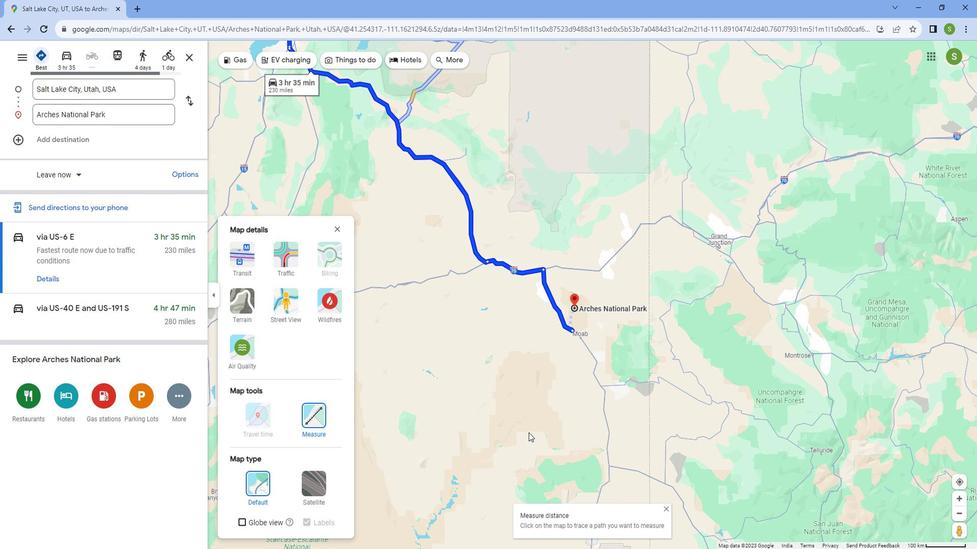 
Action: Mouse scrolled (537, 416) with delta (0, 0)
Screenshot: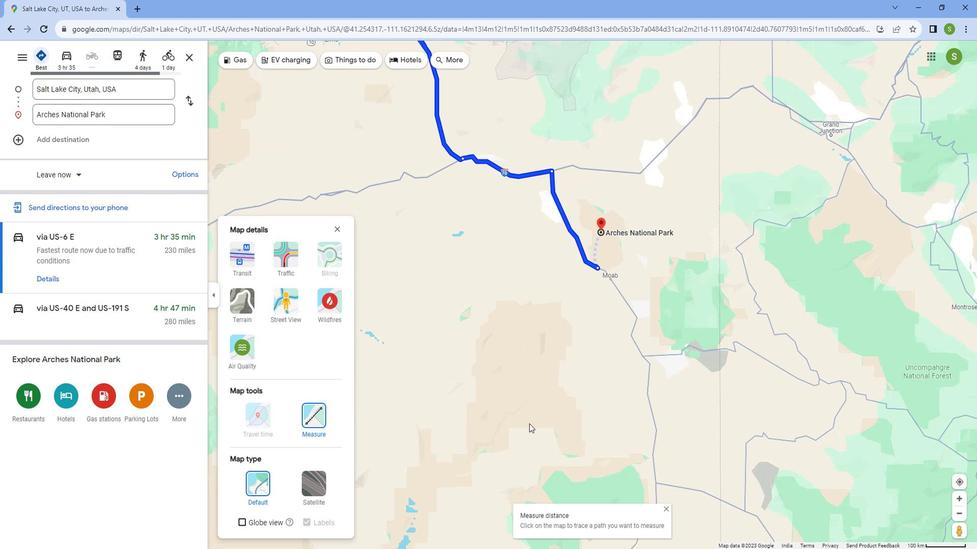
Action: Mouse scrolled (537, 416) with delta (0, 0)
Screenshot: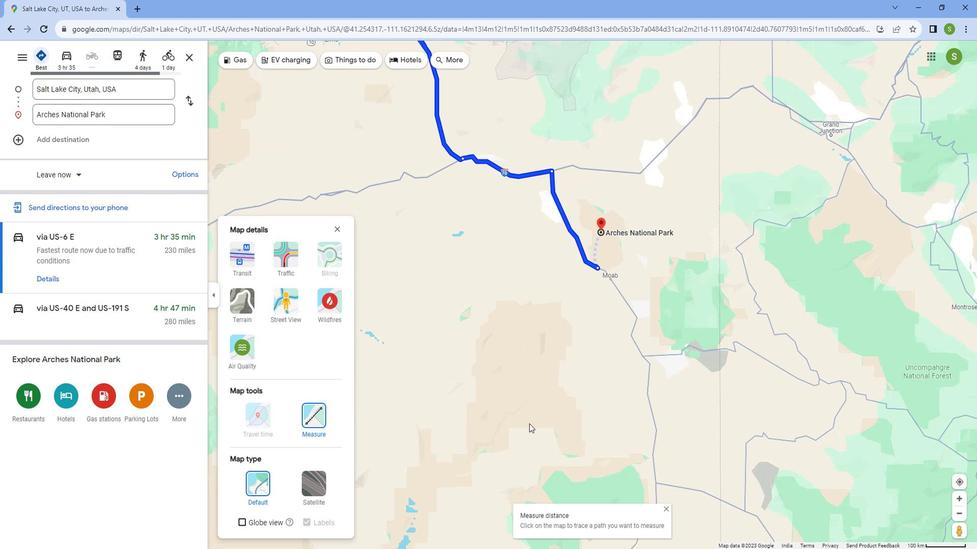 
Action: Mouse moved to (701, 190)
Screenshot: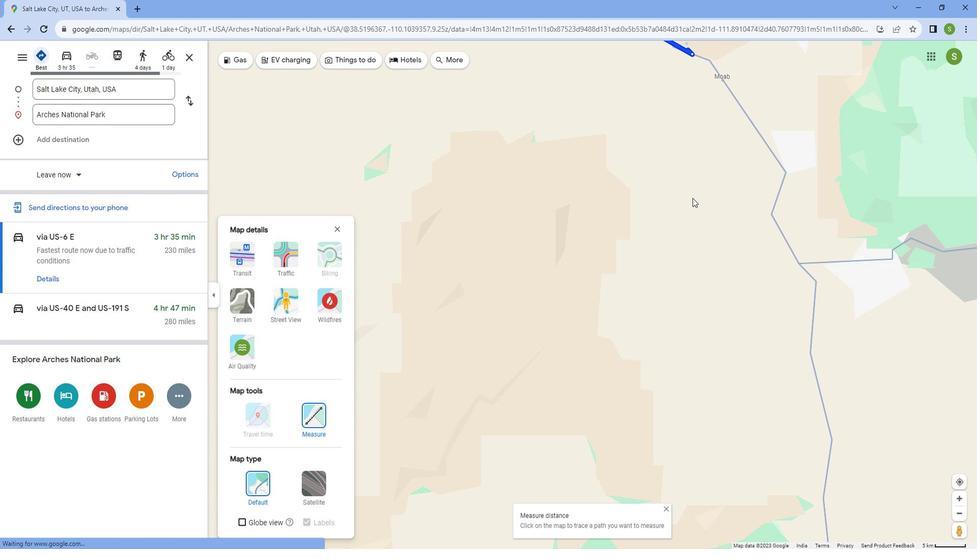 
Action: Mouse scrolled (701, 189) with delta (0, 0)
Screenshot: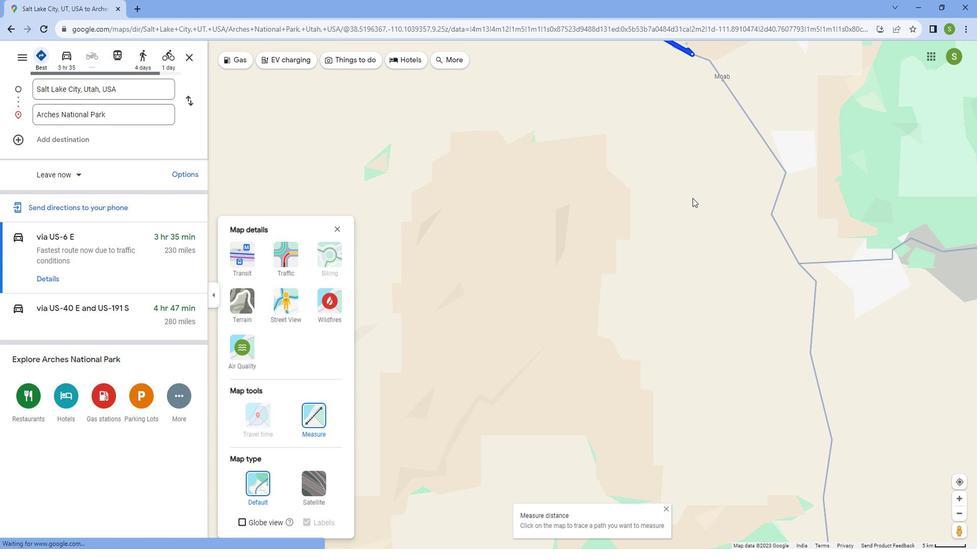 
Action: Mouse scrolled (701, 189) with delta (0, 0)
Screenshot: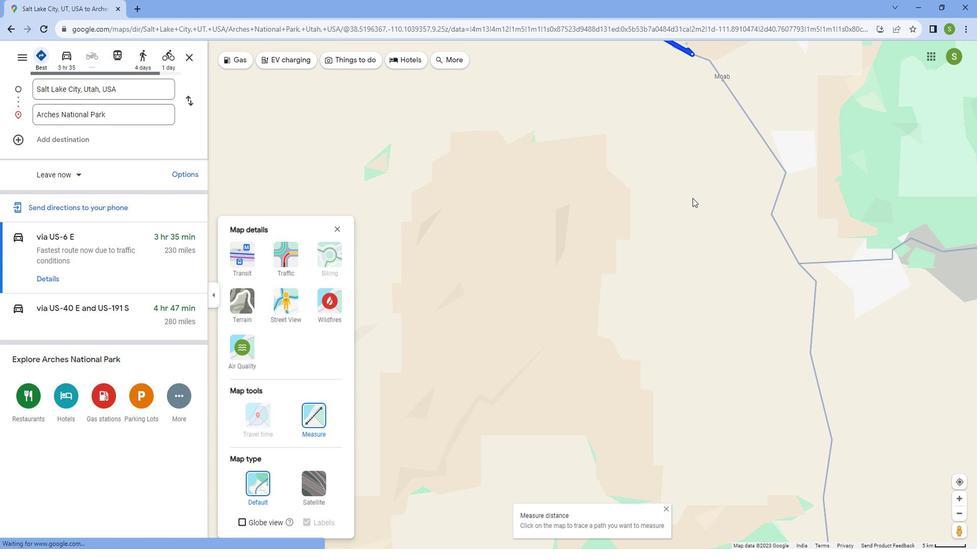 
Action: Mouse scrolled (701, 189) with delta (0, 0)
Screenshot: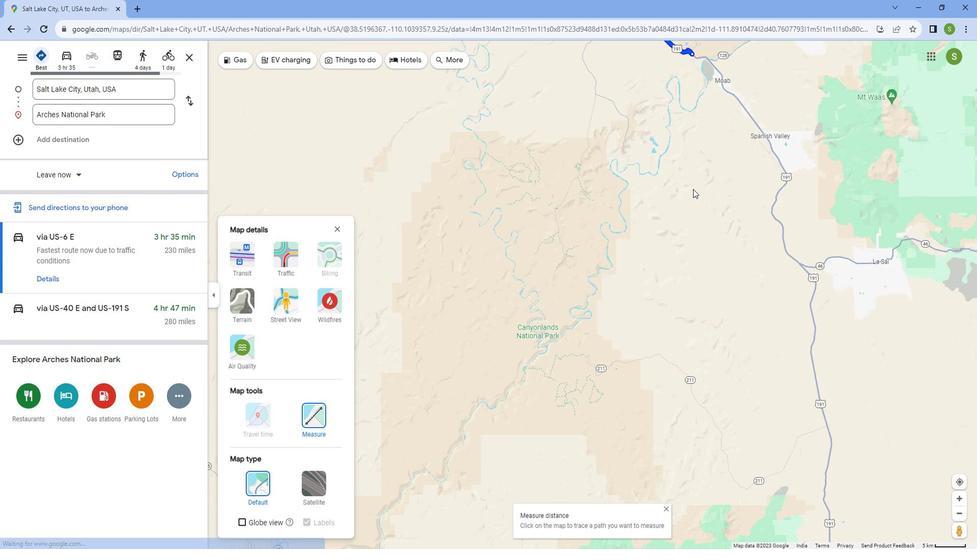 
Action: Mouse scrolled (701, 189) with delta (0, 0)
Screenshot: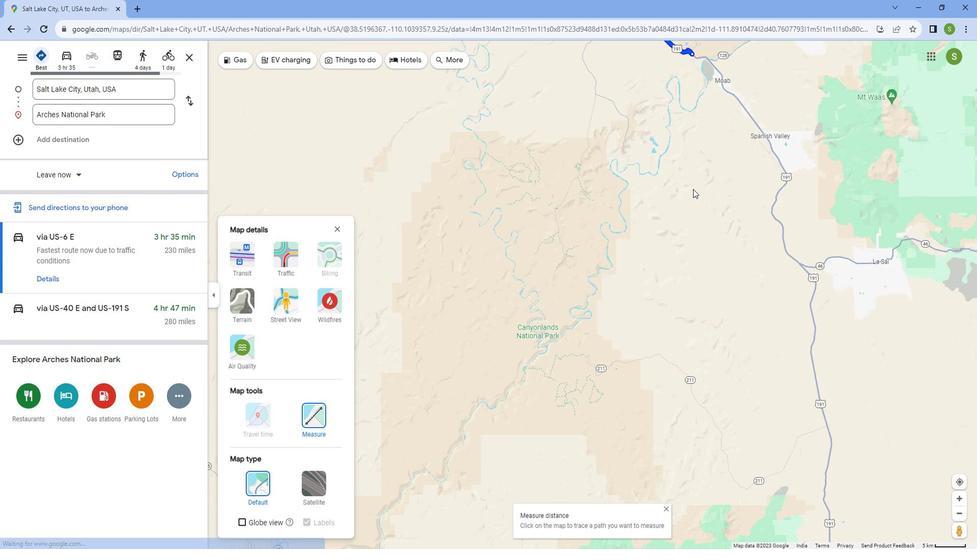 
Action: Mouse scrolled (701, 189) with delta (0, 0)
Screenshot: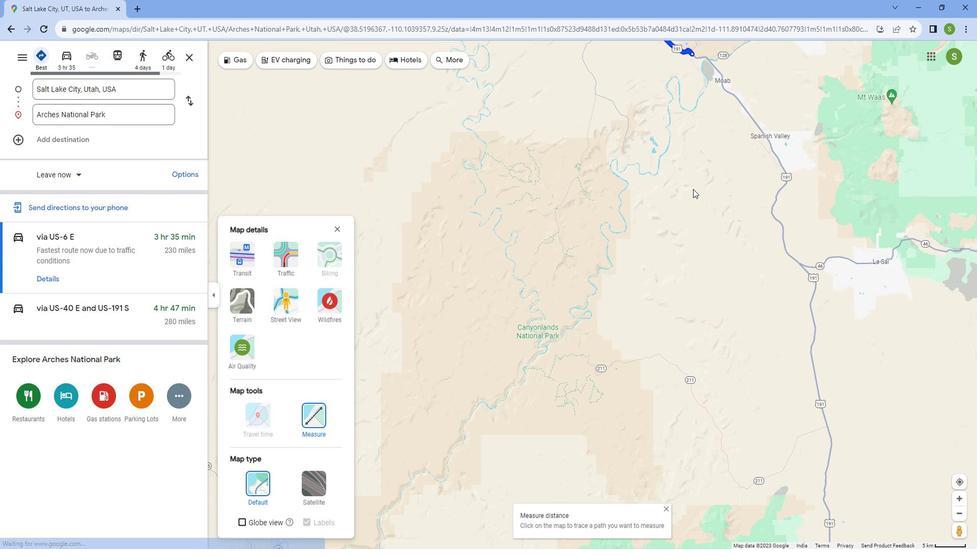 
Action: Mouse moved to (714, 107)
Screenshot: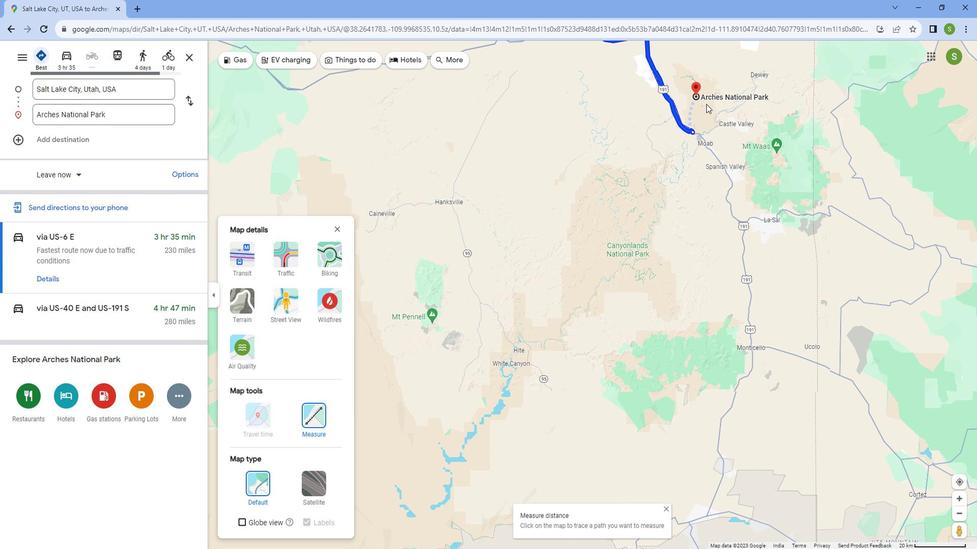 
Action: Mouse scrolled (714, 108) with delta (0, 0)
Screenshot: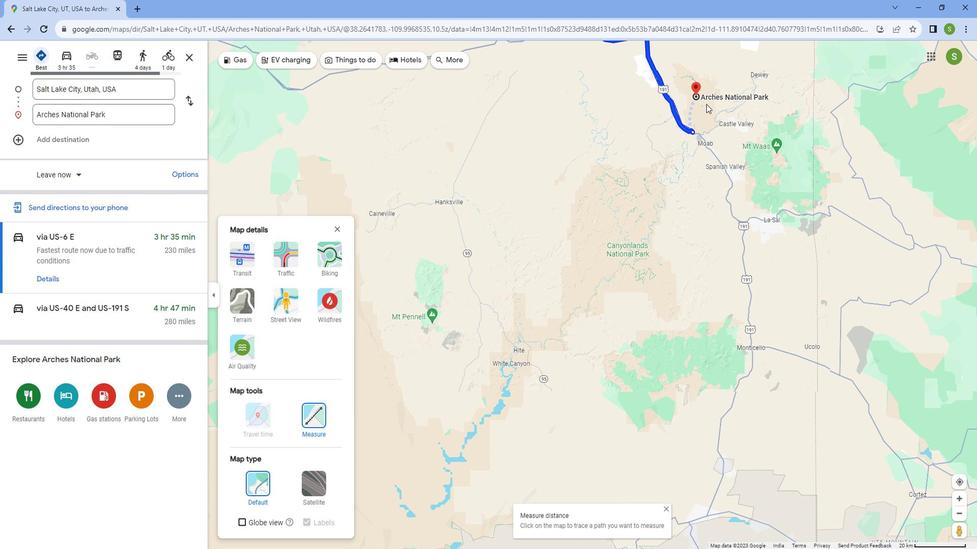 
Action: Mouse scrolled (714, 108) with delta (0, 0)
Screenshot: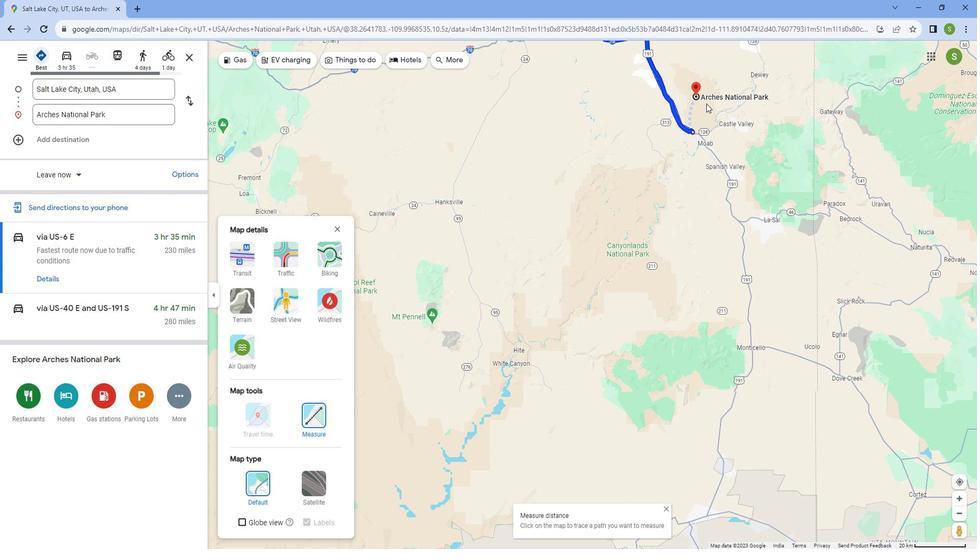 
Action: Mouse moved to (714, 107)
Screenshot: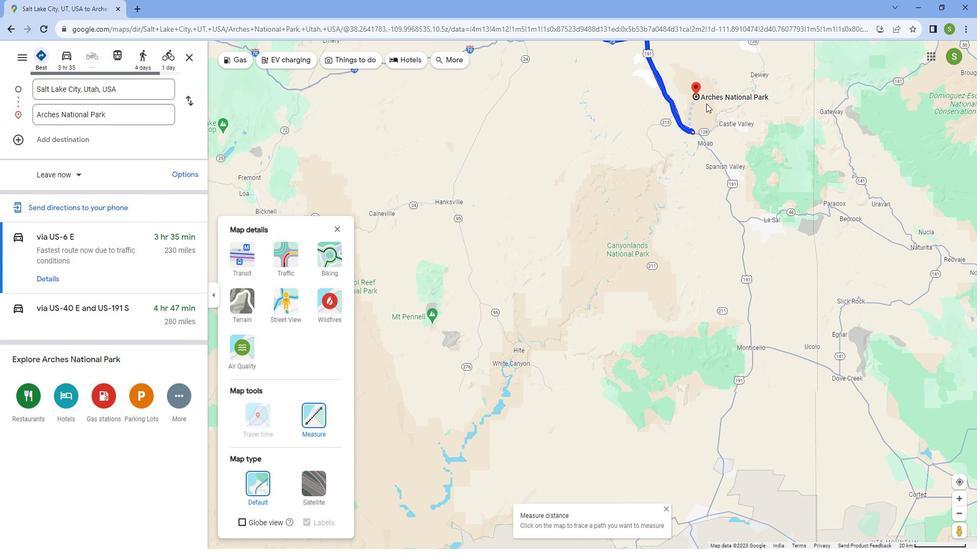 
Action: Mouse scrolled (714, 108) with delta (0, 0)
Screenshot: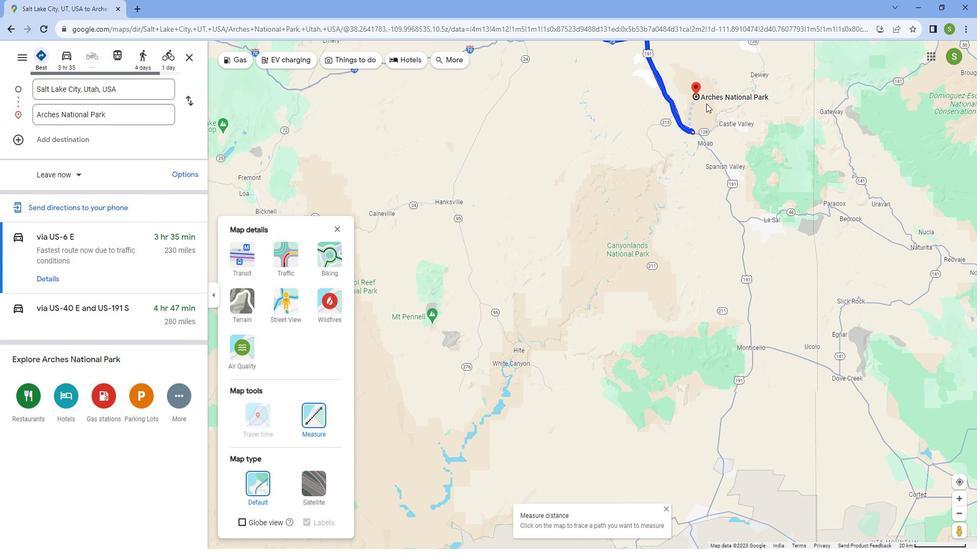 
Action: Mouse moved to (707, 77)
Screenshot: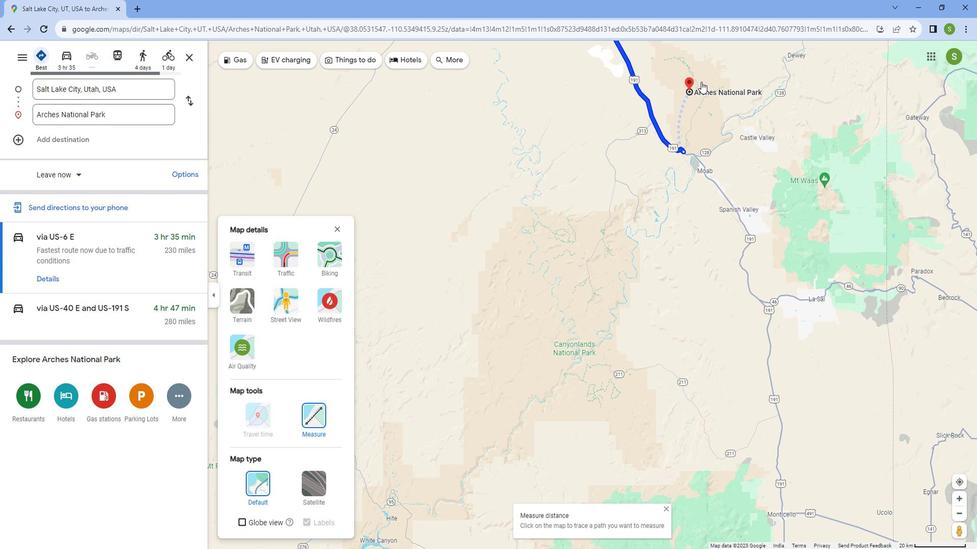 
Action: Mouse scrolled (707, 78) with delta (0, 0)
Screenshot: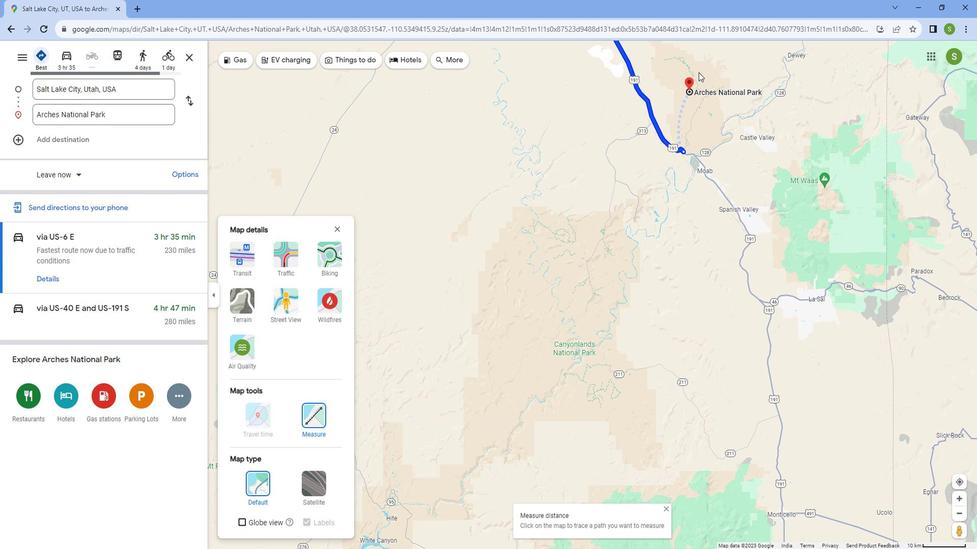 
Action: Mouse scrolled (707, 78) with delta (0, 0)
Screenshot: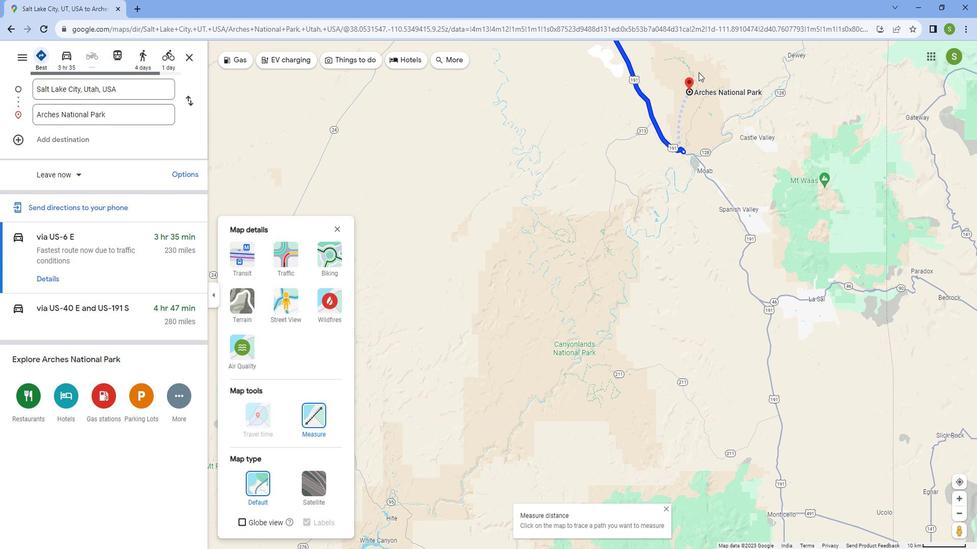 
Action: Mouse scrolled (707, 78) with delta (0, 0)
Screenshot: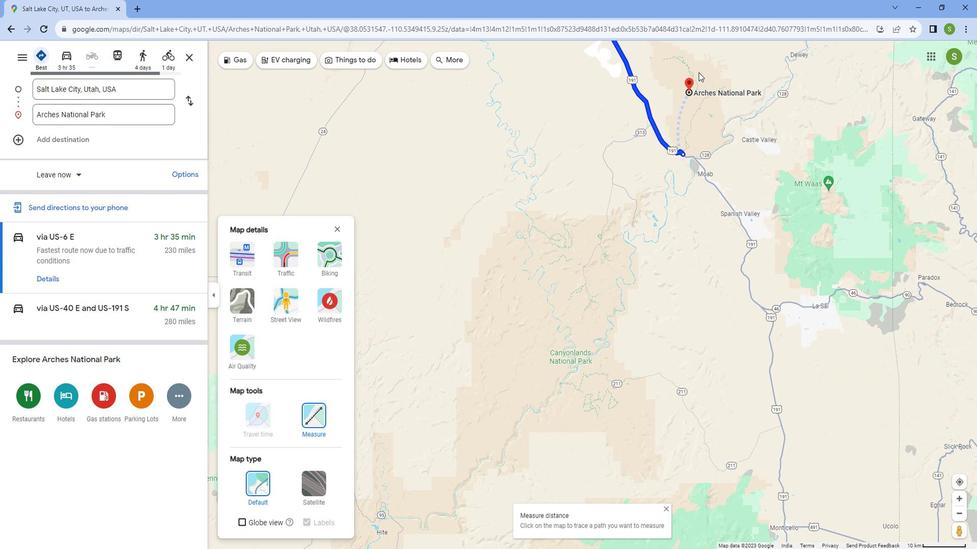 
Action: Mouse scrolled (707, 78) with delta (0, 0)
Screenshot: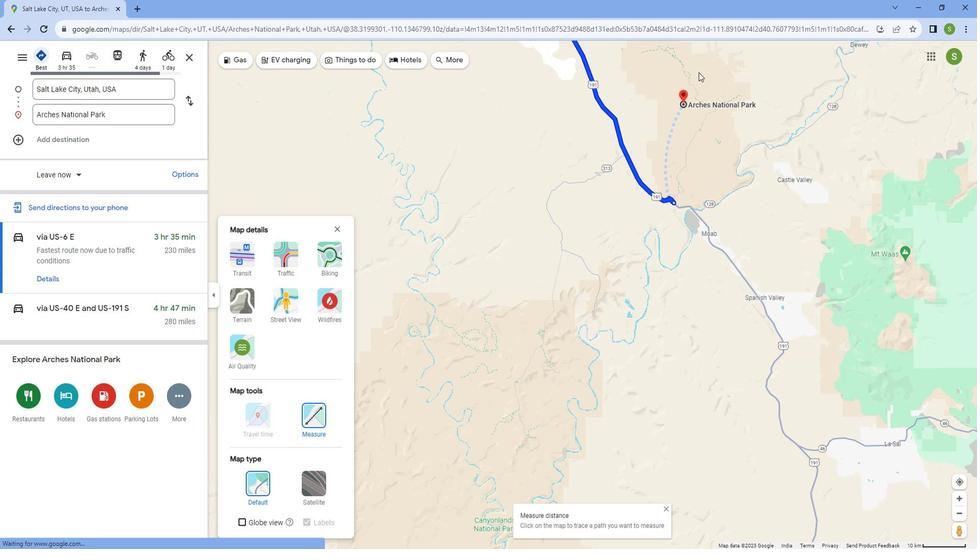 
Action: Mouse scrolled (707, 78) with delta (0, 0)
Screenshot: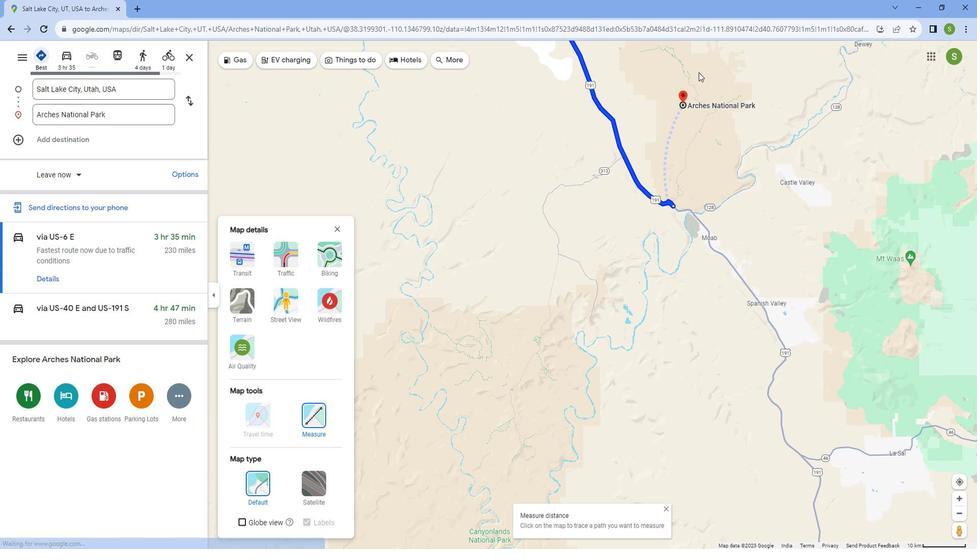 
Action: Mouse scrolled (707, 78) with delta (0, 0)
Screenshot: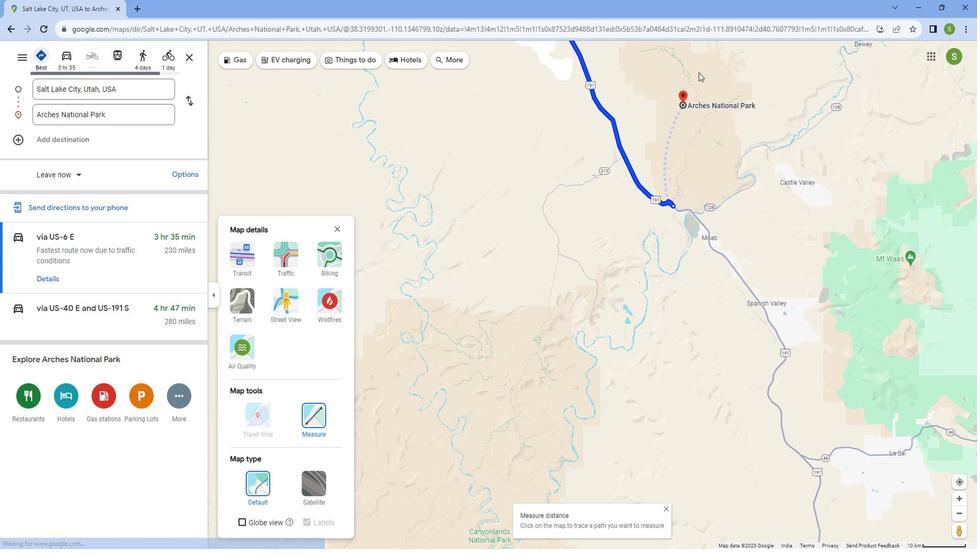 
Action: Mouse scrolled (707, 78) with delta (0, 0)
Screenshot: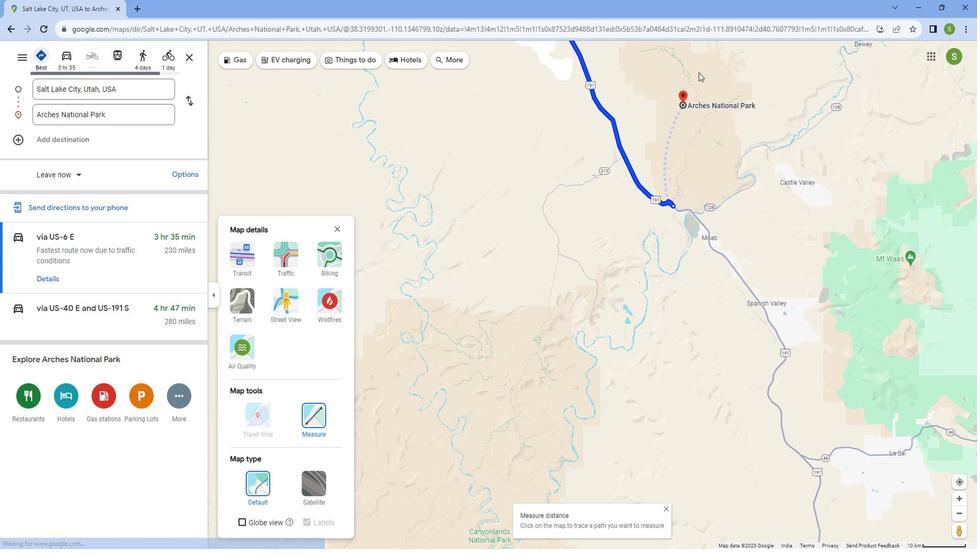 
Action: Mouse scrolled (707, 78) with delta (0, 0)
Screenshot: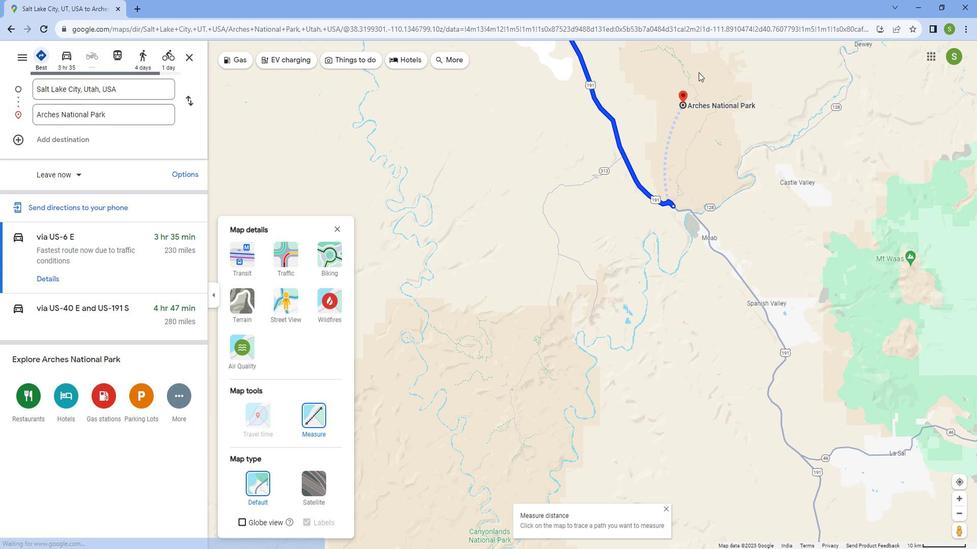 
Action: Mouse scrolled (707, 78) with delta (0, 0)
Screenshot: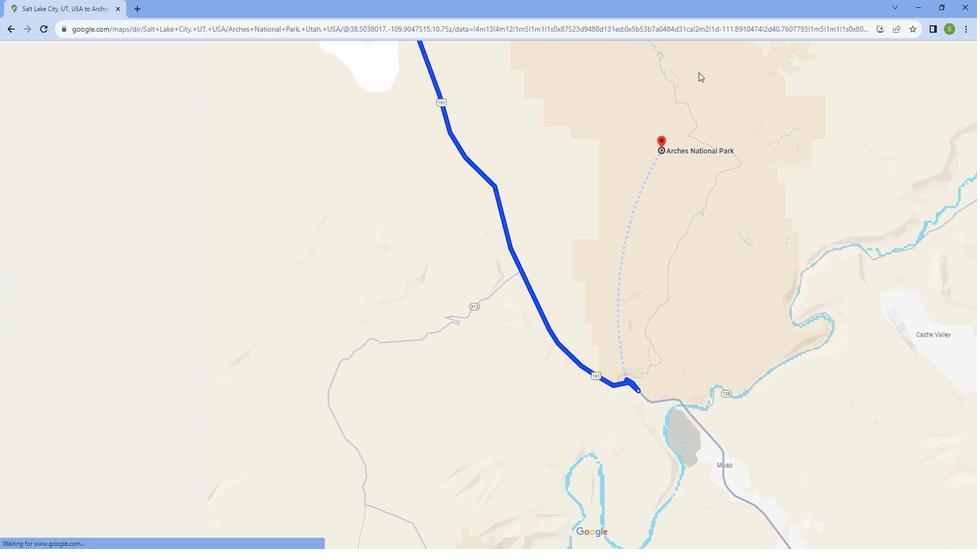 
Action: Mouse scrolled (707, 78) with delta (0, 0)
Screenshot: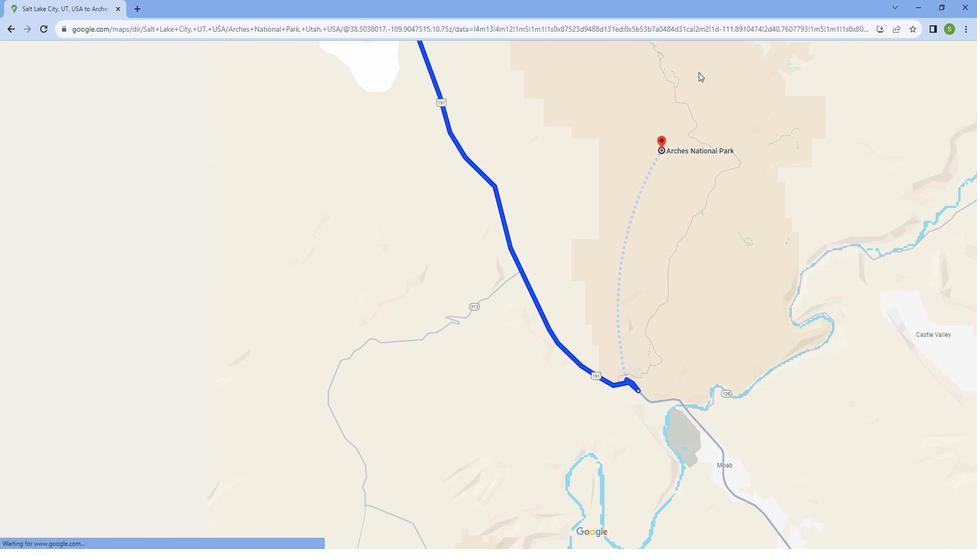 
Action: Mouse scrolled (707, 78) with delta (0, 0)
Screenshot: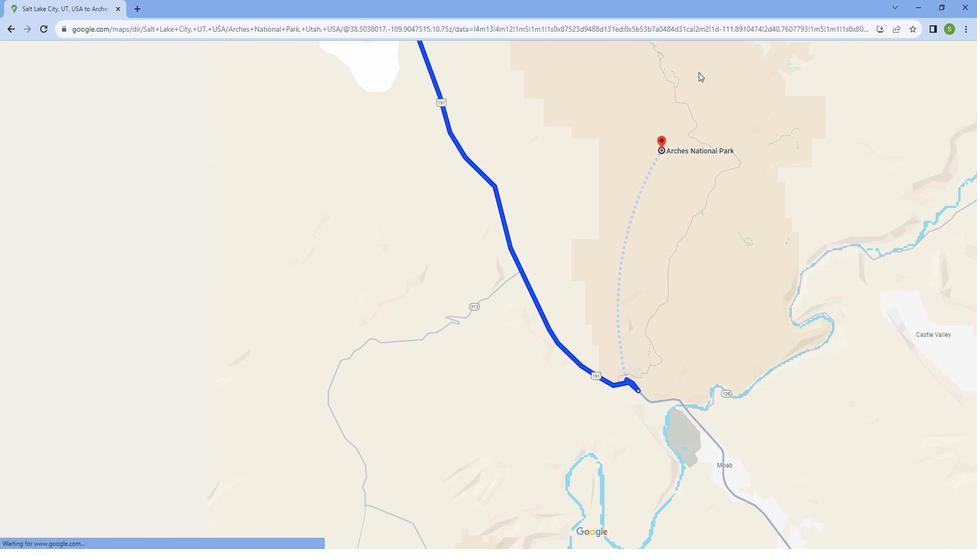 
Action: Mouse scrolled (707, 78) with delta (0, 0)
Screenshot: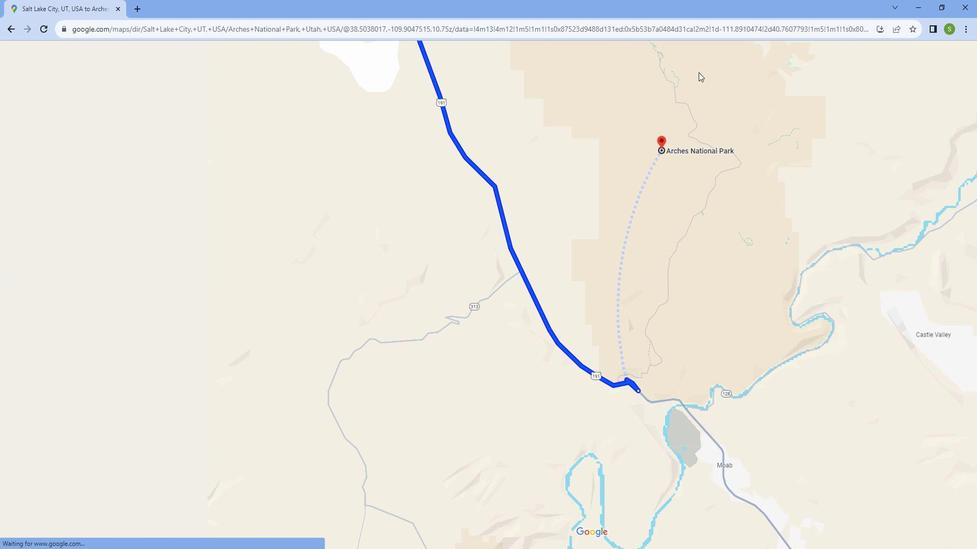 
Action: Mouse scrolled (707, 78) with delta (0, 0)
Screenshot: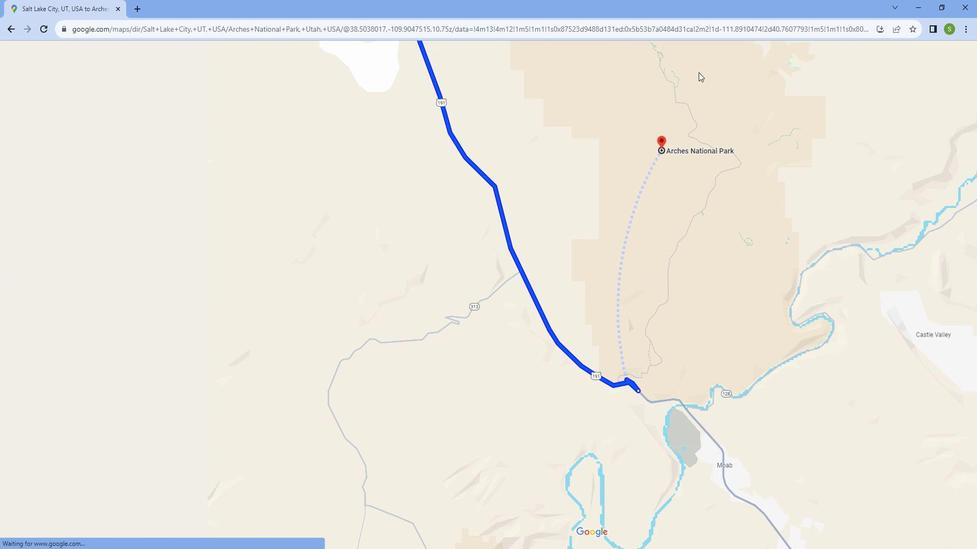 
Action: Mouse scrolled (707, 78) with delta (0, 0)
Screenshot: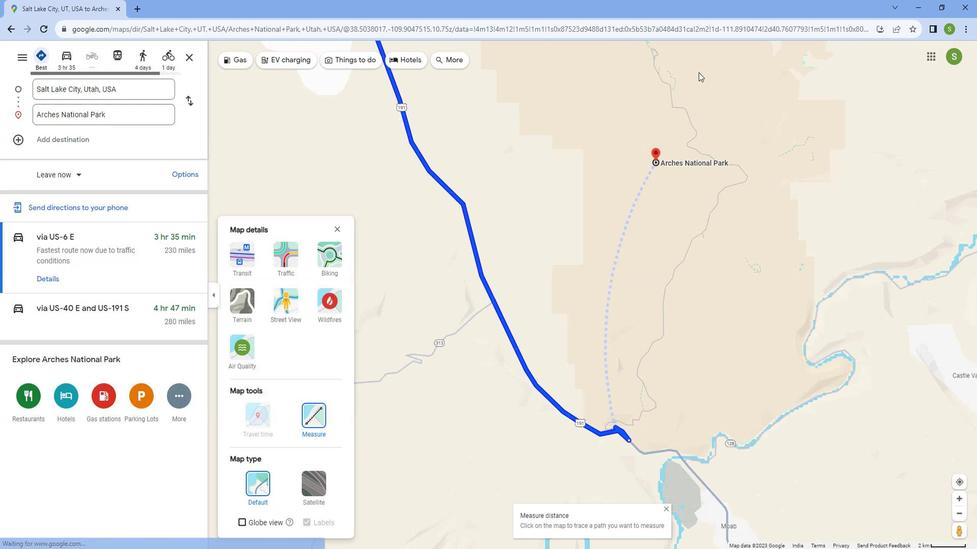 
Action: Mouse moved to (601, 289)
Screenshot: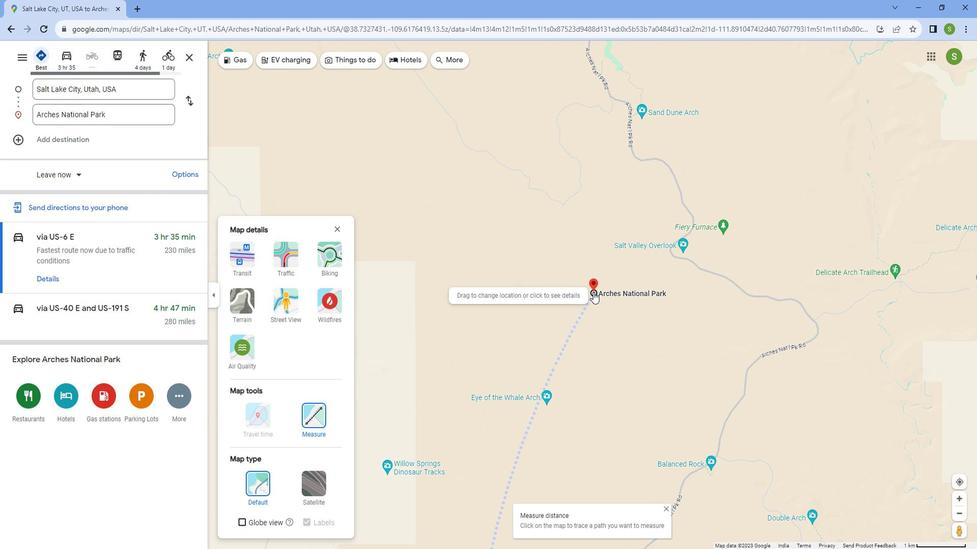 
Action: Mouse pressed left at (601, 289)
Screenshot: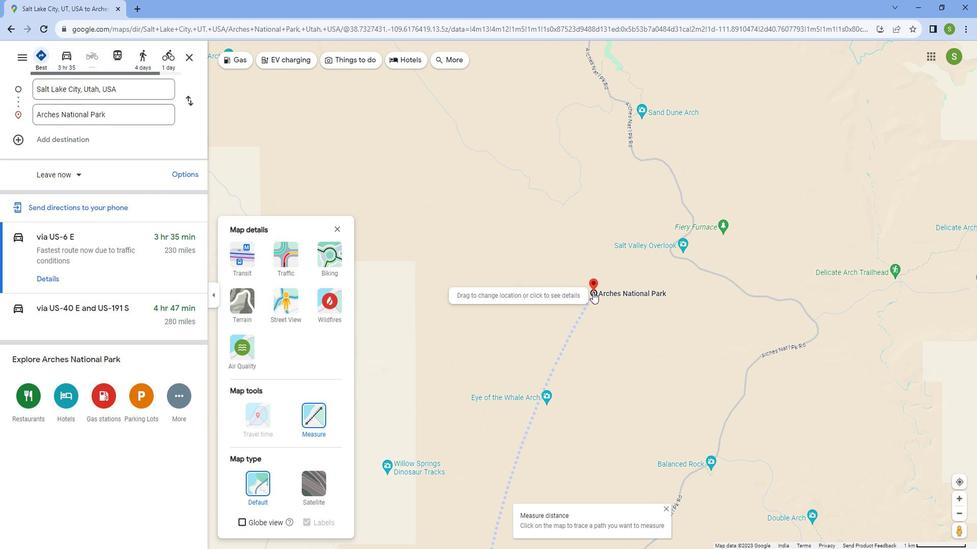 
Action: Mouse moved to (534, 258)
Screenshot: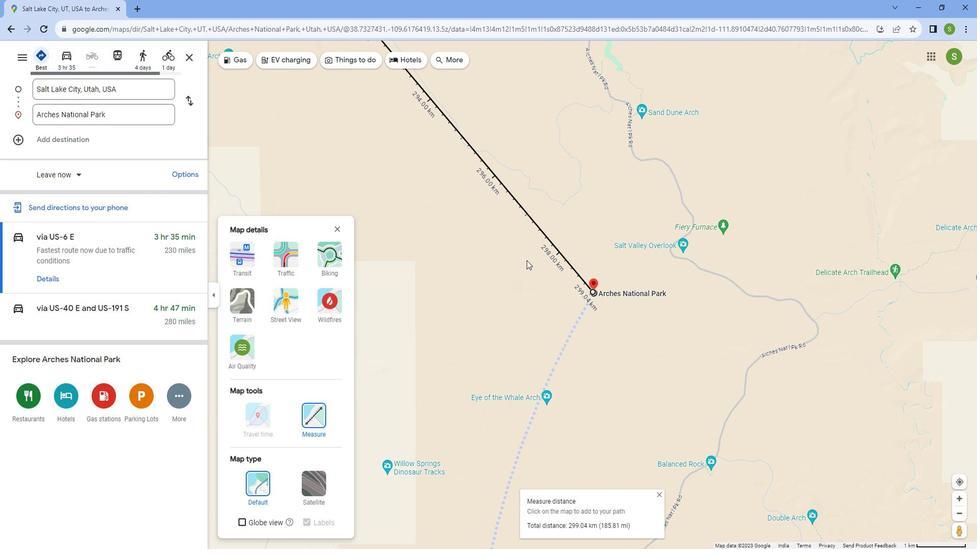 
Action: Mouse scrolled (534, 258) with delta (0, 0)
Screenshot: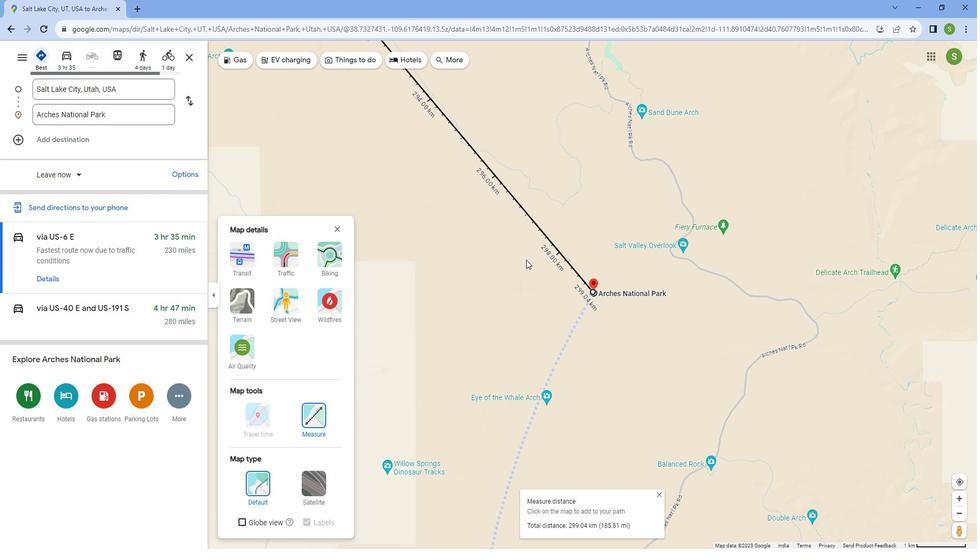 
Action: Mouse scrolled (534, 258) with delta (0, 0)
Screenshot: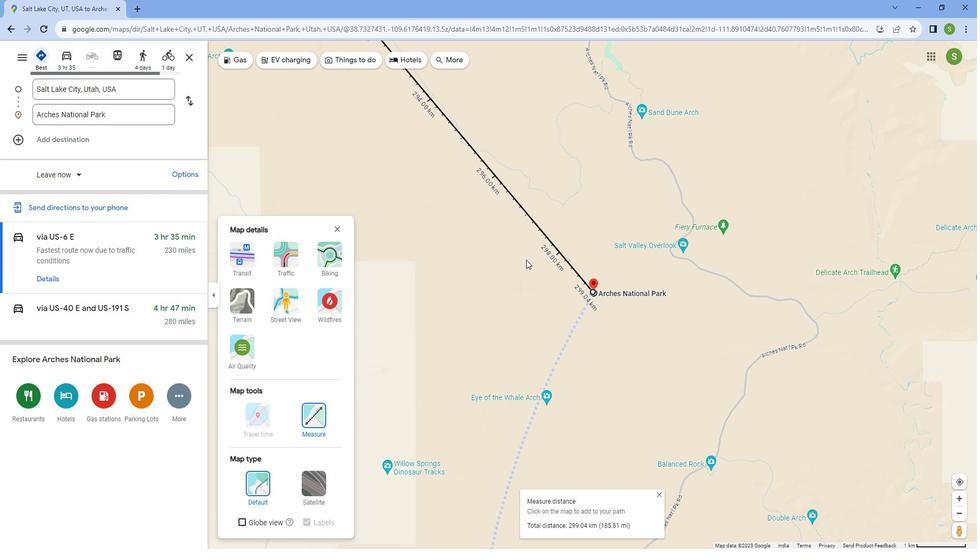 
Action: Mouse scrolled (534, 258) with delta (0, 0)
Screenshot: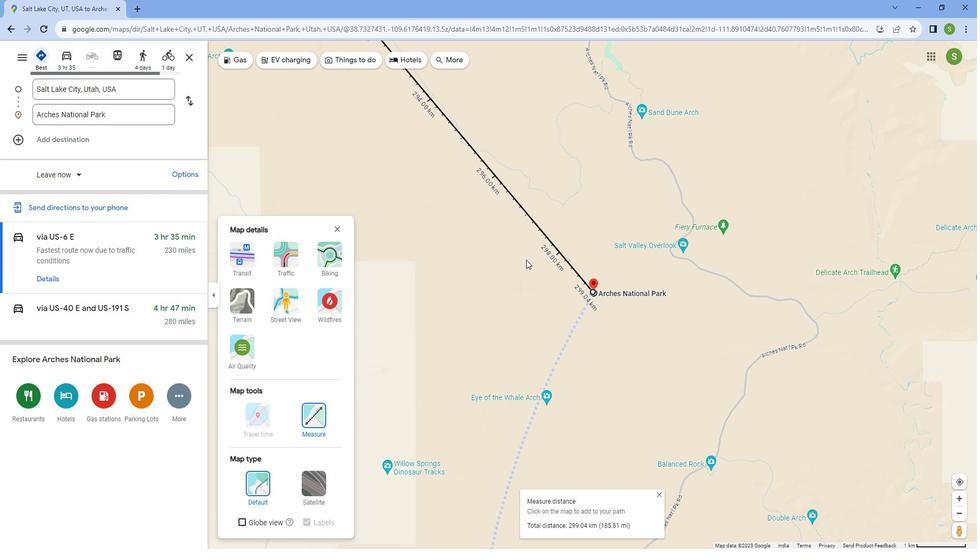 
Action: Mouse scrolled (534, 258) with delta (0, 0)
Screenshot: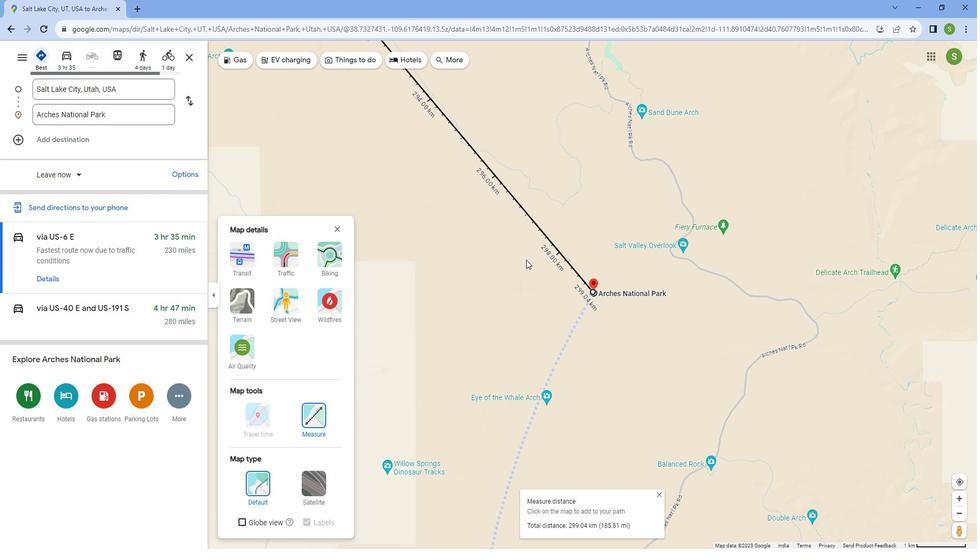 
Action: Mouse scrolled (534, 258) with delta (0, 0)
Screenshot: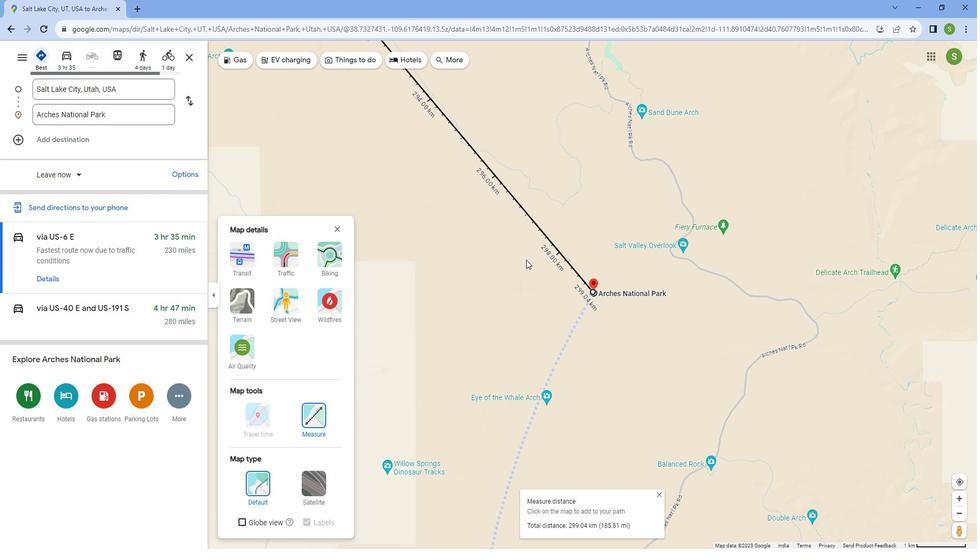 
Action: Mouse scrolled (534, 258) with delta (0, 0)
Screenshot: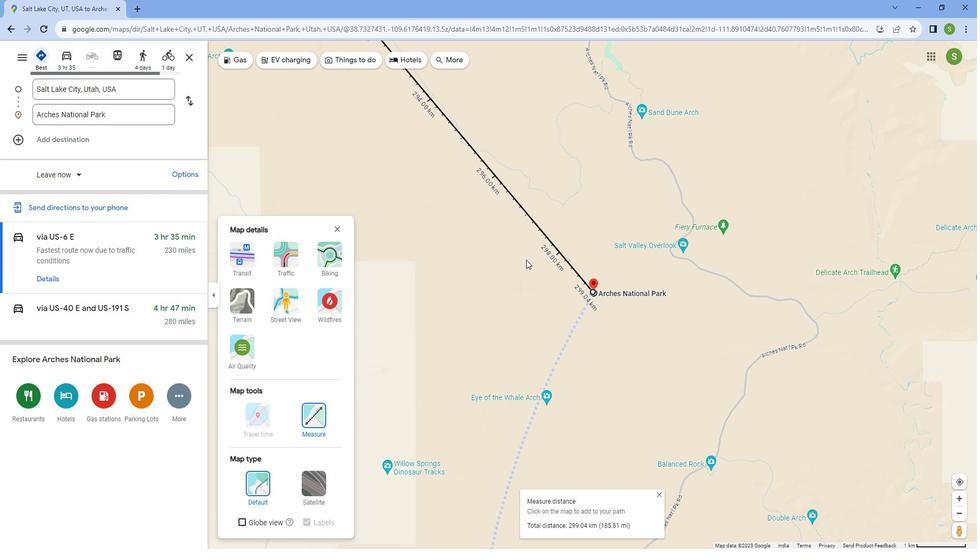 
Action: Mouse scrolled (534, 258) with delta (0, 0)
Screenshot: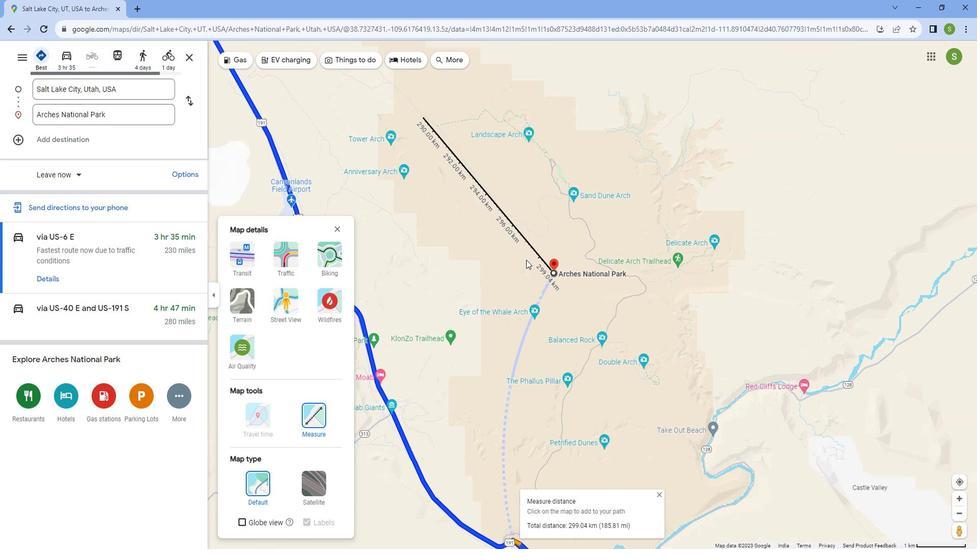 
Action: Mouse scrolled (534, 258) with delta (0, 0)
Screenshot: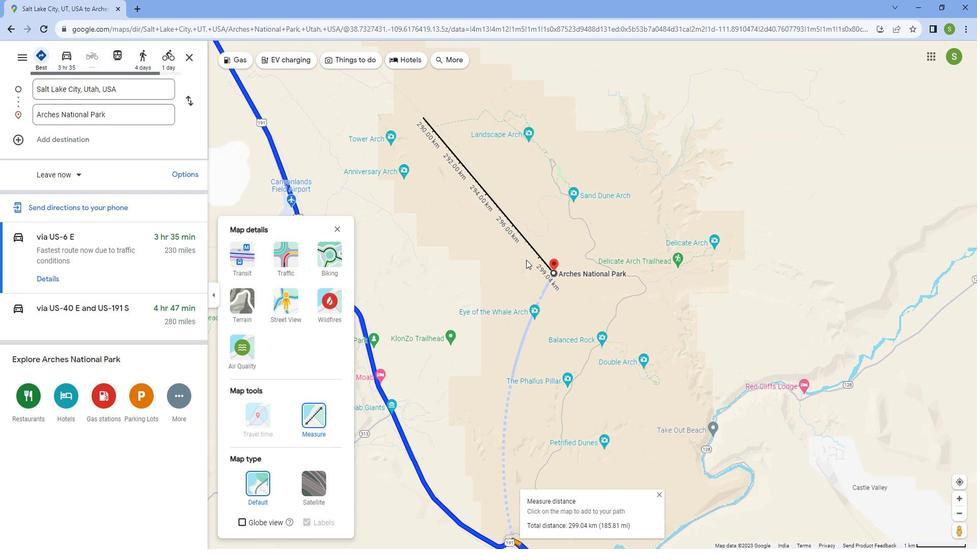
Action: Mouse scrolled (534, 258) with delta (0, 0)
Screenshot: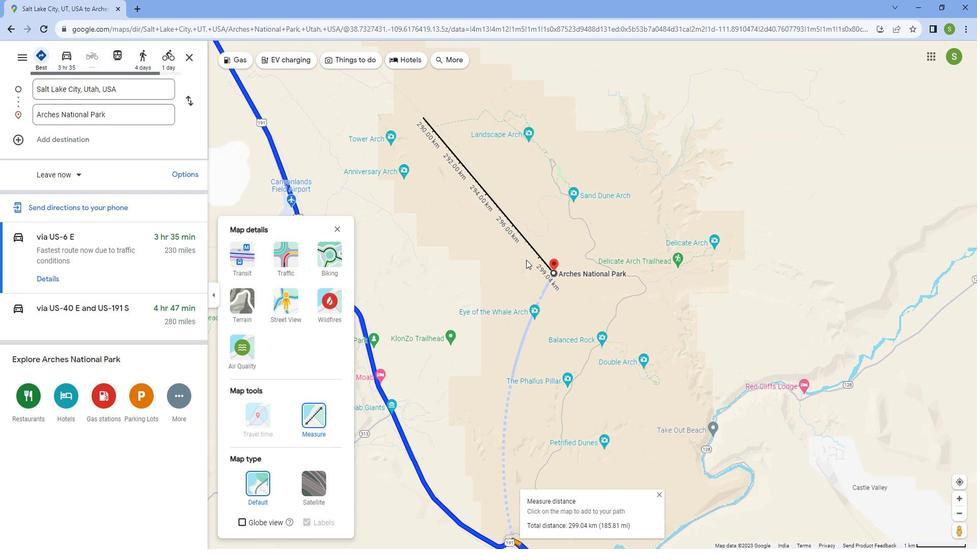 
Action: Mouse scrolled (534, 258) with delta (0, 0)
Screenshot: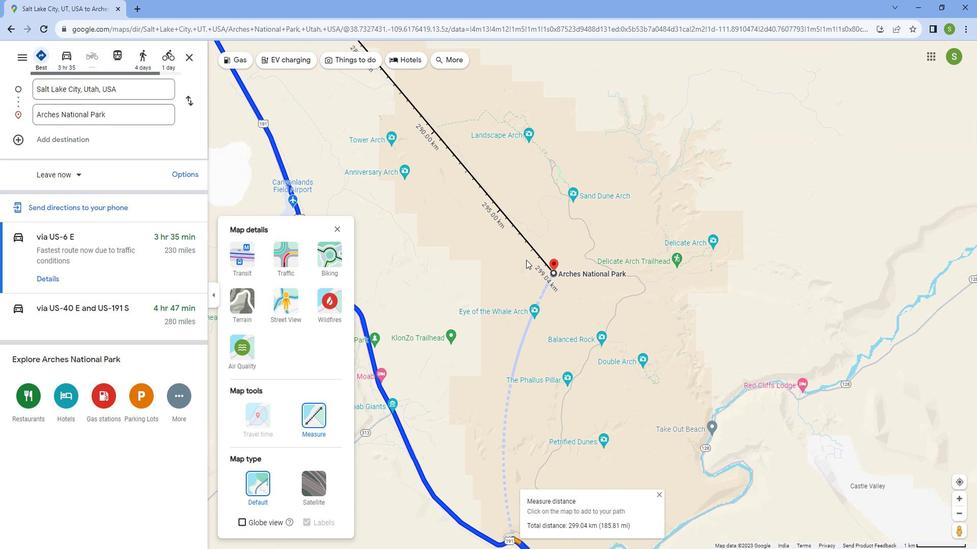
Action: Mouse scrolled (534, 258) with delta (0, 0)
Screenshot: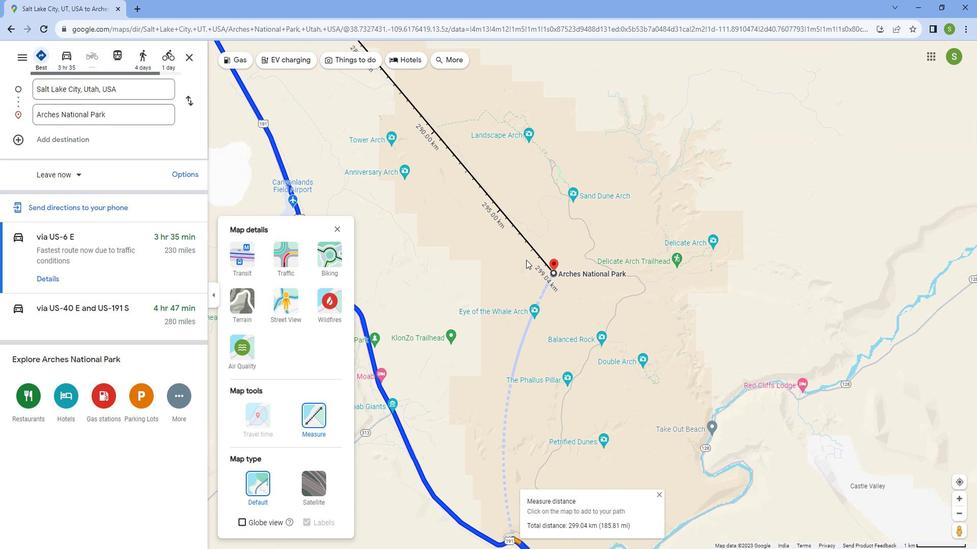 
Action: Mouse scrolled (534, 258) with delta (0, 0)
Screenshot: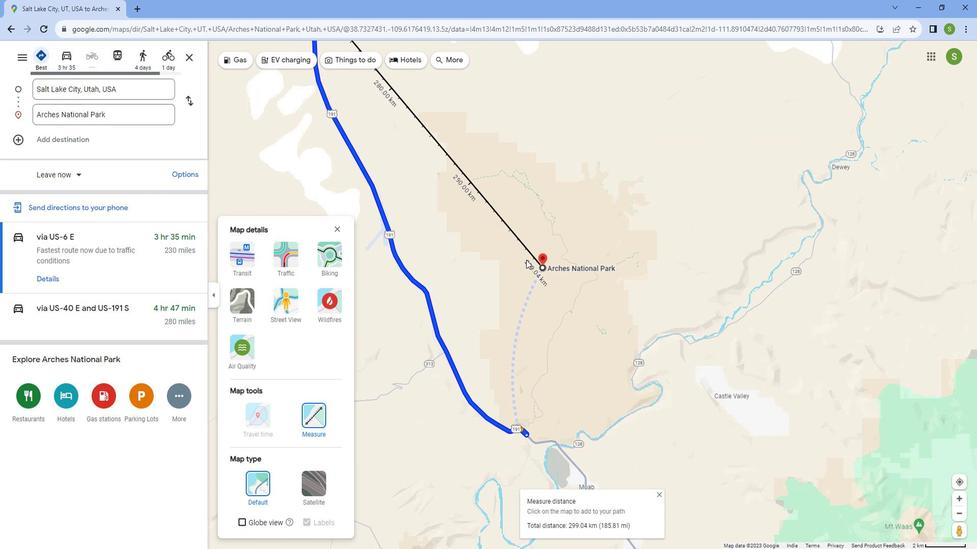 
Action: Mouse scrolled (534, 258) with delta (0, 0)
Screenshot: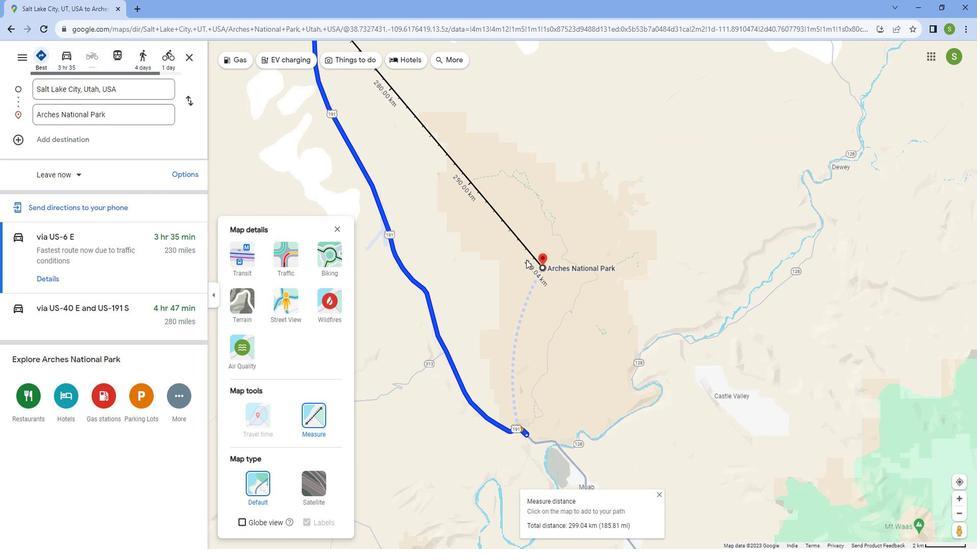 
Action: Mouse scrolled (534, 258) with delta (0, 0)
Screenshot: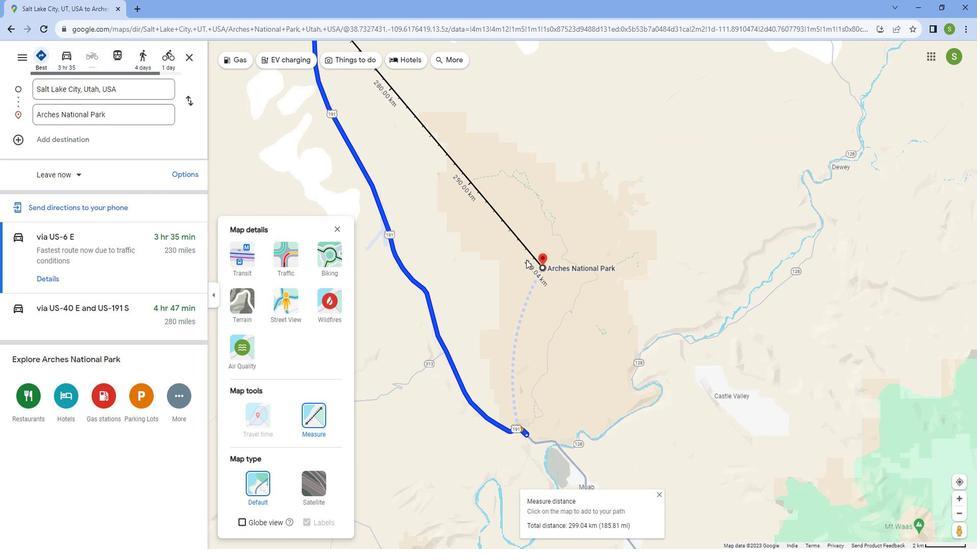 
Action: Mouse scrolled (534, 258) with delta (0, 0)
Screenshot: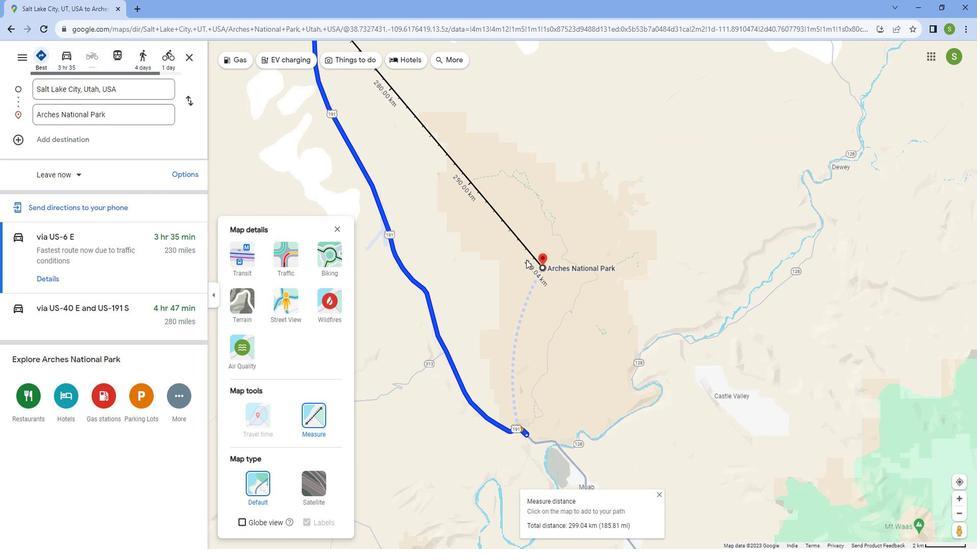 
Action: Mouse scrolled (534, 258) with delta (0, 0)
Screenshot: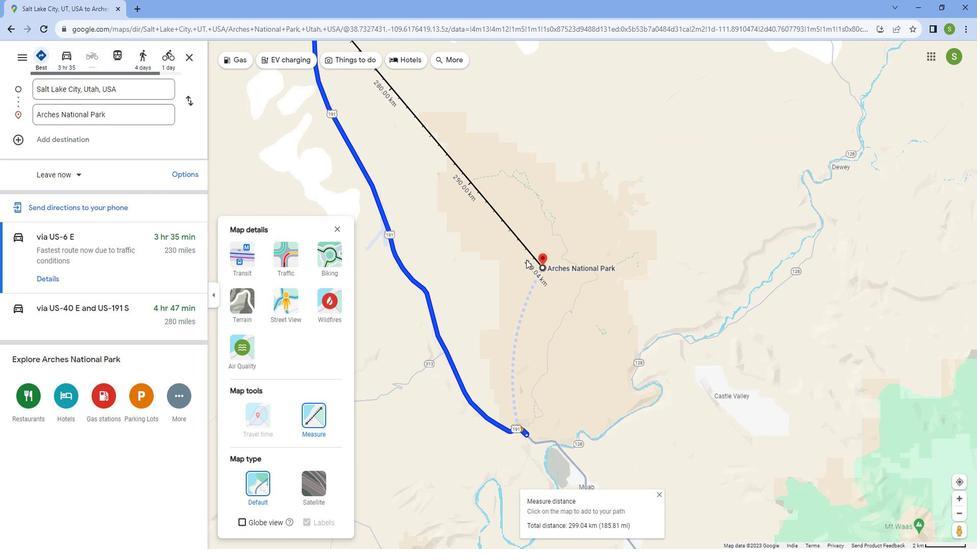 
Action: Mouse scrolled (534, 258) with delta (0, 0)
Screenshot: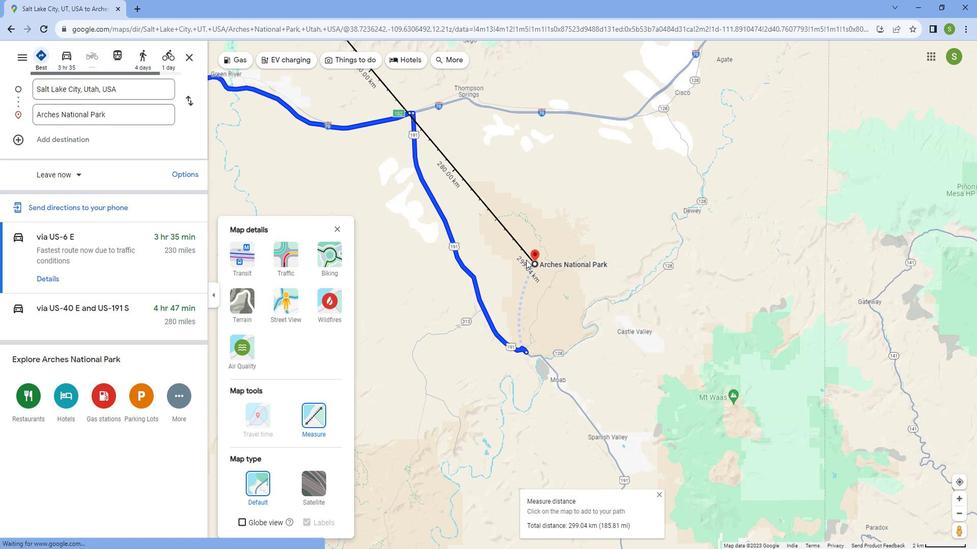 
Action: Mouse scrolled (534, 258) with delta (0, 0)
Screenshot: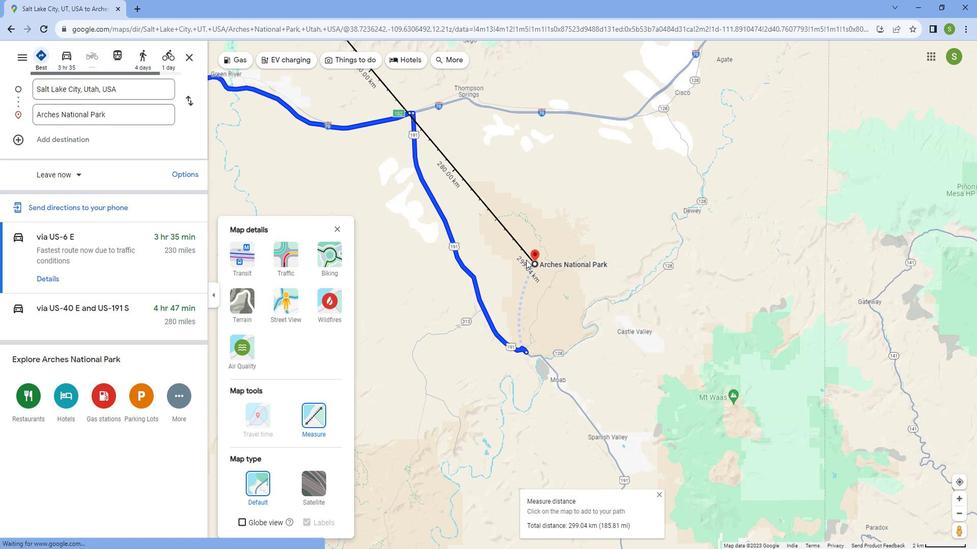 
Action: Mouse scrolled (534, 258) with delta (0, 0)
Screenshot: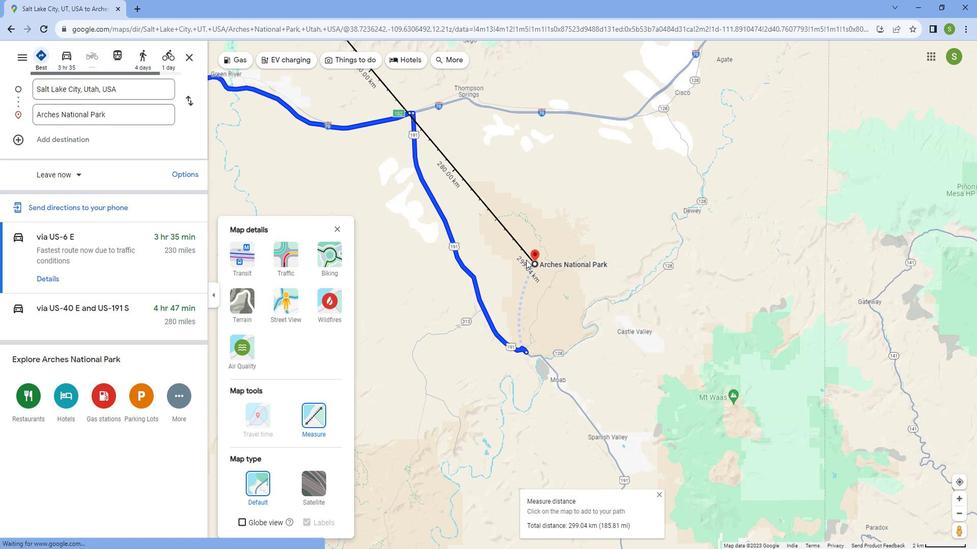 
Action: Mouse scrolled (534, 258) with delta (0, 0)
Screenshot: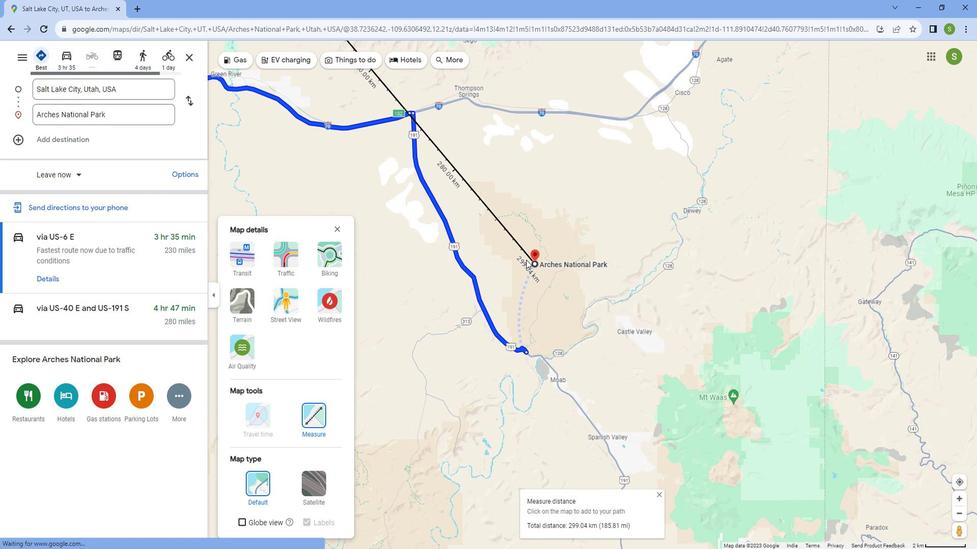 
Action: Mouse scrolled (534, 258) with delta (0, 0)
Screenshot: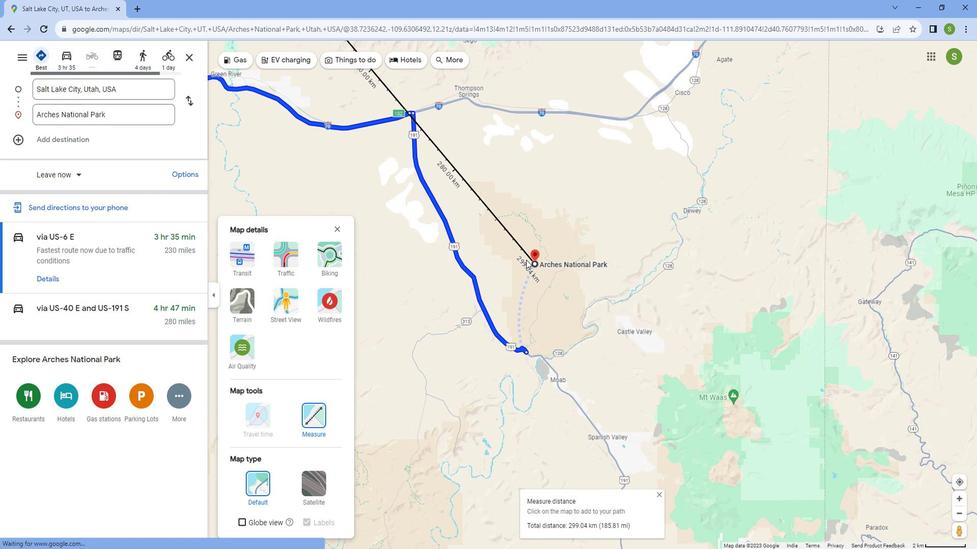 
Action: Mouse scrolled (534, 258) with delta (0, 0)
Screenshot: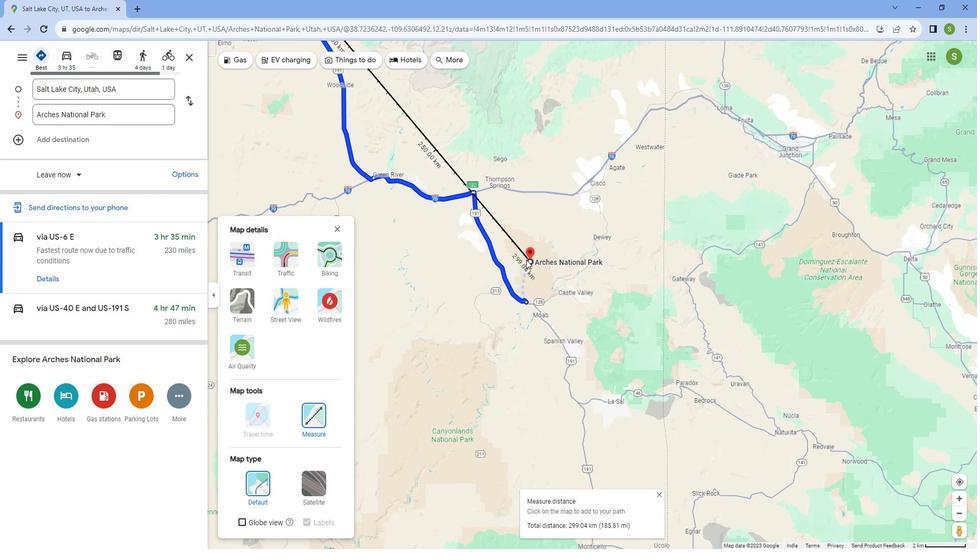 
Action: Mouse scrolled (534, 258) with delta (0, 0)
Screenshot: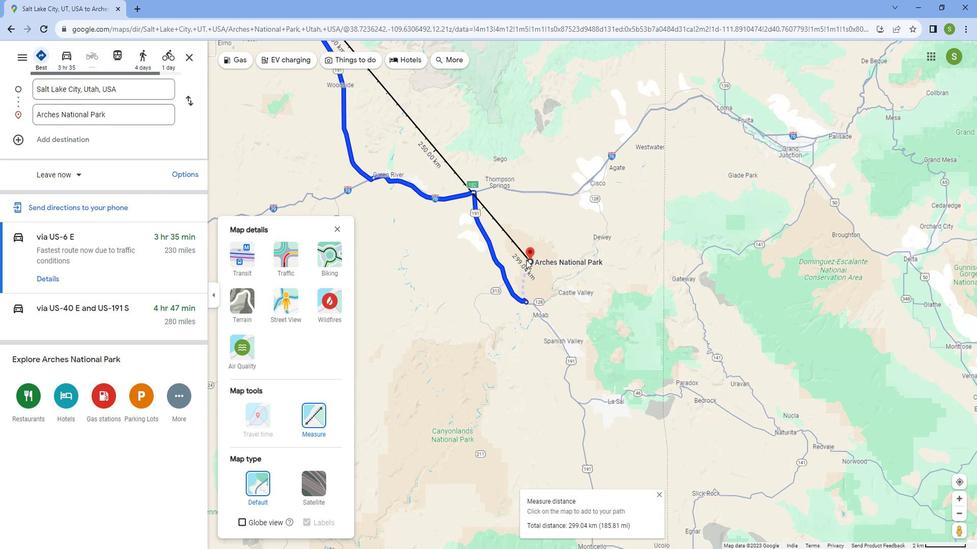 
Action: Mouse scrolled (534, 258) with delta (0, 0)
Screenshot: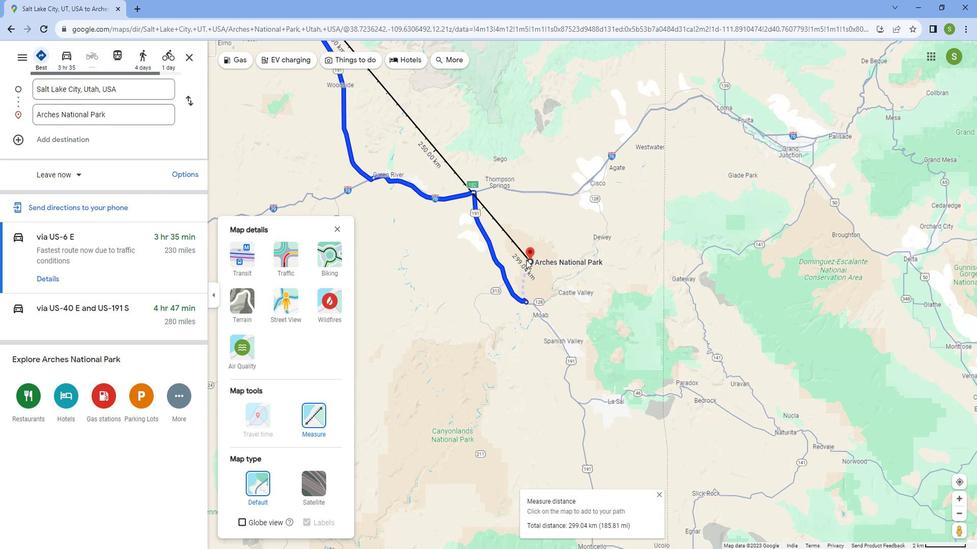 
Action: Mouse scrolled (534, 258) with delta (0, 0)
Screenshot: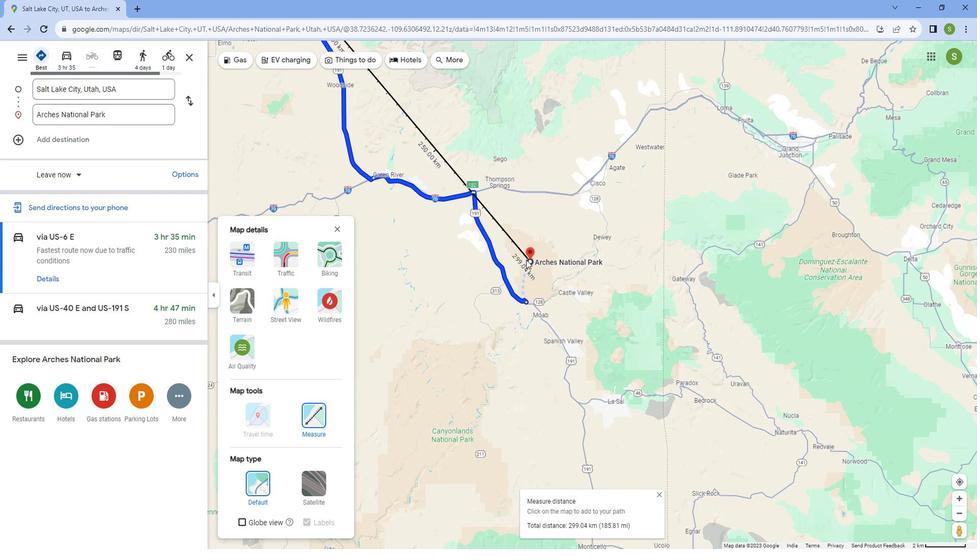 
Action: Mouse scrolled (534, 258) with delta (0, 0)
Screenshot: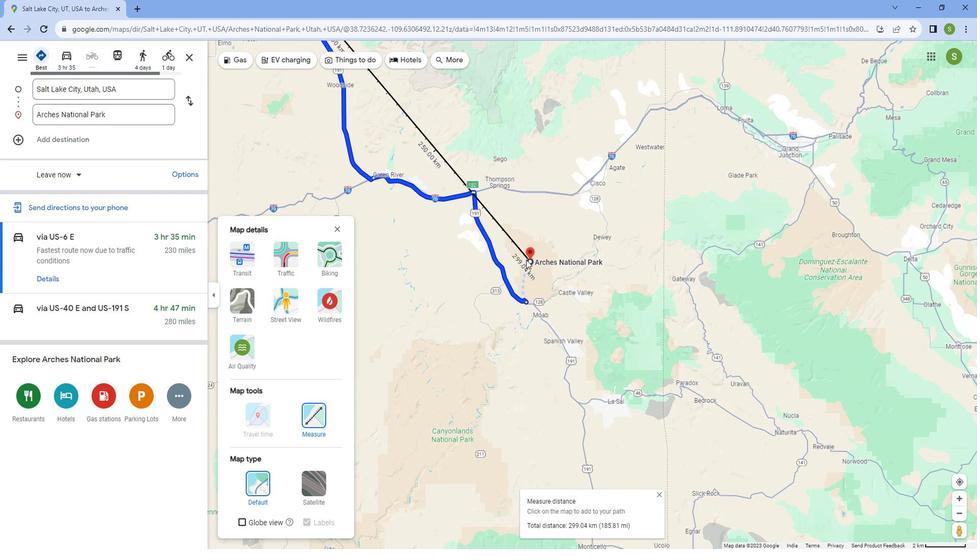
Action: Mouse moved to (534, 258)
Screenshot: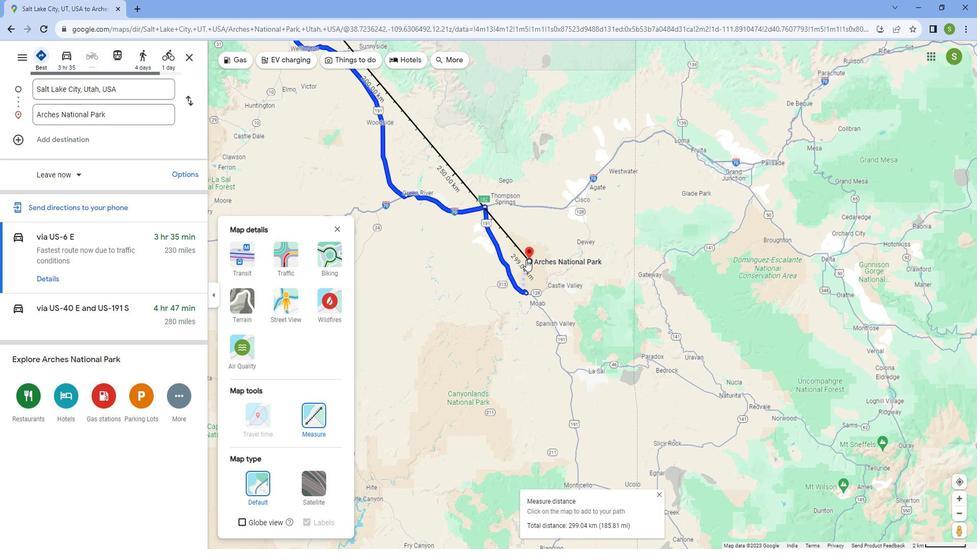 
Action: Mouse scrolled (534, 258) with delta (0, 0)
Screenshot: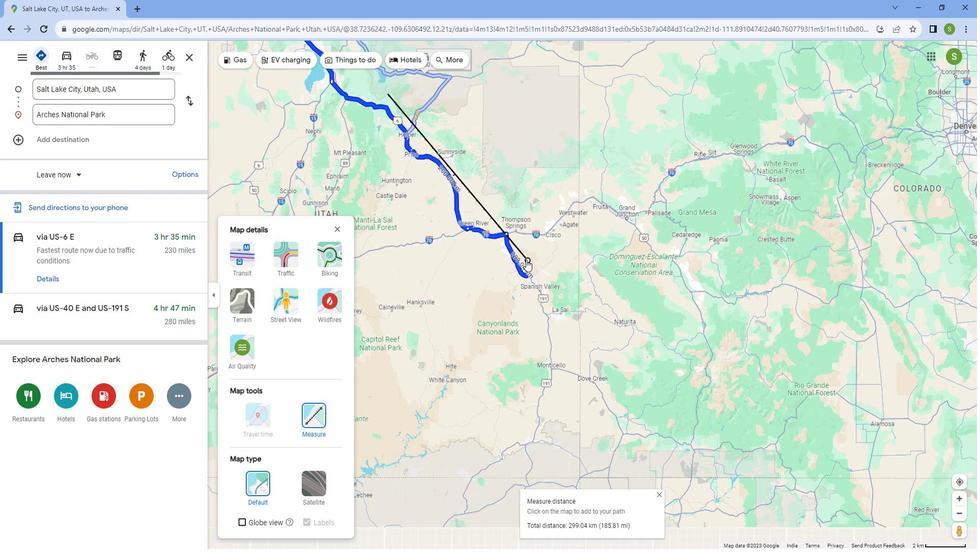 
Action: Mouse scrolled (534, 258) with delta (0, 0)
Screenshot: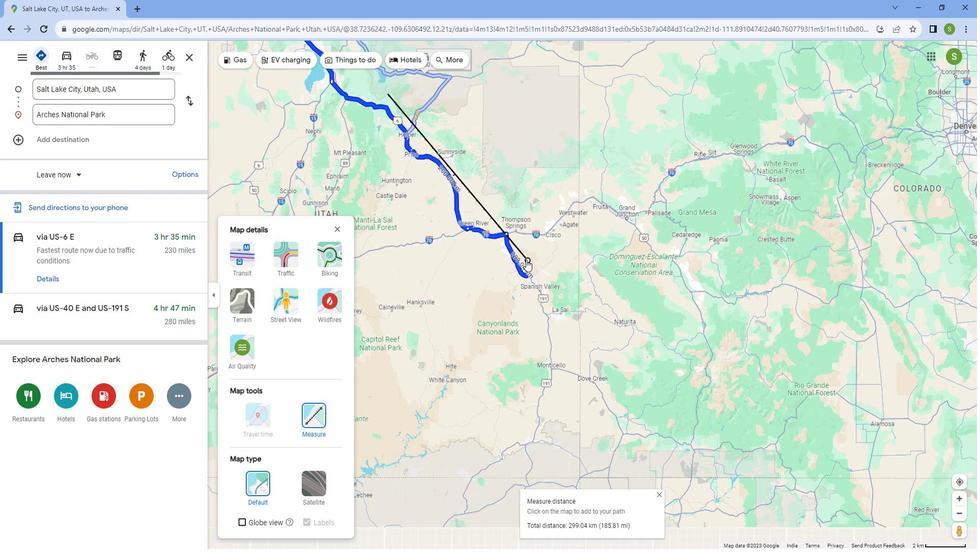 
Action: Mouse scrolled (534, 258) with delta (0, 0)
Screenshot: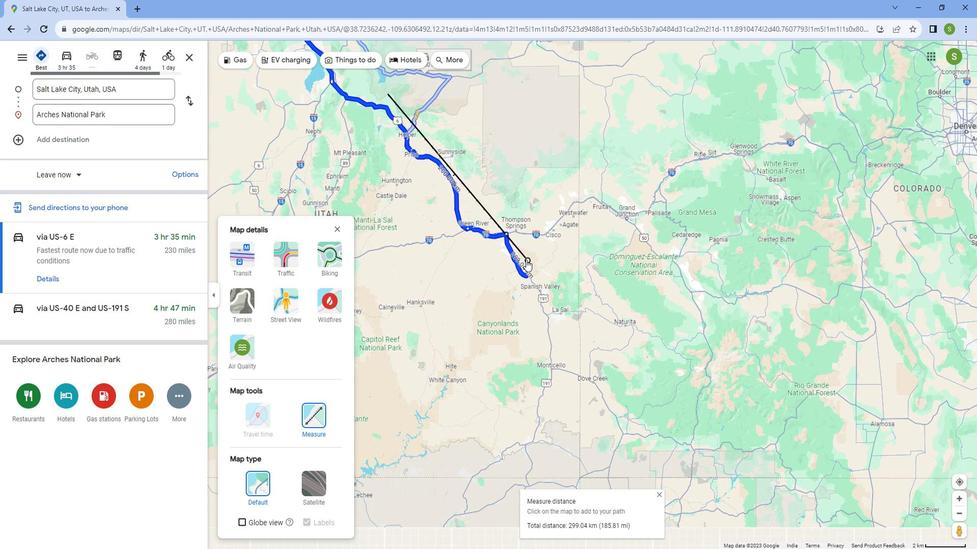 
Action: Mouse scrolled (534, 258) with delta (0, 0)
Screenshot: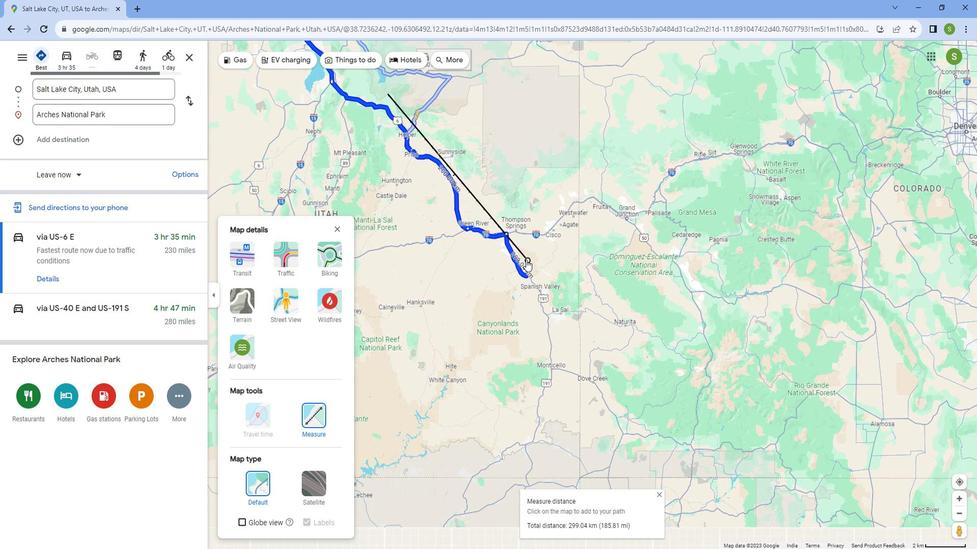 
Action: Mouse moved to (418, 98)
Screenshot: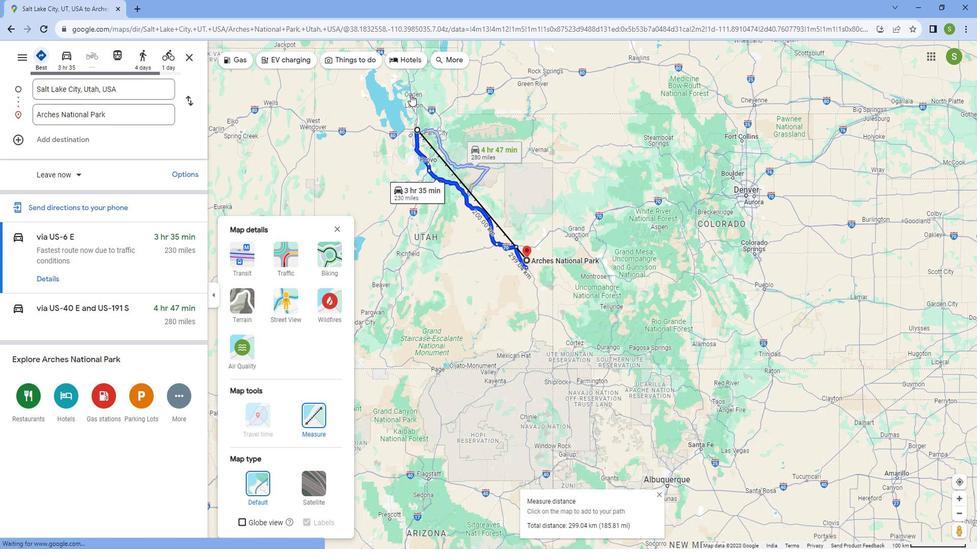 
Action: Mouse scrolled (418, 99) with delta (0, 0)
Screenshot: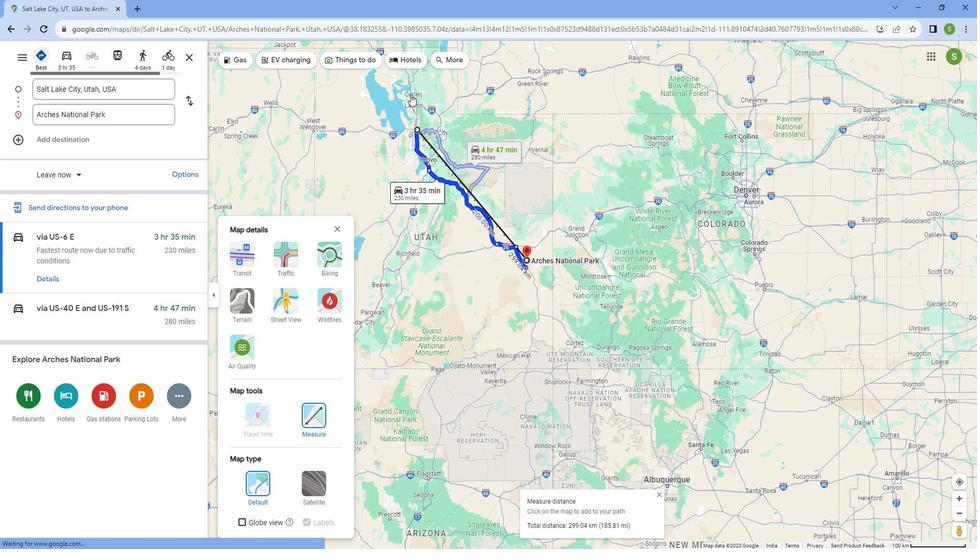 
Action: Mouse scrolled (418, 99) with delta (0, 0)
Screenshot: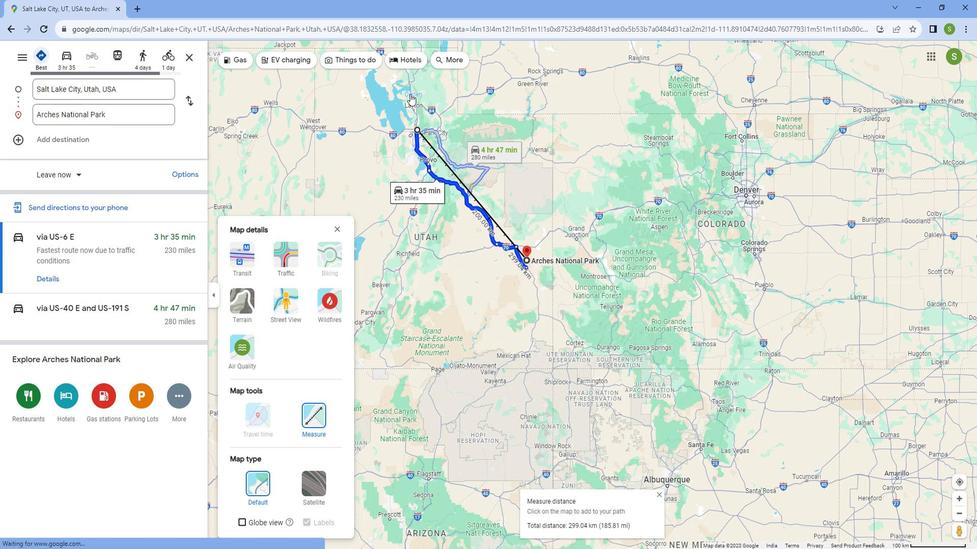 
Action: Mouse scrolled (418, 99) with delta (0, 0)
Screenshot: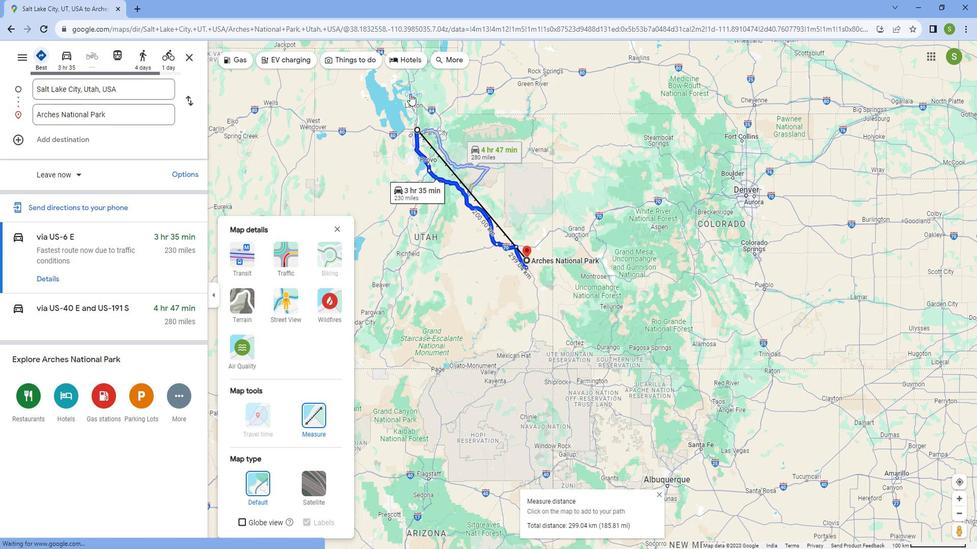 
Action: Mouse moved to (417, 100)
Screenshot: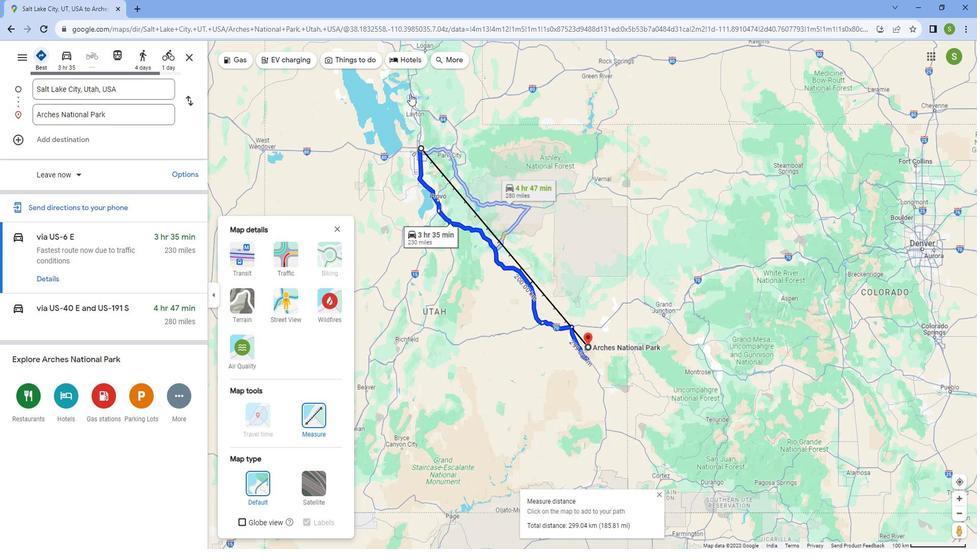 
Action: Mouse scrolled (417, 100) with delta (0, 0)
Screenshot: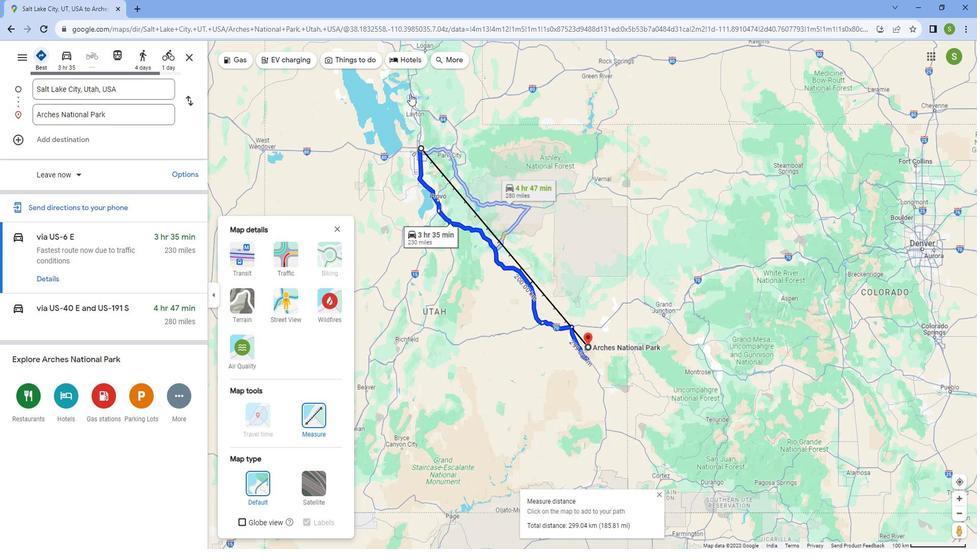 
Action: Mouse moved to (409, 132)
Screenshot: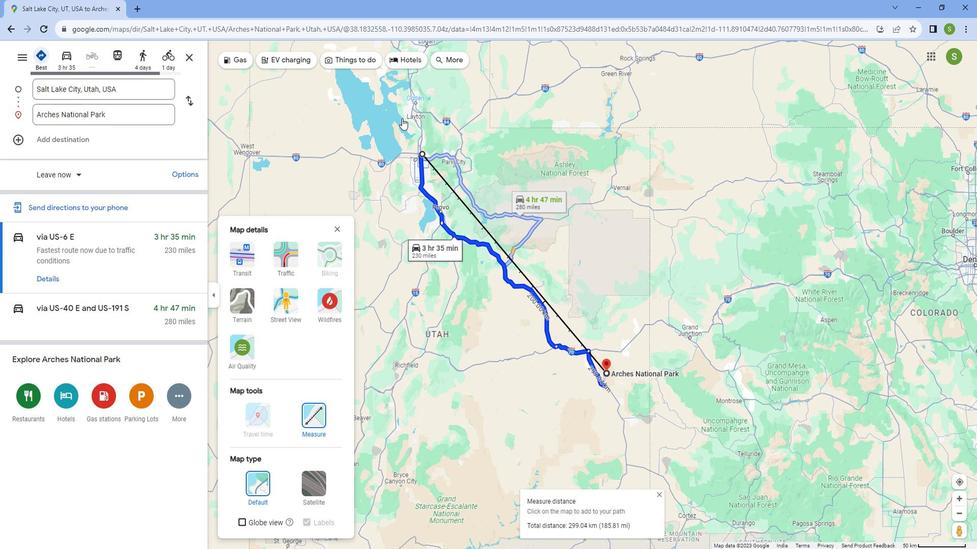 
Action: Mouse scrolled (409, 133) with delta (0, 0)
Screenshot: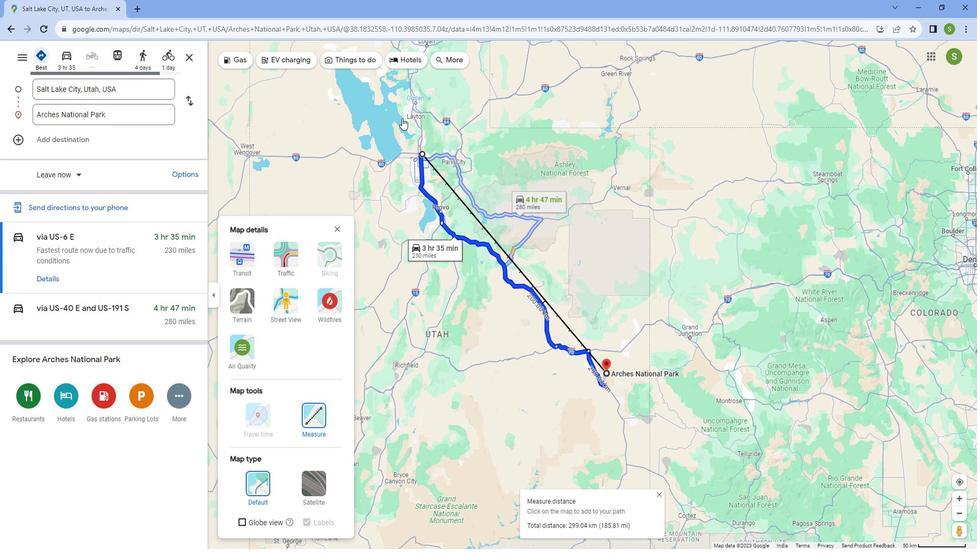 
Action: Mouse moved to (408, 132)
Screenshot: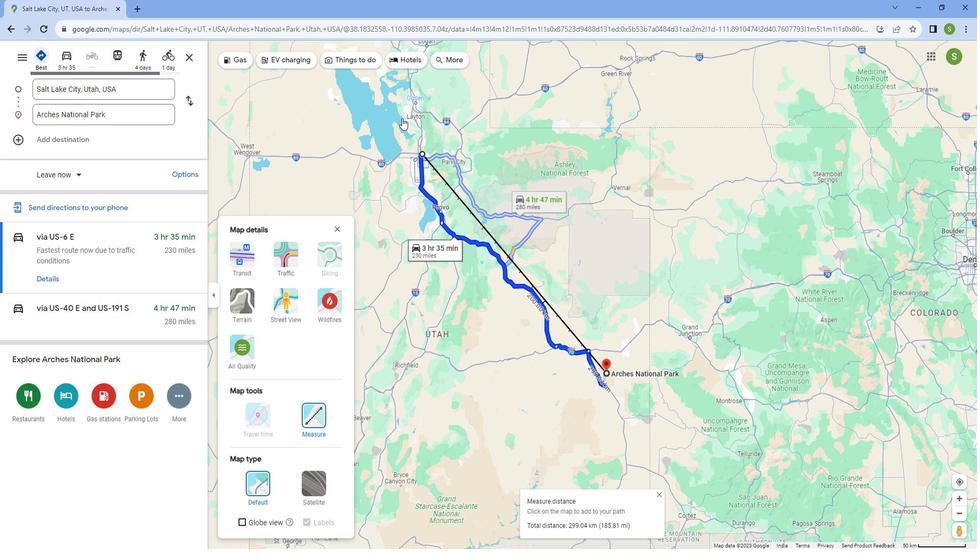 
Action: Mouse scrolled (408, 133) with delta (0, 0)
Screenshot: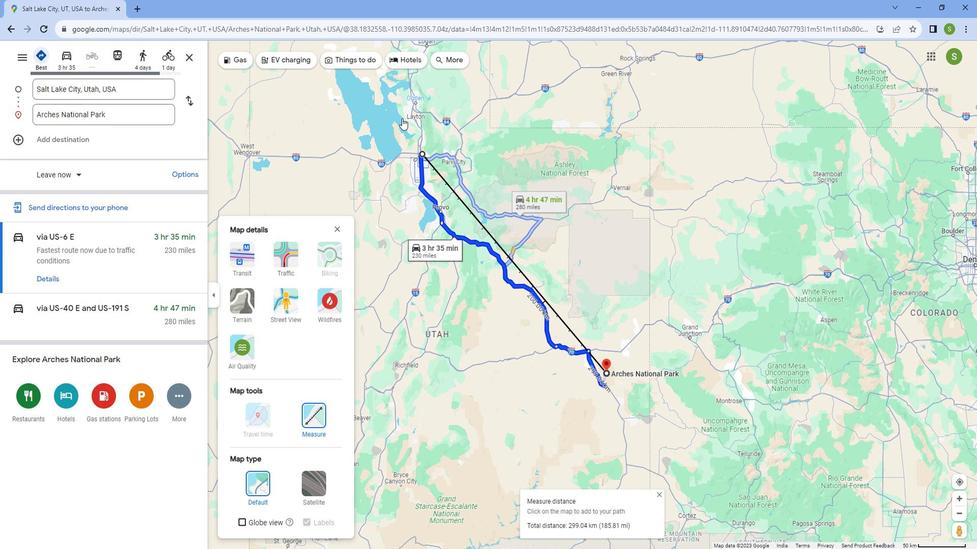 
Action: Mouse scrolled (408, 133) with delta (0, 0)
Screenshot: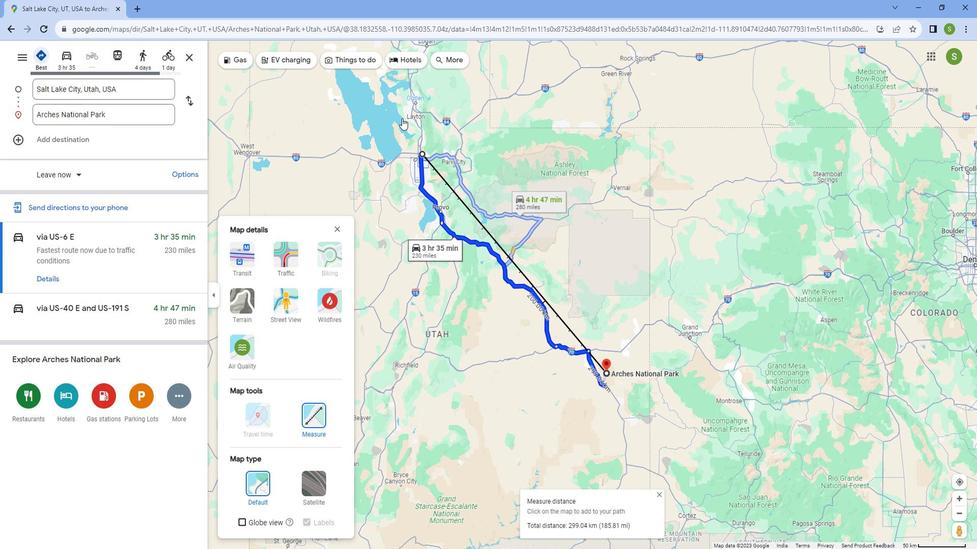 
Action: Mouse scrolled (408, 133) with delta (0, 0)
Screenshot: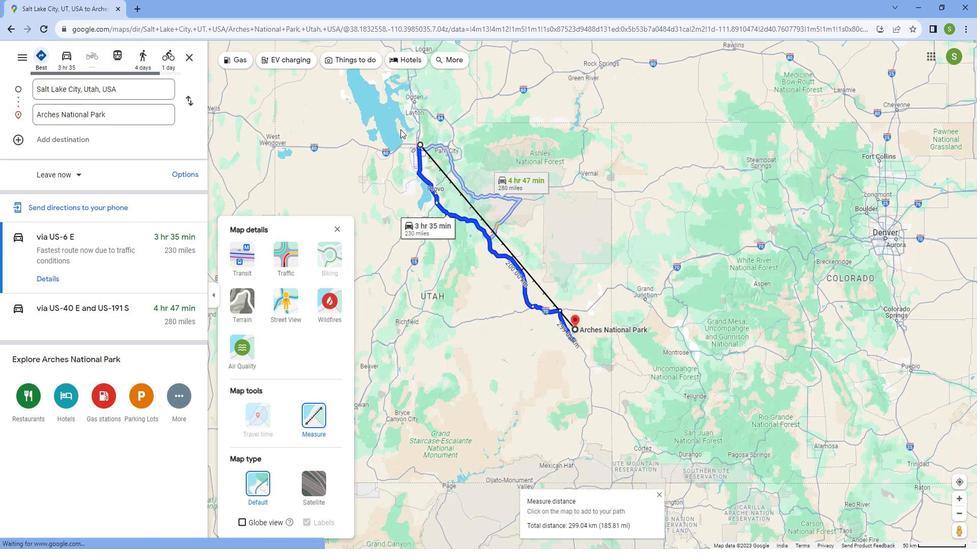 
Action: Mouse scrolled (408, 133) with delta (0, 0)
Screenshot: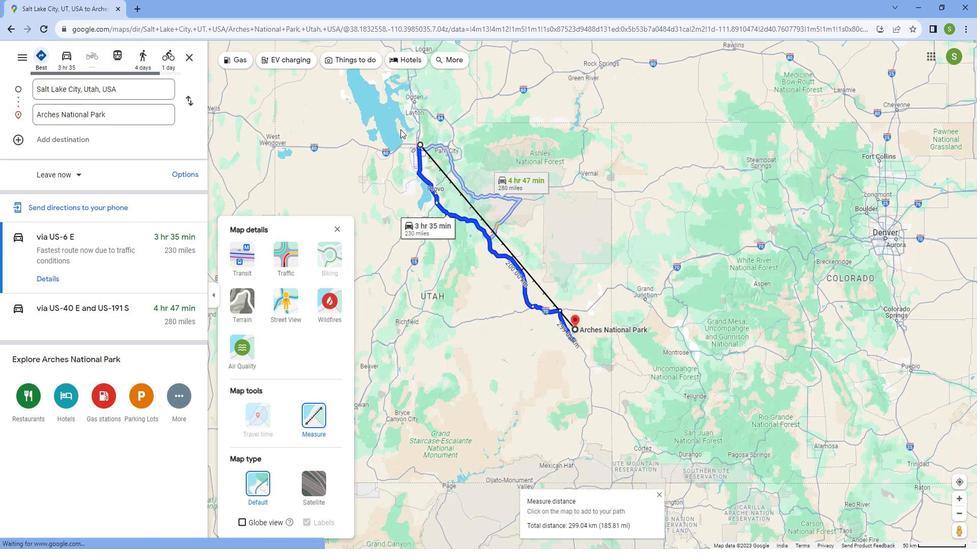 
Action: Mouse moved to (407, 132)
Screenshot: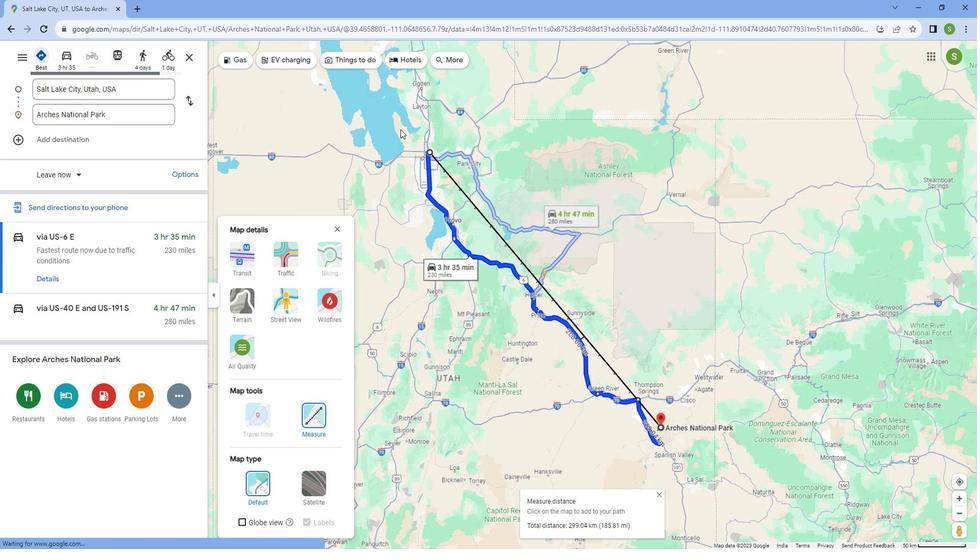 
Action: Mouse scrolled (407, 133) with delta (0, 0)
Screenshot: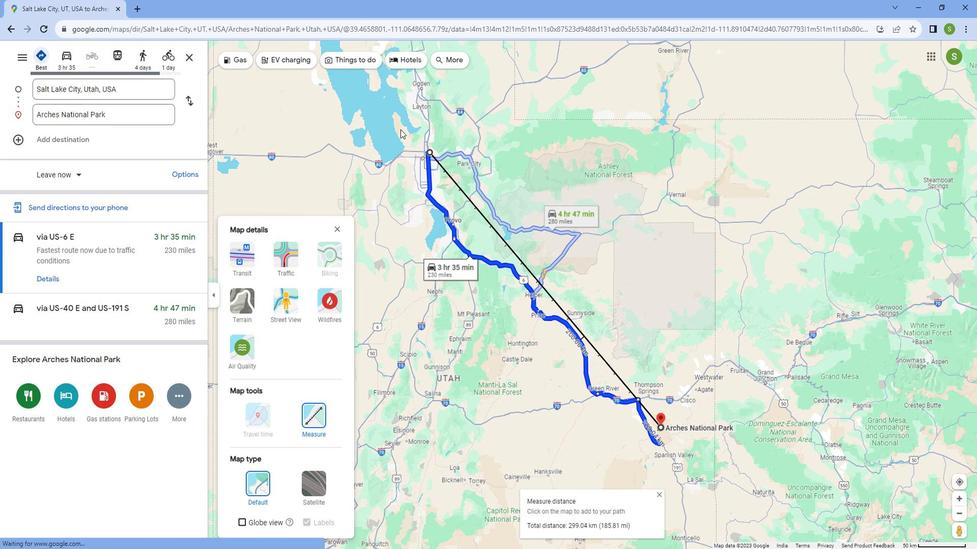 
Action: Mouse scrolled (407, 133) with delta (0, 0)
Screenshot: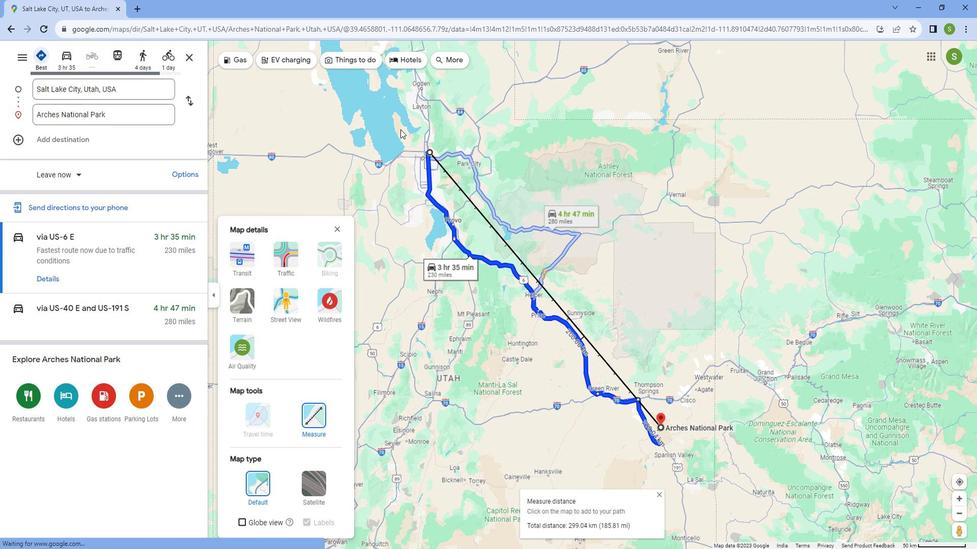
Action: Mouse scrolled (407, 133) with delta (0, 0)
Screenshot: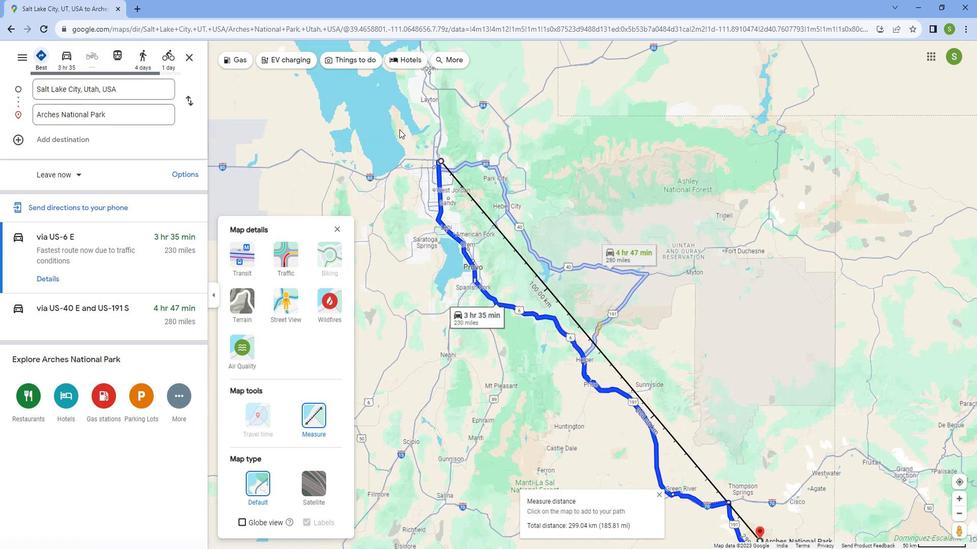 
Action: Mouse scrolled (407, 133) with delta (0, 0)
Screenshot: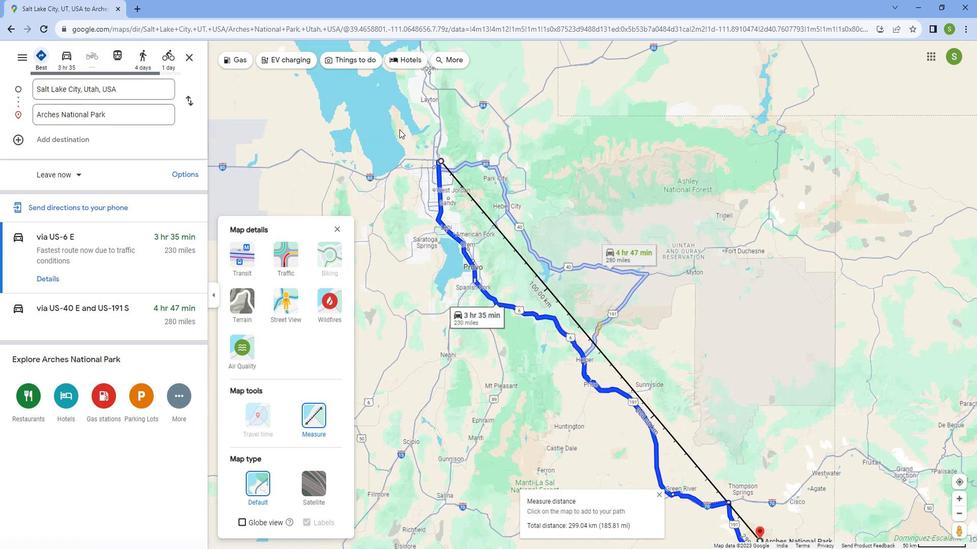 
Action: Mouse scrolled (407, 133) with delta (0, 0)
Screenshot: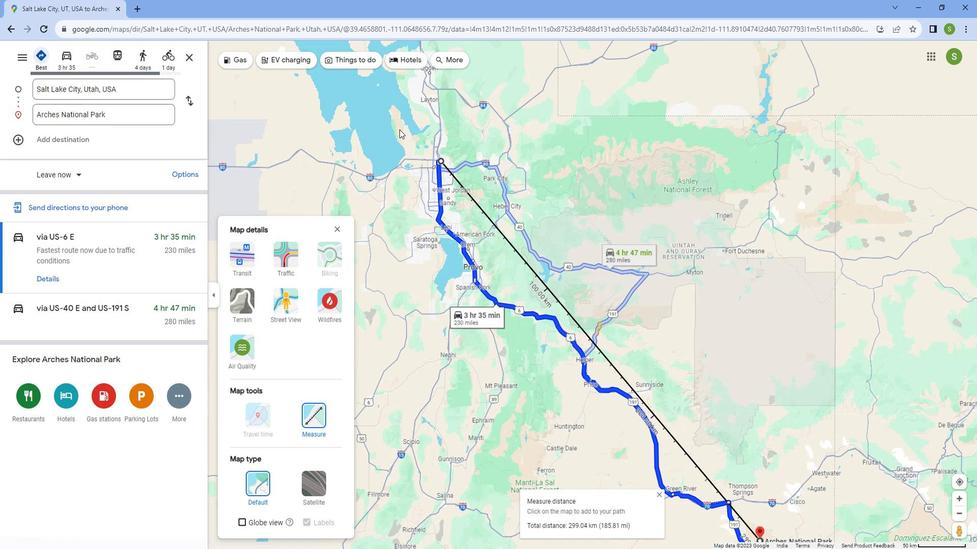 
Action: Mouse moved to (419, 128)
Screenshot: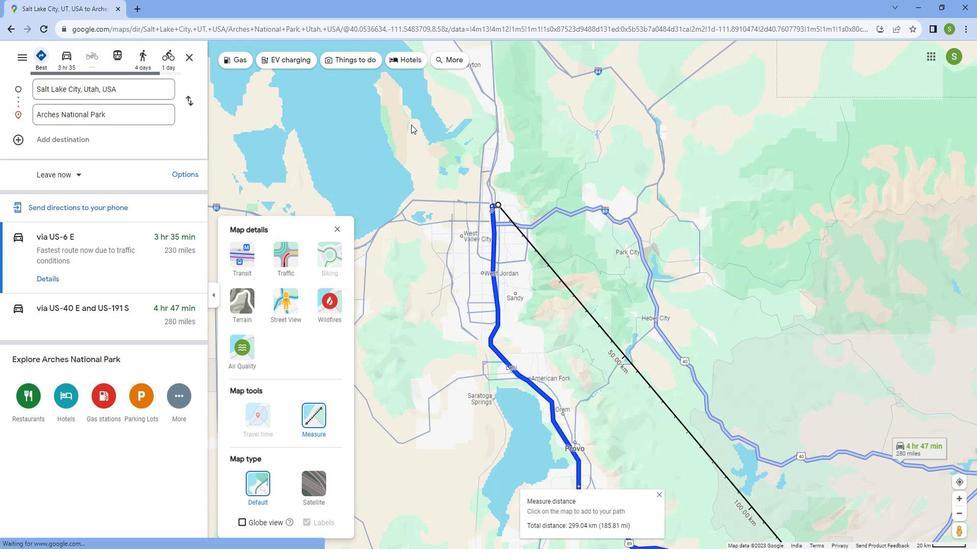 
Action: Mouse scrolled (419, 128) with delta (0, 0)
Screenshot: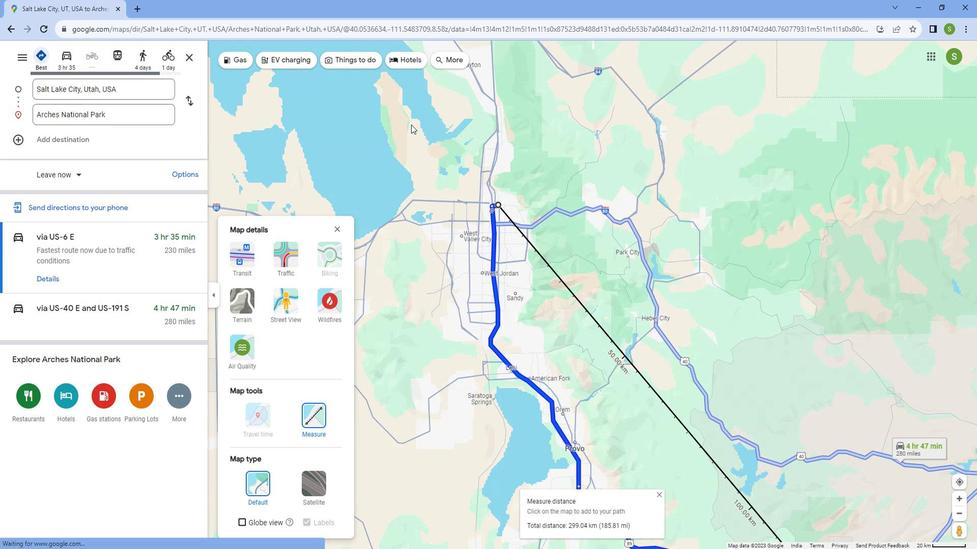 
Action: Mouse scrolled (419, 128) with delta (0, 0)
Screenshot: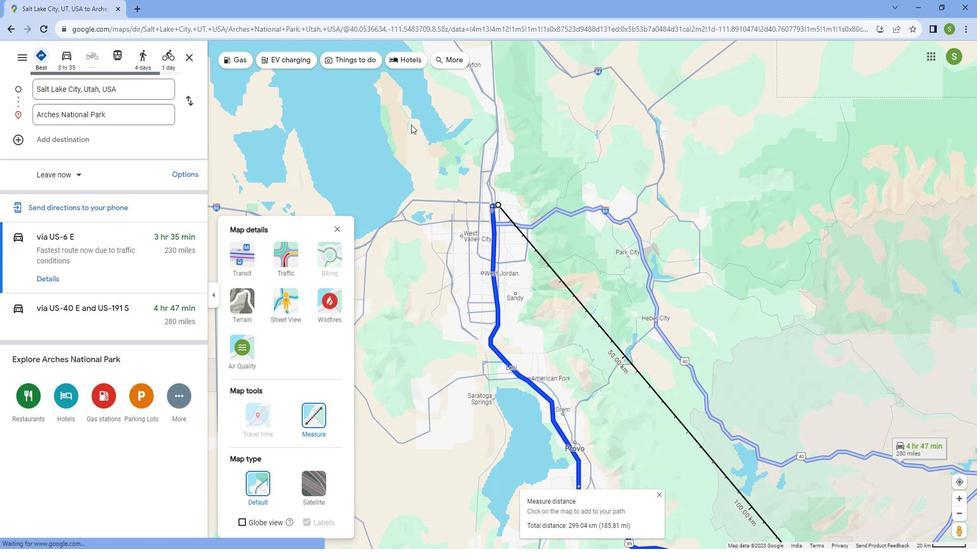 
Action: Mouse scrolled (419, 128) with delta (0, 0)
Screenshot: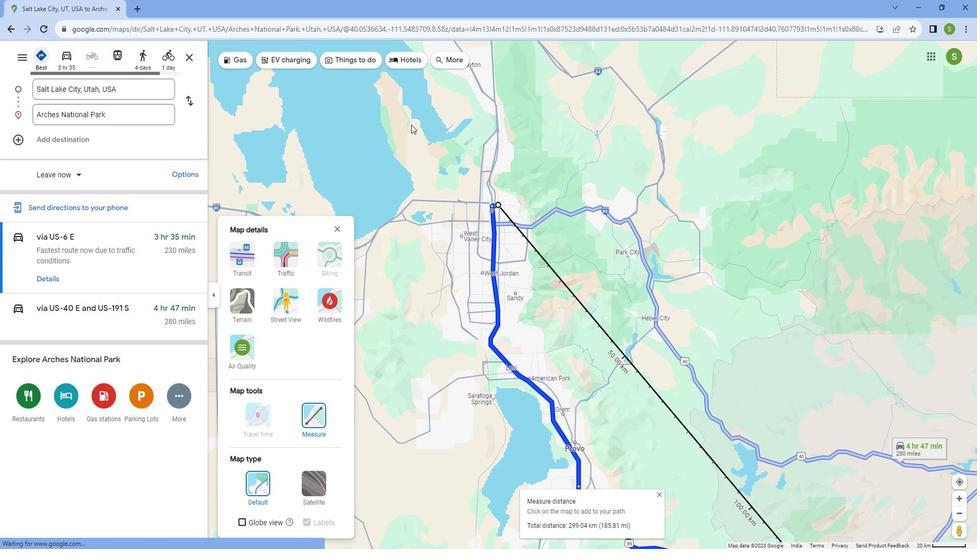 
Action: Mouse scrolled (419, 128) with delta (0, 0)
Screenshot: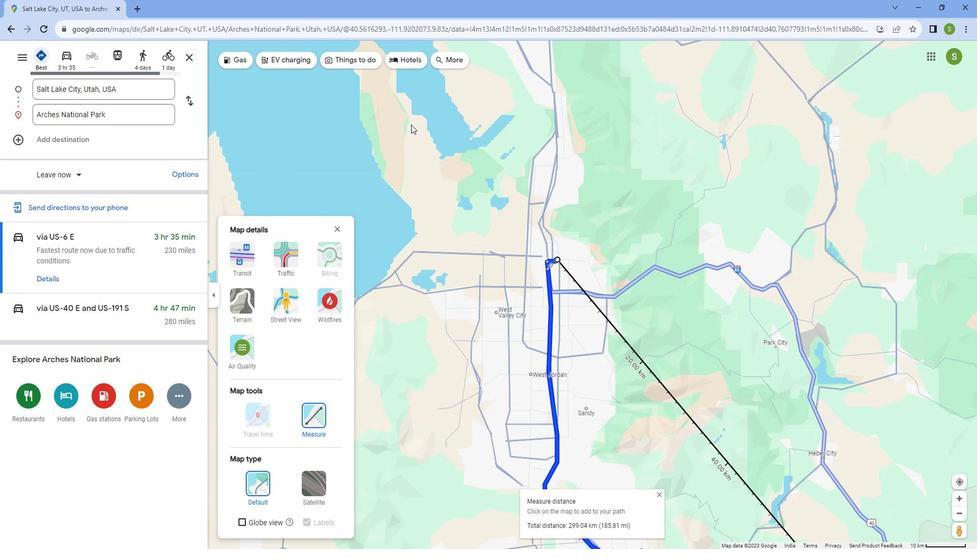 
Action: Mouse scrolled (419, 128) with delta (0, 0)
Screenshot: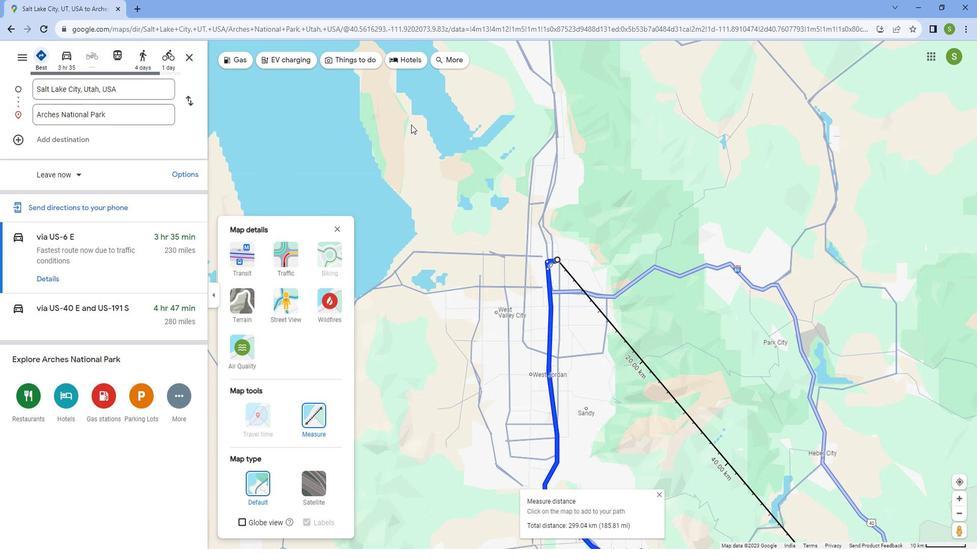 
Action: Mouse scrolled (419, 128) with delta (0, 0)
Screenshot: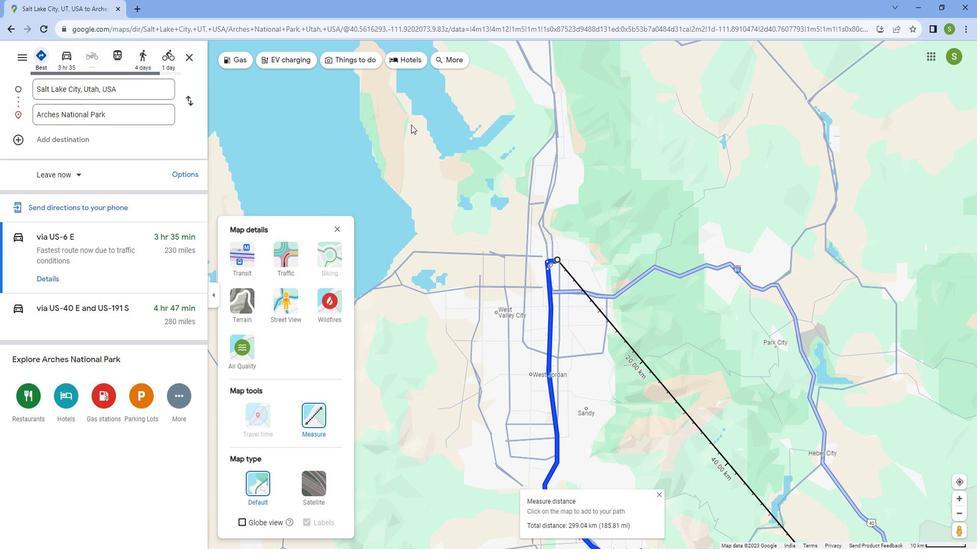 
Action: Mouse scrolled (419, 128) with delta (0, 0)
Screenshot: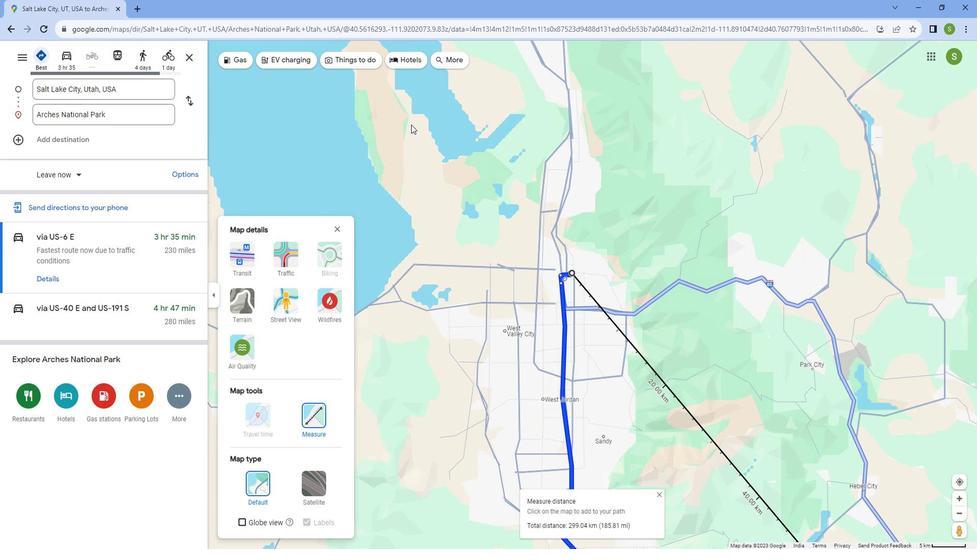 
Action: Mouse scrolled (419, 127) with delta (0, 0)
Screenshot: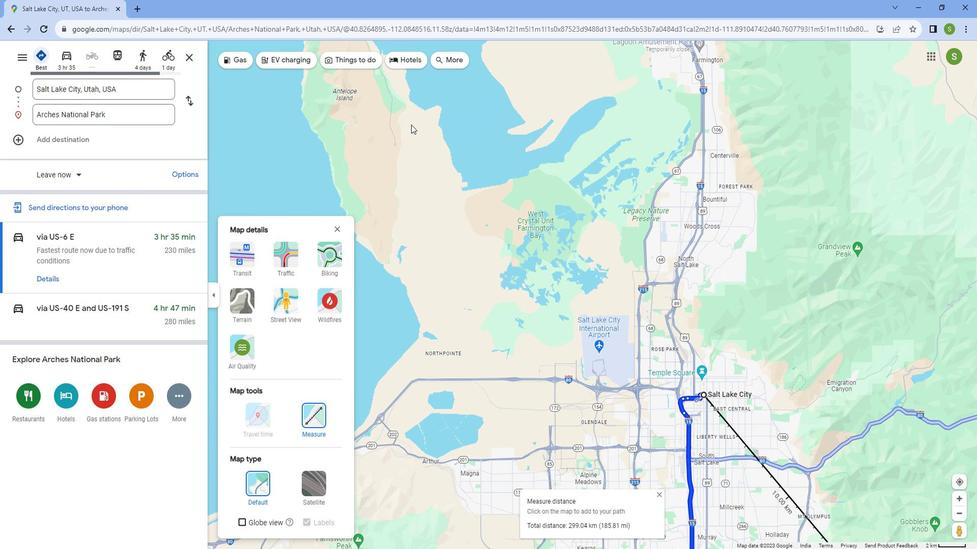 
Action: Mouse scrolled (419, 127) with delta (0, 0)
Screenshot: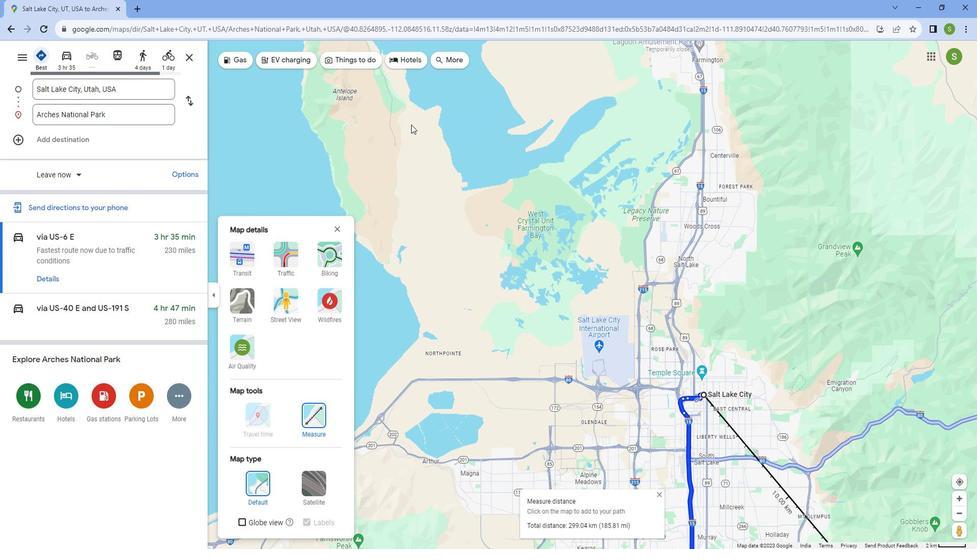 
Action: Mouse scrolled (419, 127) with delta (0, 0)
Screenshot: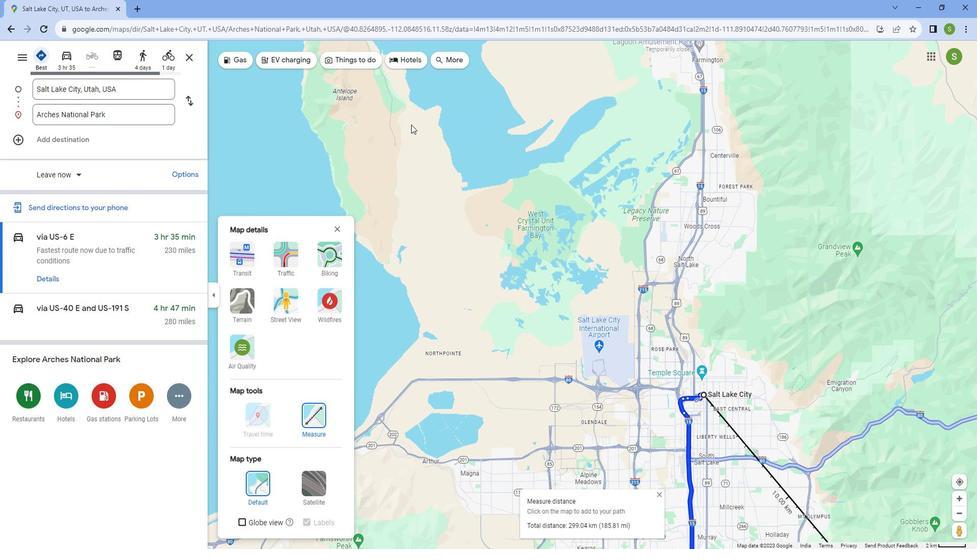 
Action: Mouse scrolled (419, 127) with delta (0, 0)
Screenshot: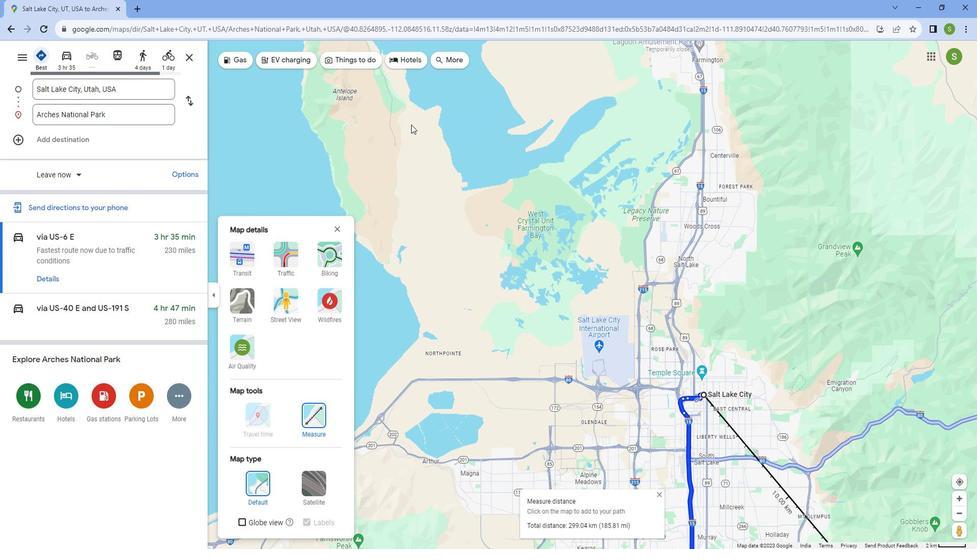 
Action: Mouse scrolled (419, 127) with delta (0, 0)
Screenshot: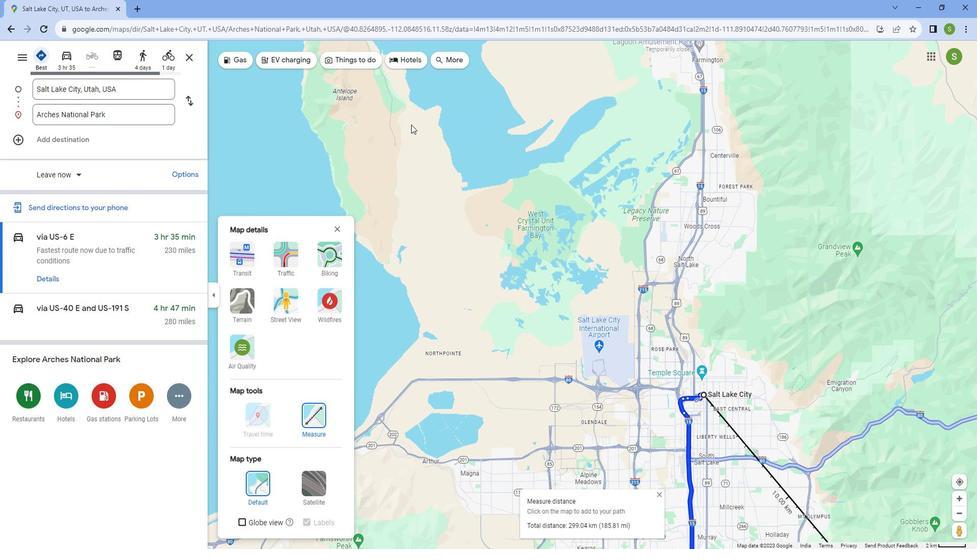 
Action: Mouse scrolled (419, 127) with delta (0, 0)
Screenshot: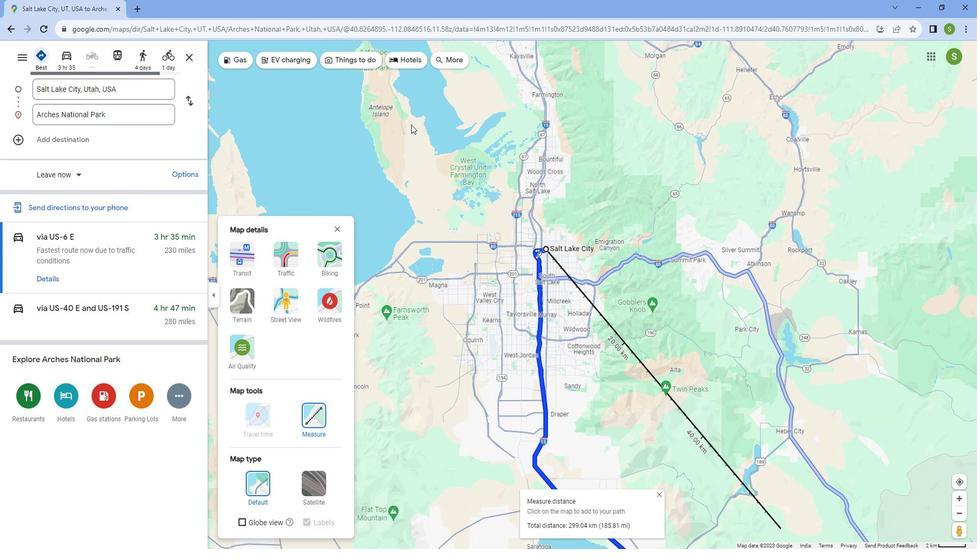 
Action: Mouse scrolled (419, 127) with delta (0, 0)
Screenshot: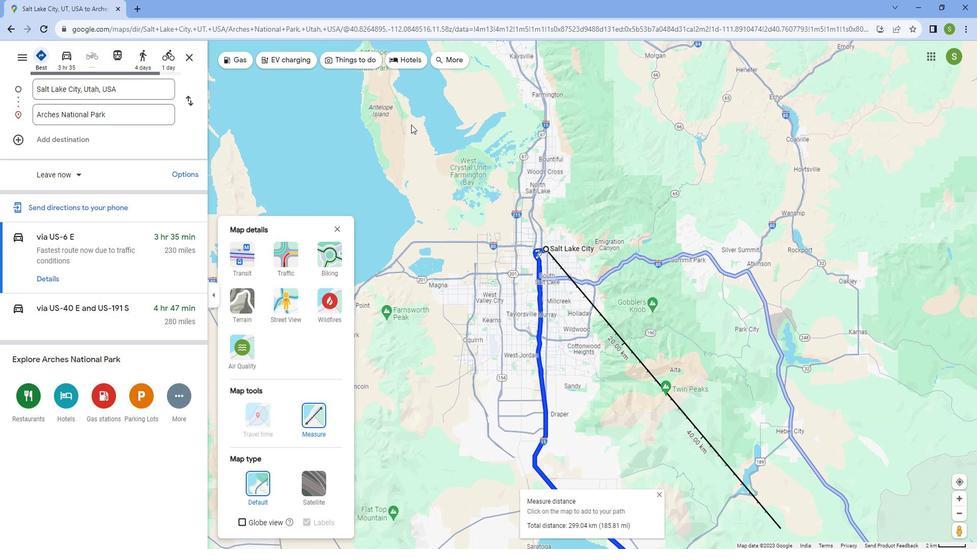 
Action: Mouse scrolled (419, 127) with delta (0, 0)
Screenshot: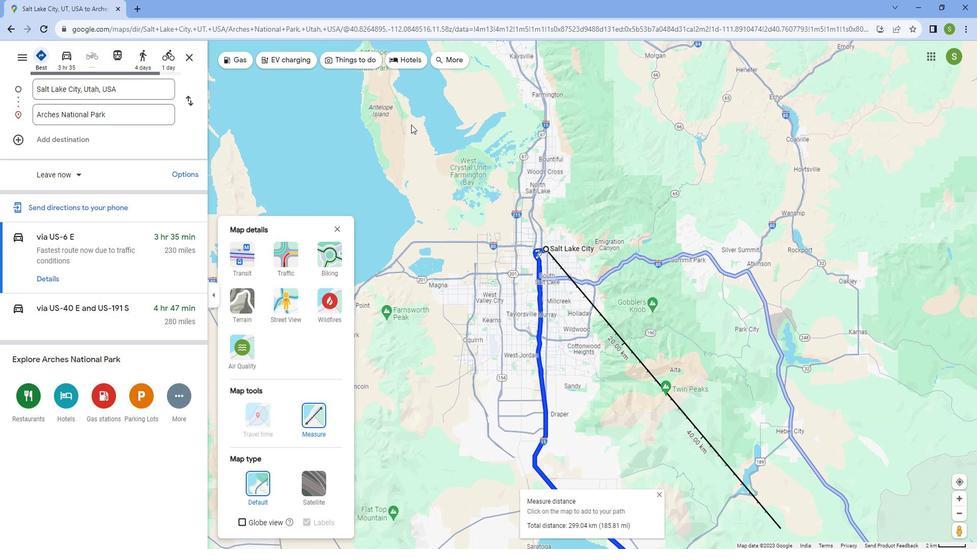 
Action: Mouse scrolled (419, 127) with delta (0, 0)
Screenshot: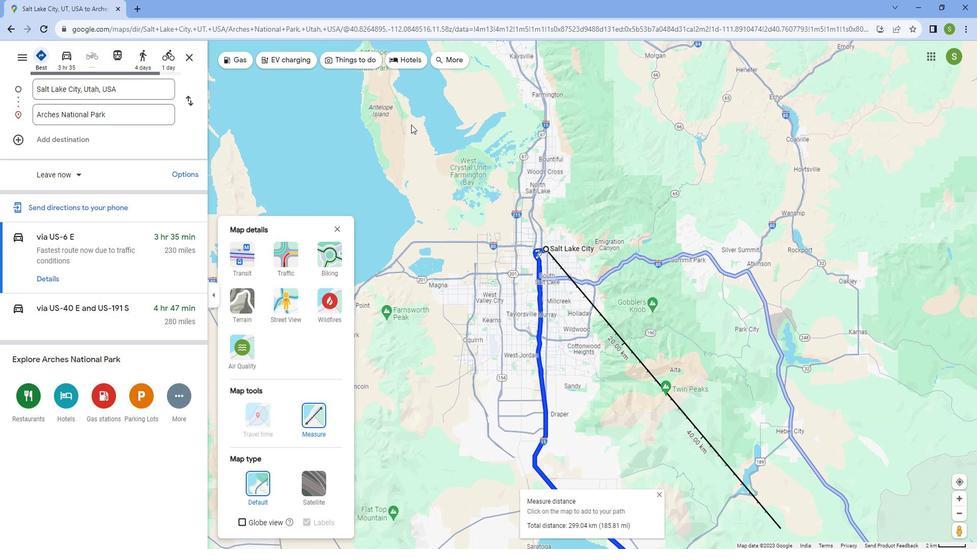 
Action: Mouse scrolled (419, 127) with delta (0, 0)
Screenshot: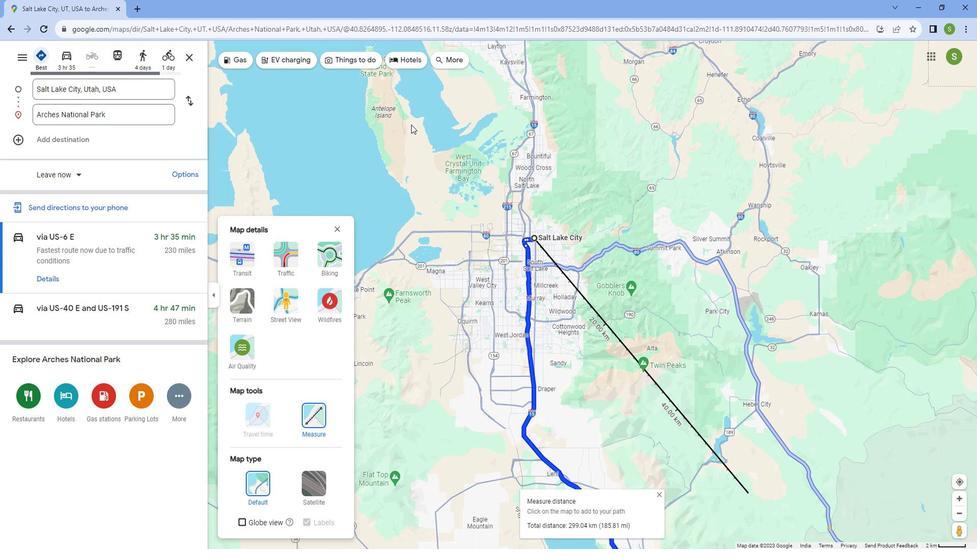
Action: Mouse scrolled (419, 127) with delta (0, 0)
Screenshot: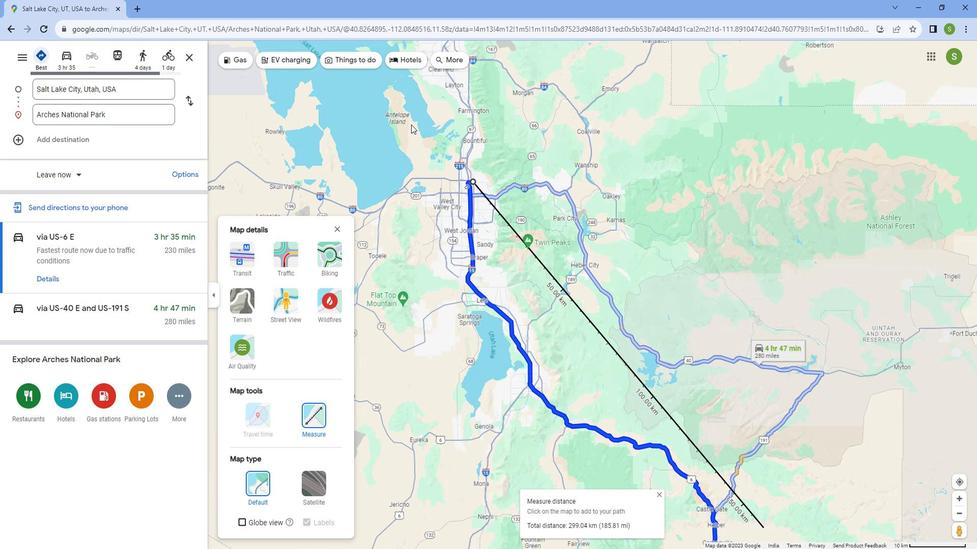 
Action: Mouse scrolled (419, 127) with delta (0, 0)
Screenshot: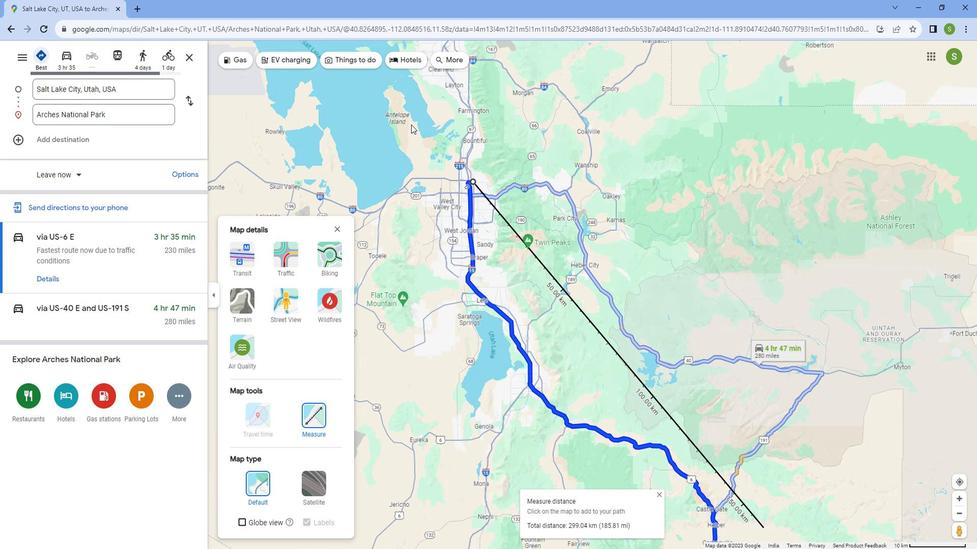 
Action: Mouse scrolled (419, 127) with delta (0, 0)
Screenshot: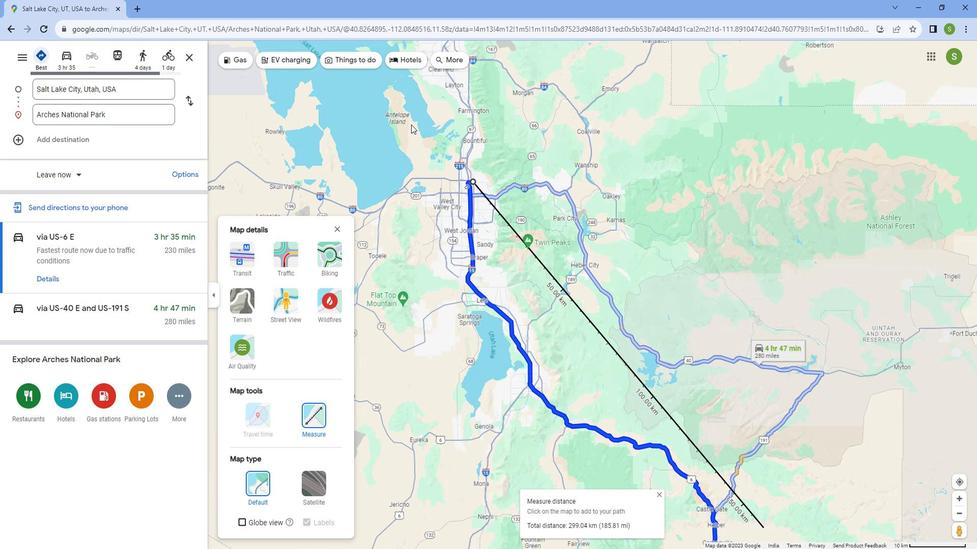 
Action: Mouse scrolled (419, 127) with delta (0, 0)
Screenshot: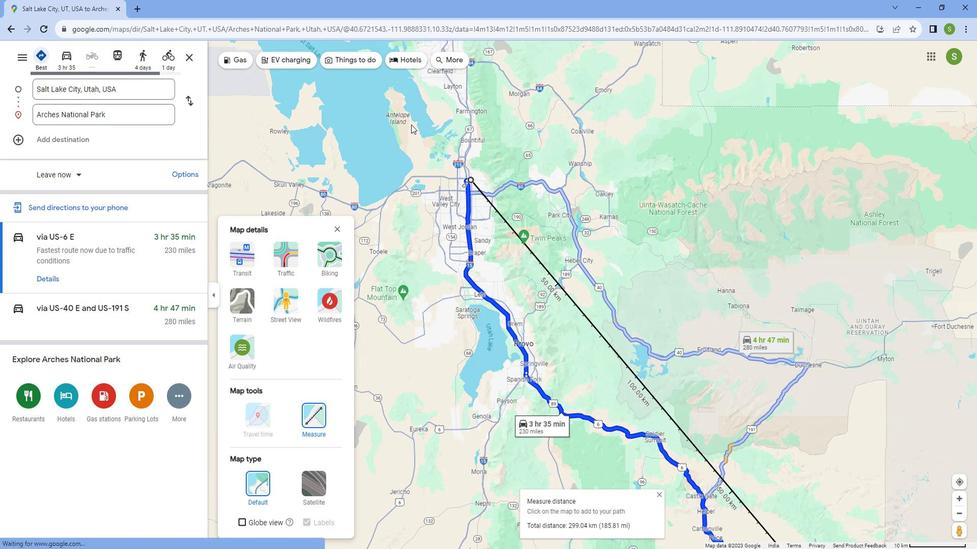 
Action: Mouse scrolled (419, 127) with delta (0, 0)
Screenshot: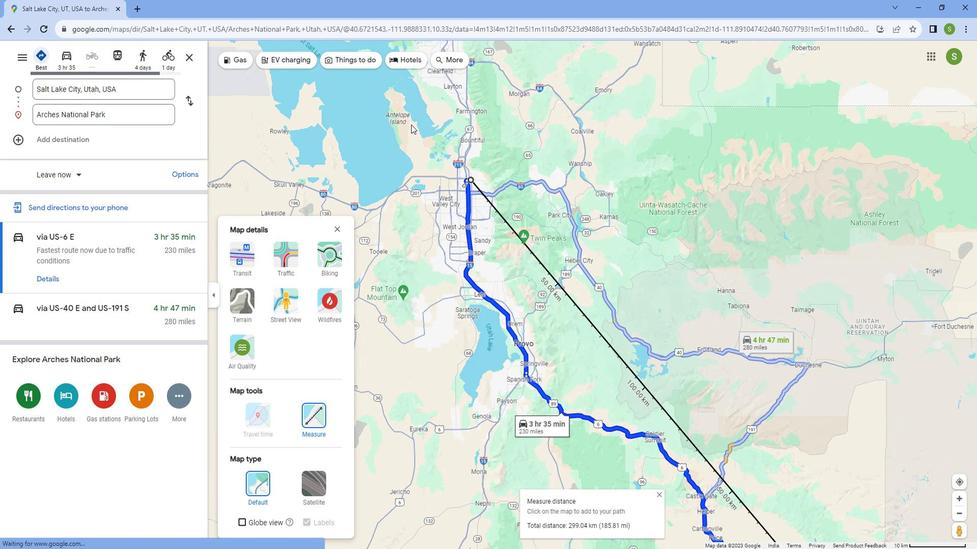 
Action: Mouse moved to (549, 163)
Screenshot: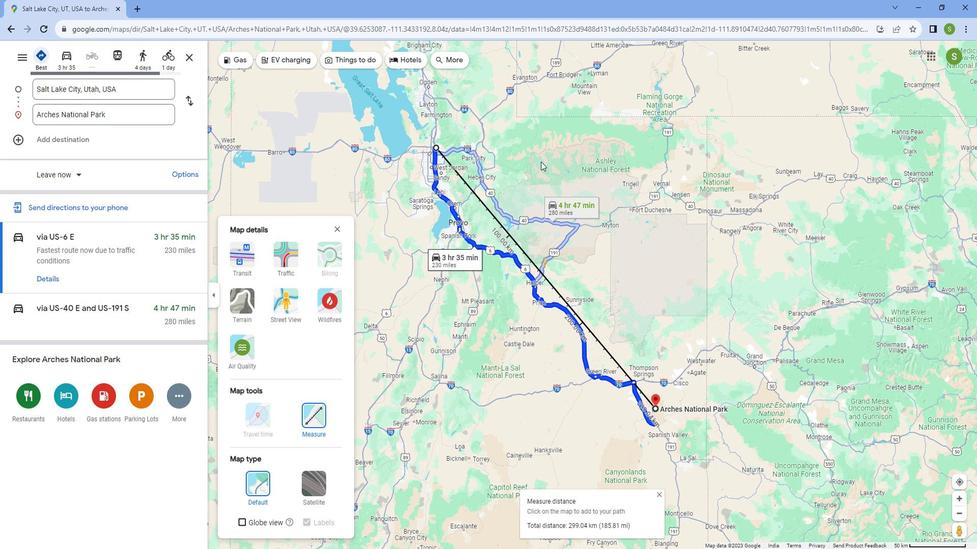 
Action: Mouse scrolled (549, 163) with delta (0, 0)
Screenshot: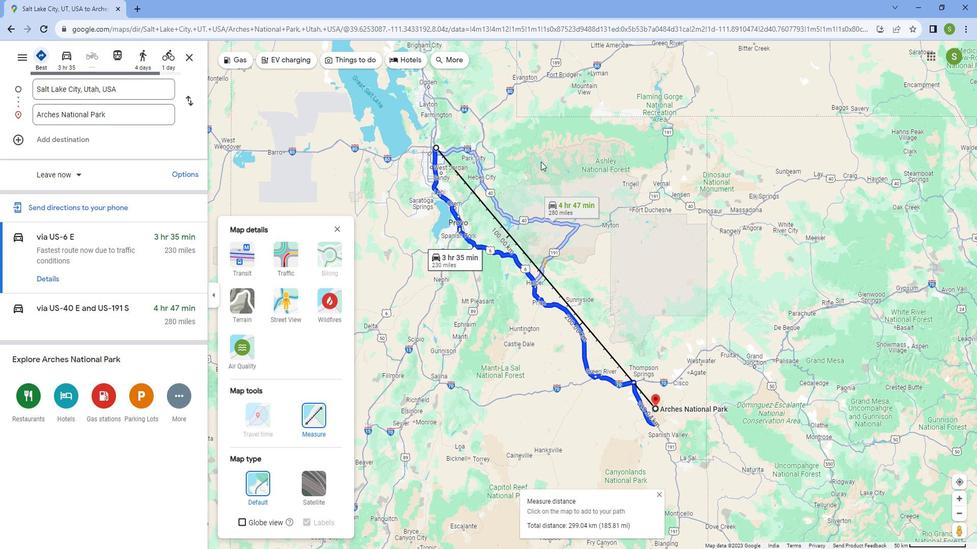 
Action: Mouse scrolled (549, 163) with delta (0, 0)
Screenshot: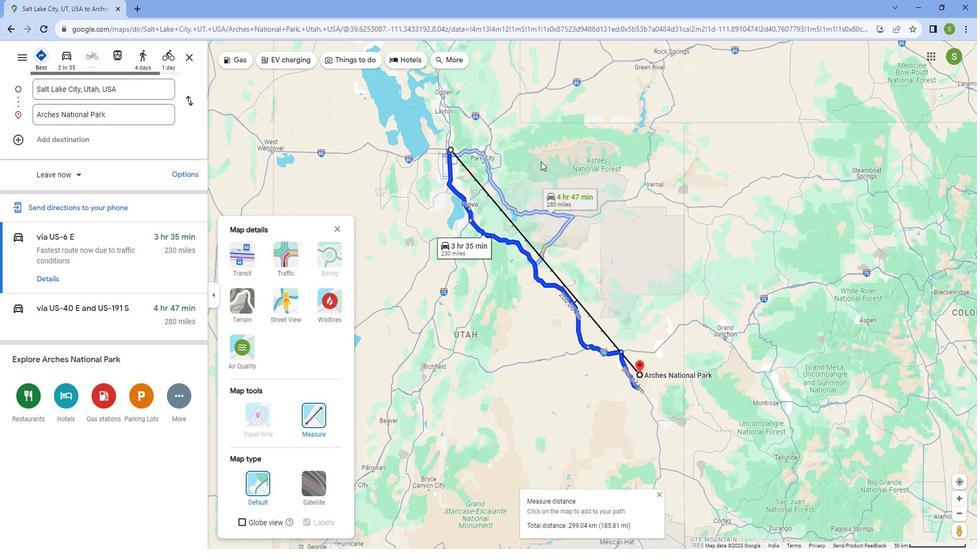
Action: Mouse scrolled (549, 163) with delta (0, 0)
Screenshot: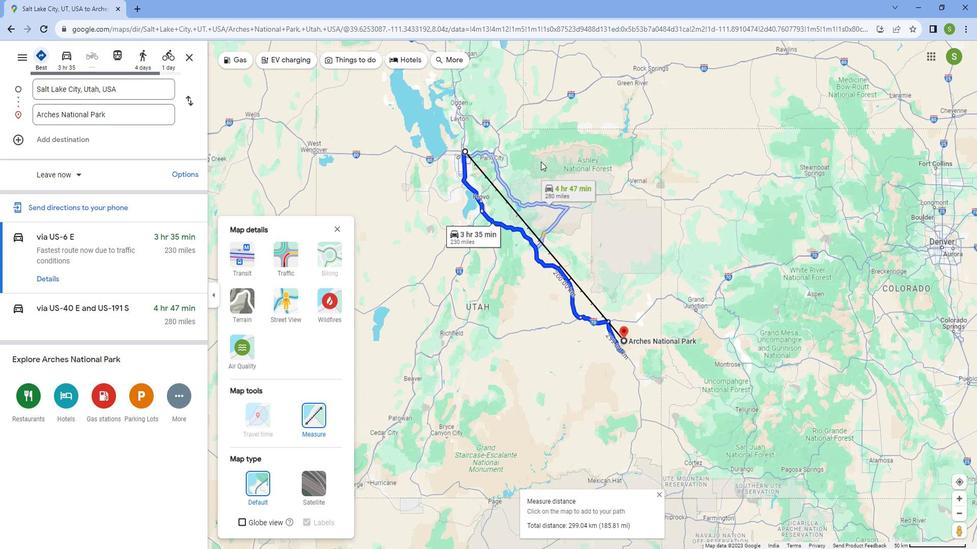 
Action: Mouse scrolled (549, 163) with delta (0, 0)
Screenshot: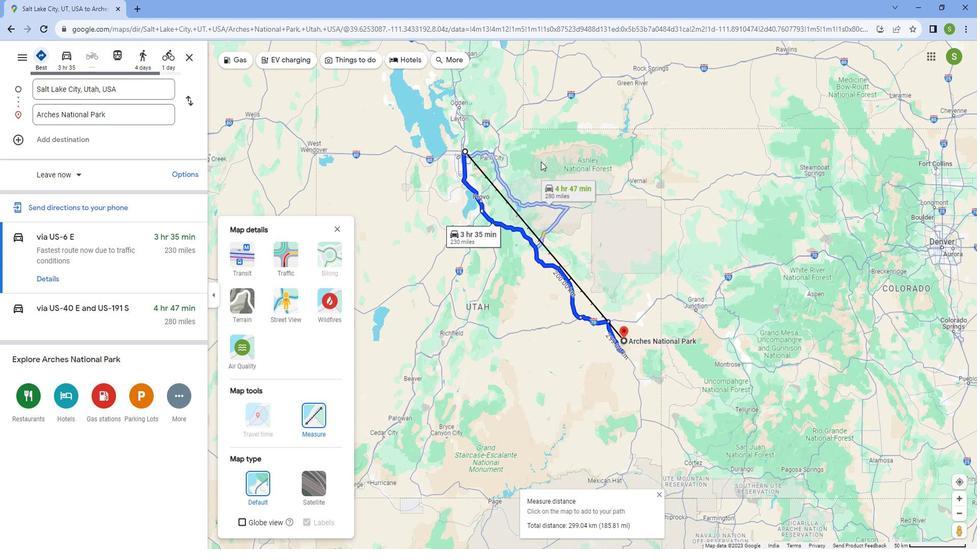 
Action: Mouse moved to (612, 176)
Screenshot: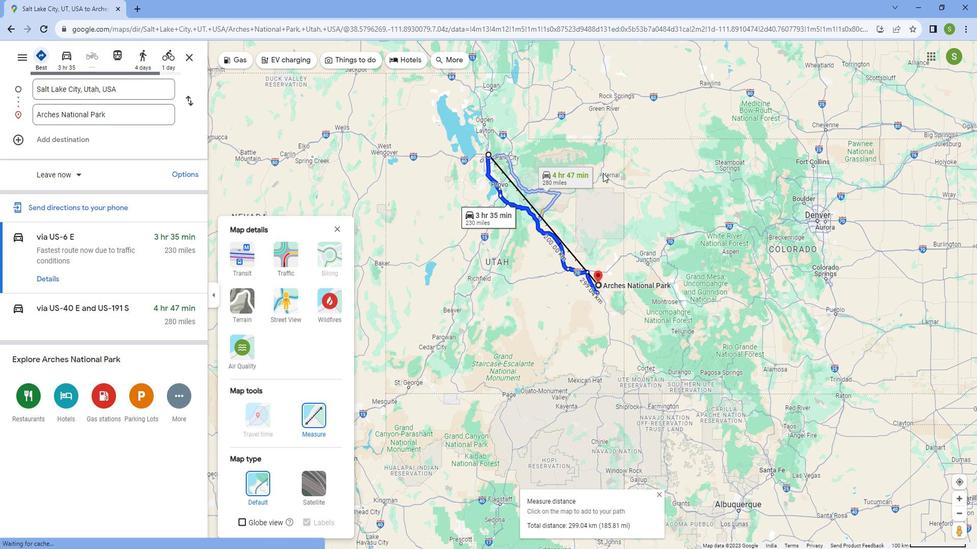
Action: Mouse pressed left at (612, 176)
Screenshot: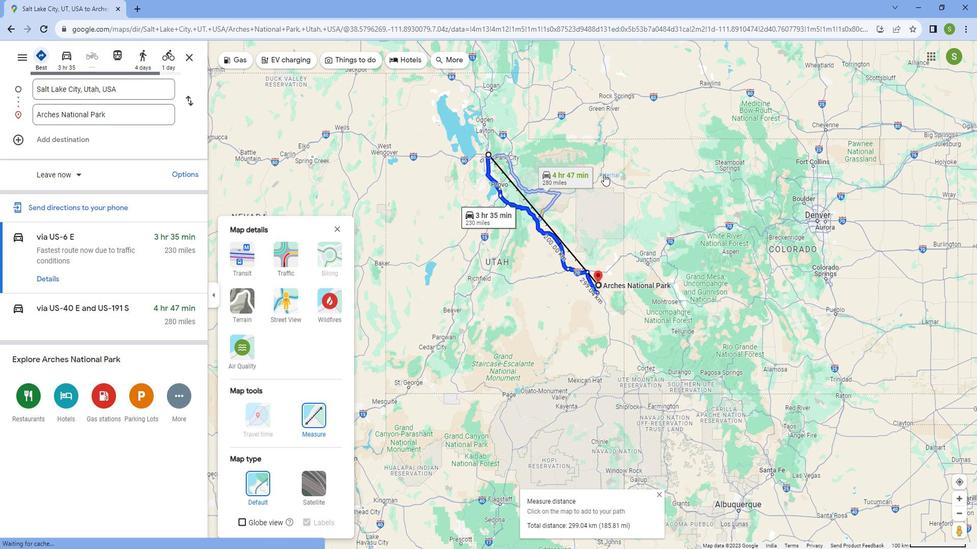 
Action: Mouse moved to (548, 339)
Screenshot: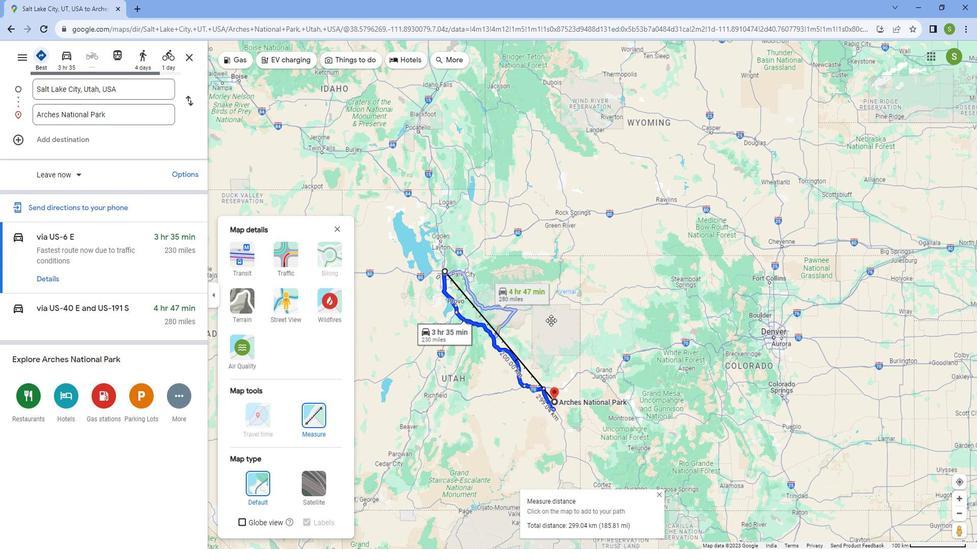 
Action: Mouse scrolled (548, 339) with delta (0, 0)
Screenshot: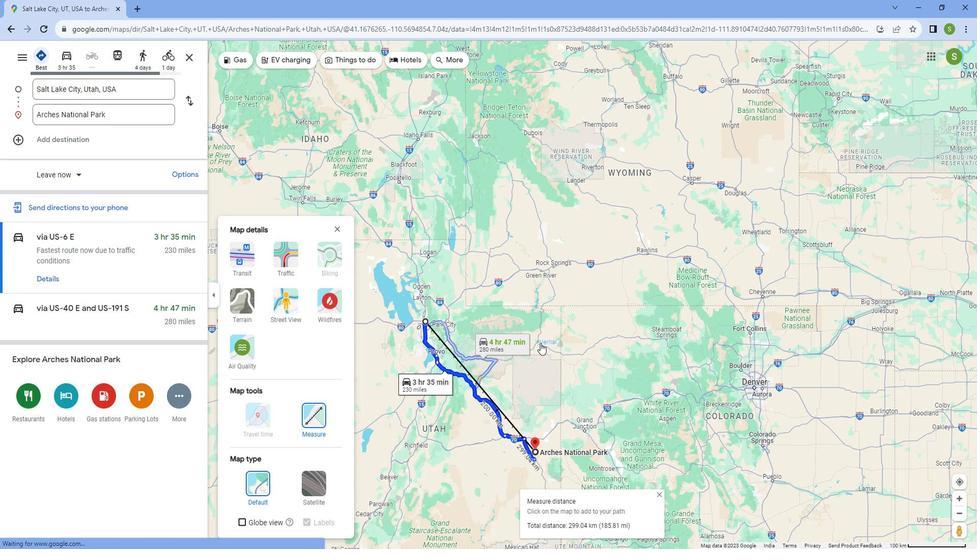 
Action: Mouse scrolled (548, 339) with delta (0, 0)
Screenshot: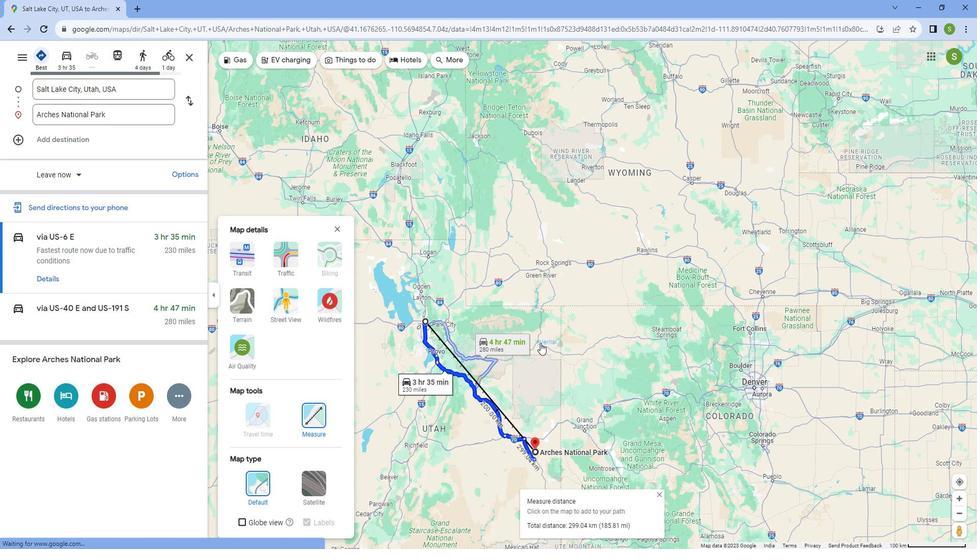 
Action: Mouse scrolled (548, 338) with delta (0, 0)
Screenshot: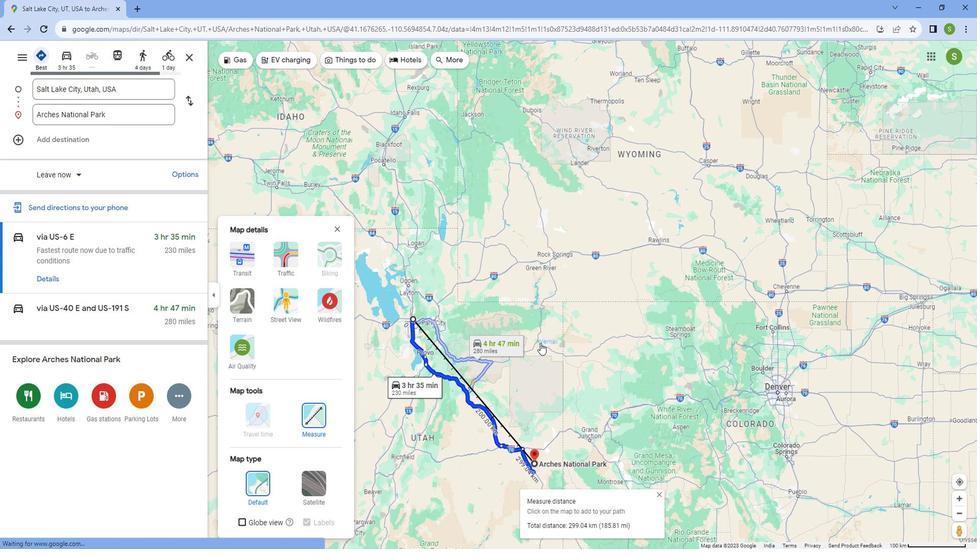 
Action: Mouse scrolled (548, 338) with delta (0, 0)
Screenshot: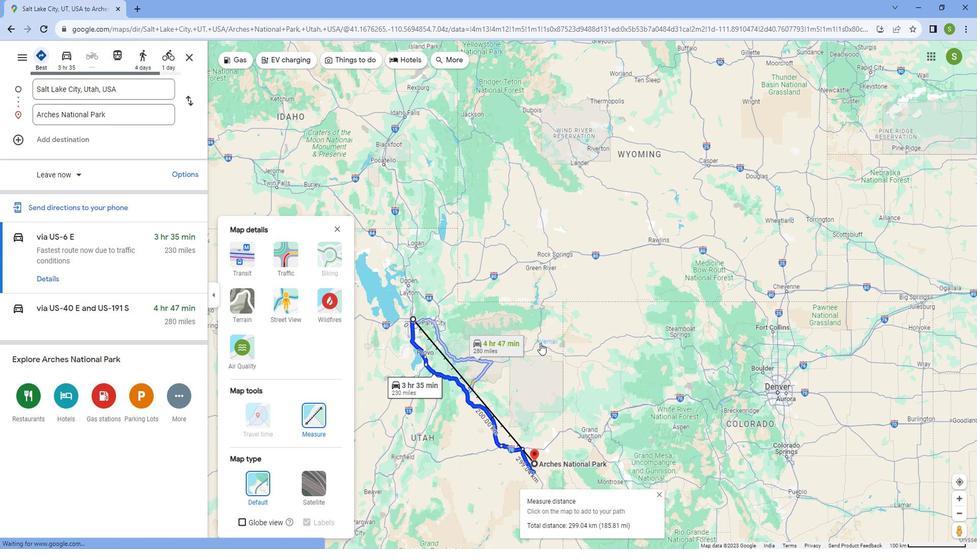 
Action: Mouse scrolled (548, 338) with delta (0, 0)
Screenshot: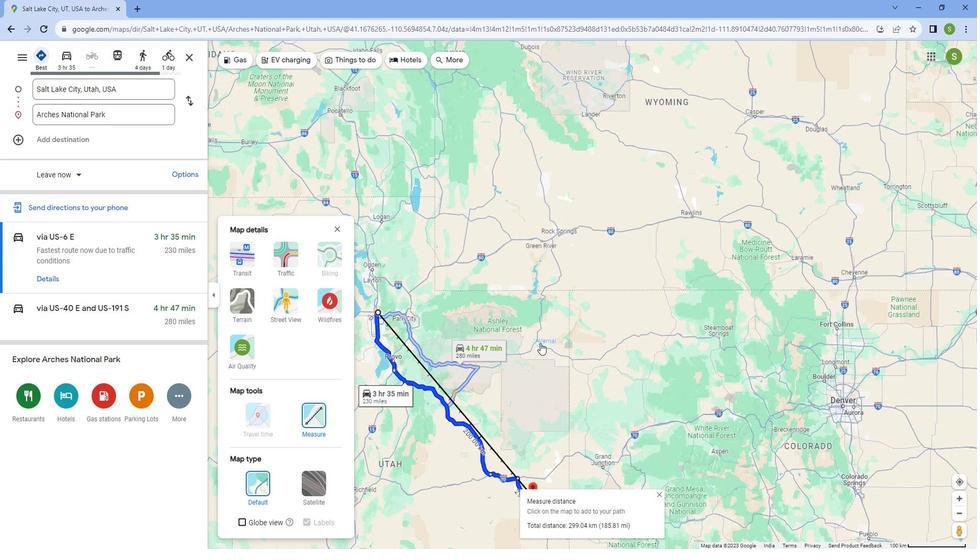 
Action: Mouse scrolled (548, 338) with delta (0, 0)
Screenshot: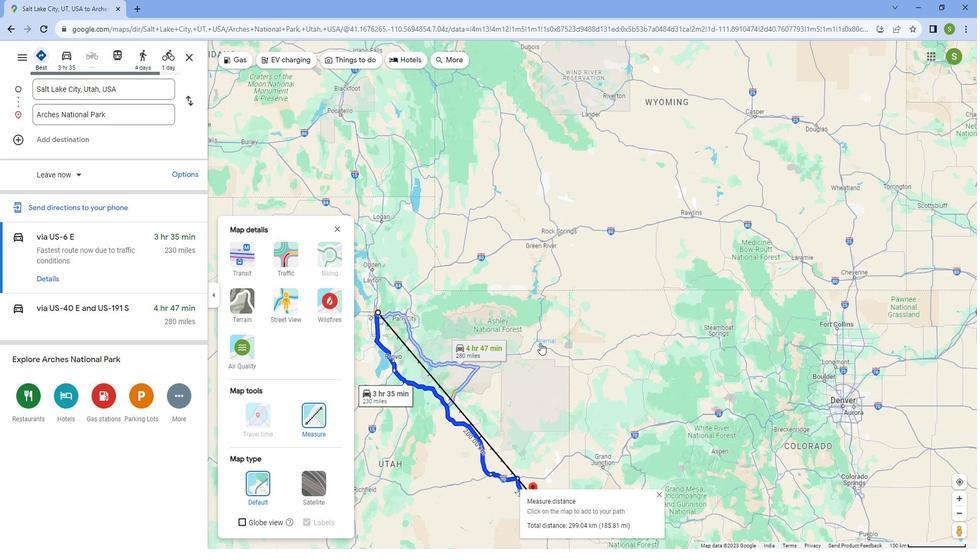 
Action: Mouse moved to (587, 360)
Screenshot: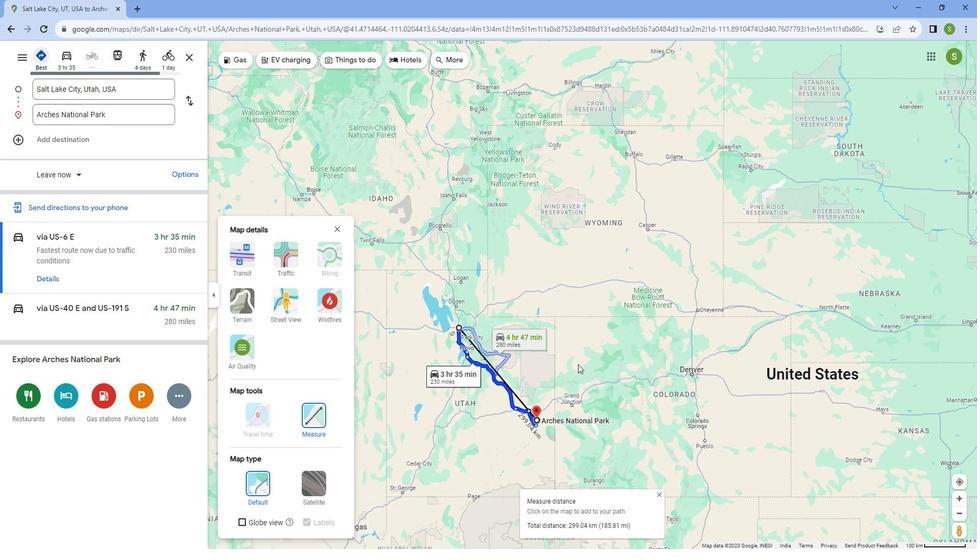 
